 Task: Create a corporate modern business letterhead template.
Action: Mouse moved to (376, 81)
Screenshot: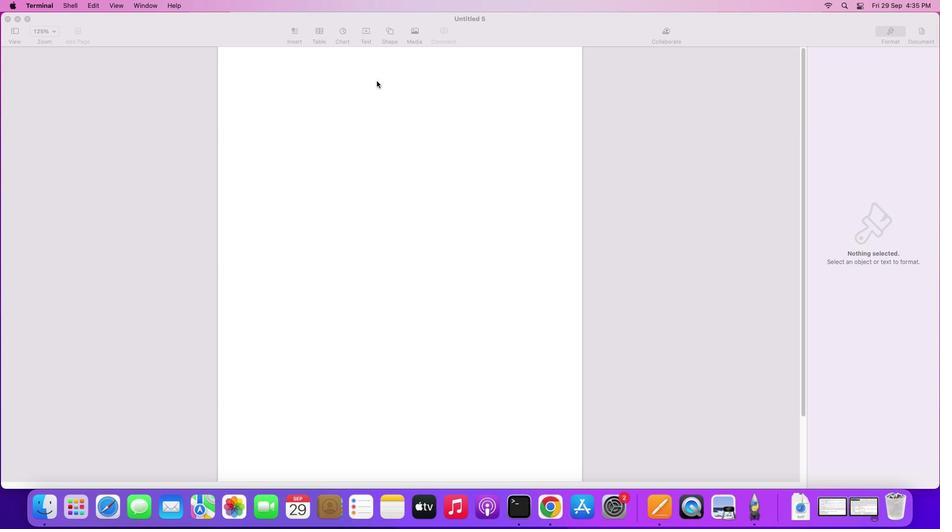 
Action: Mouse pressed left at (376, 81)
Screenshot: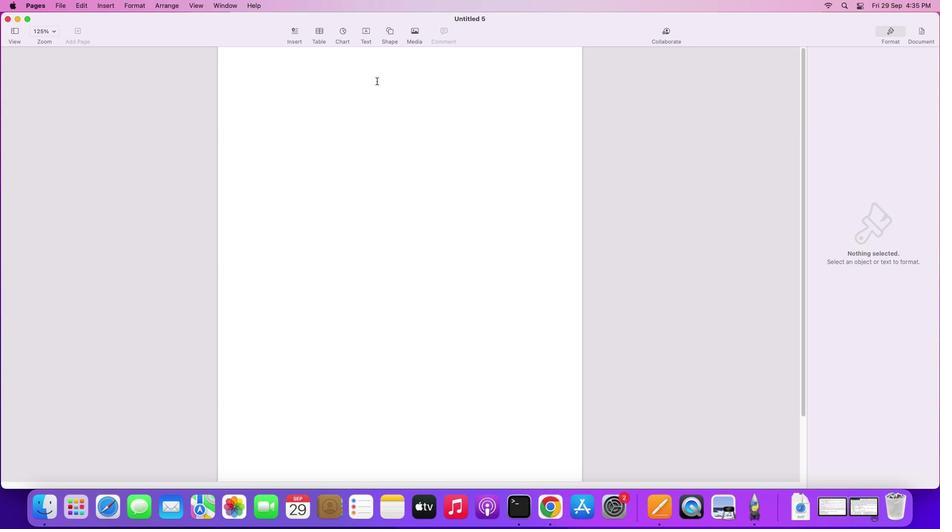
Action: Mouse moved to (388, 29)
Screenshot: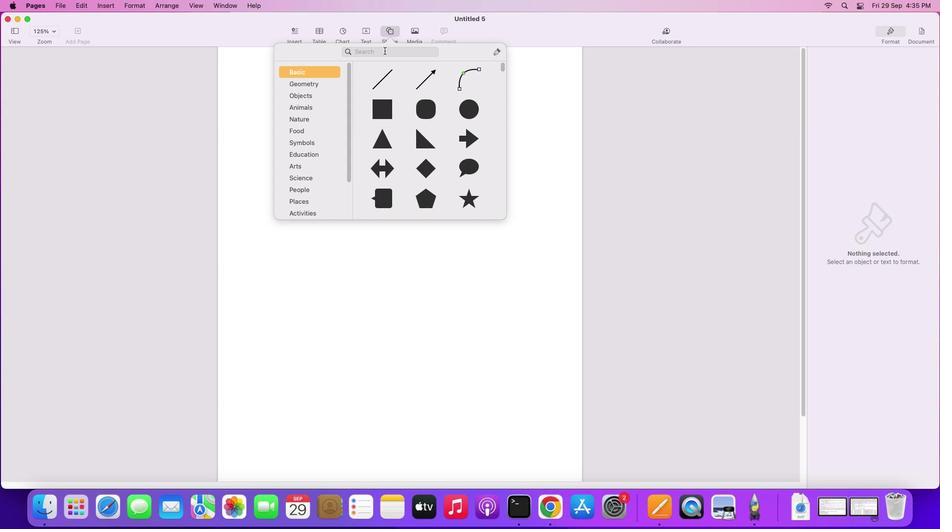 
Action: Mouse pressed left at (388, 29)
Screenshot: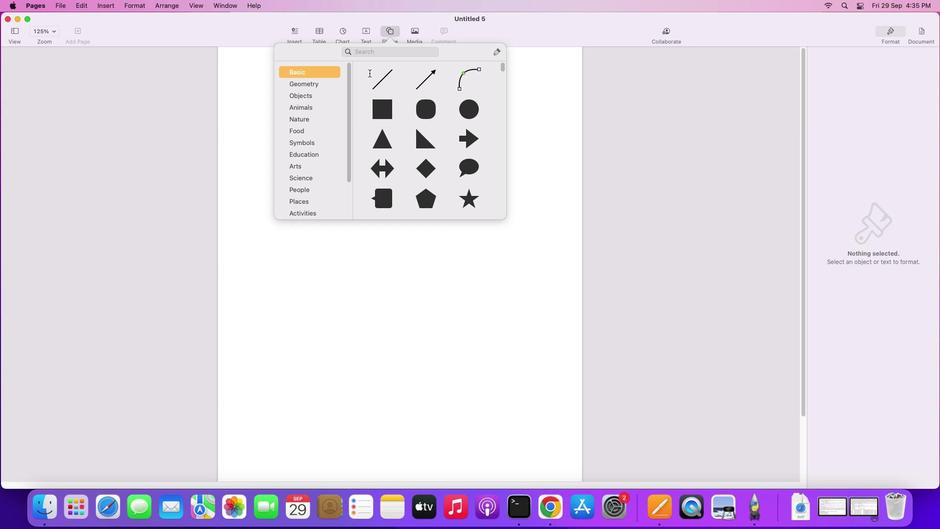
Action: Mouse moved to (377, 105)
Screenshot: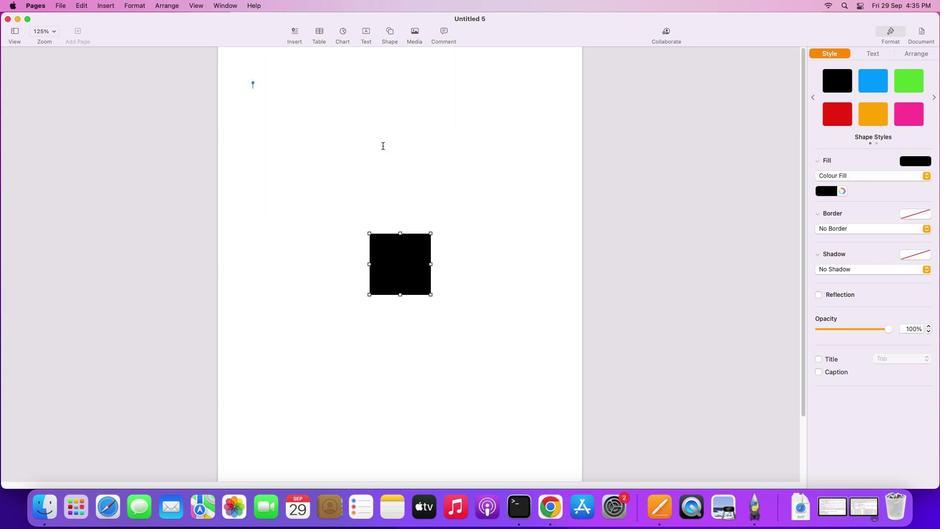 
Action: Mouse pressed left at (377, 105)
Screenshot: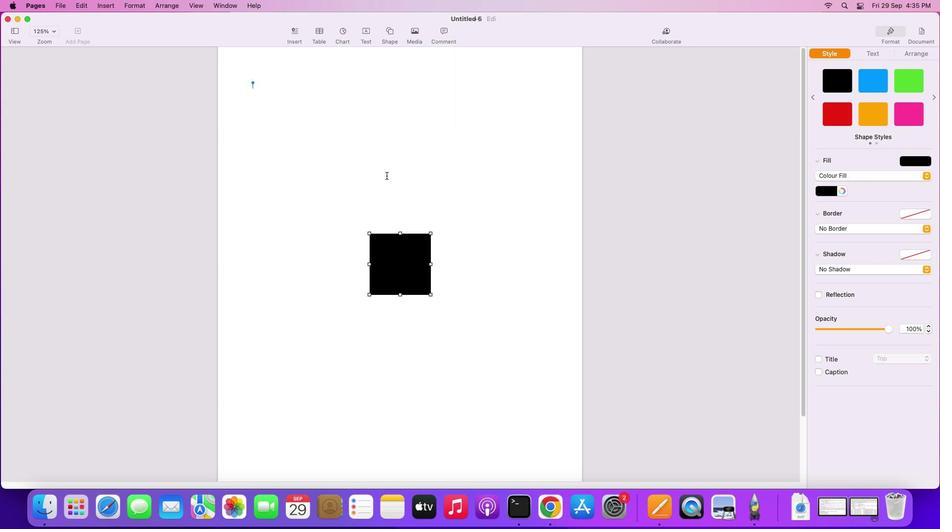 
Action: Mouse moved to (401, 223)
Screenshot: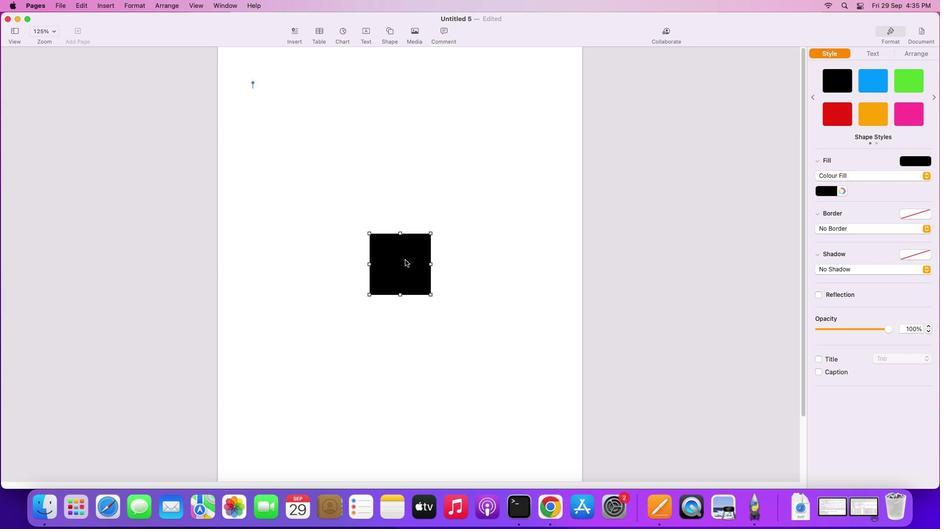 
Action: Mouse scrolled (401, 223) with delta (0, 0)
Screenshot: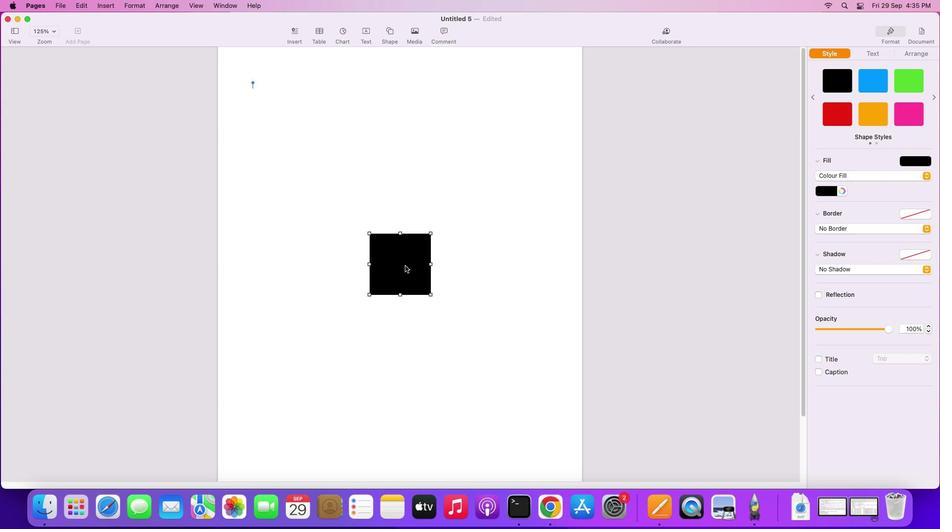 
Action: Mouse scrolled (401, 223) with delta (0, 0)
Screenshot: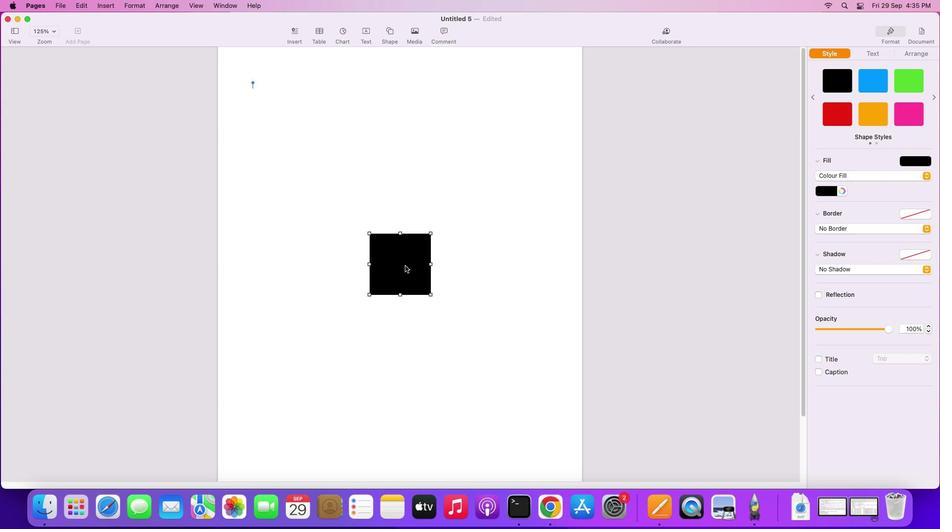 
Action: Mouse scrolled (401, 223) with delta (0, 1)
Screenshot: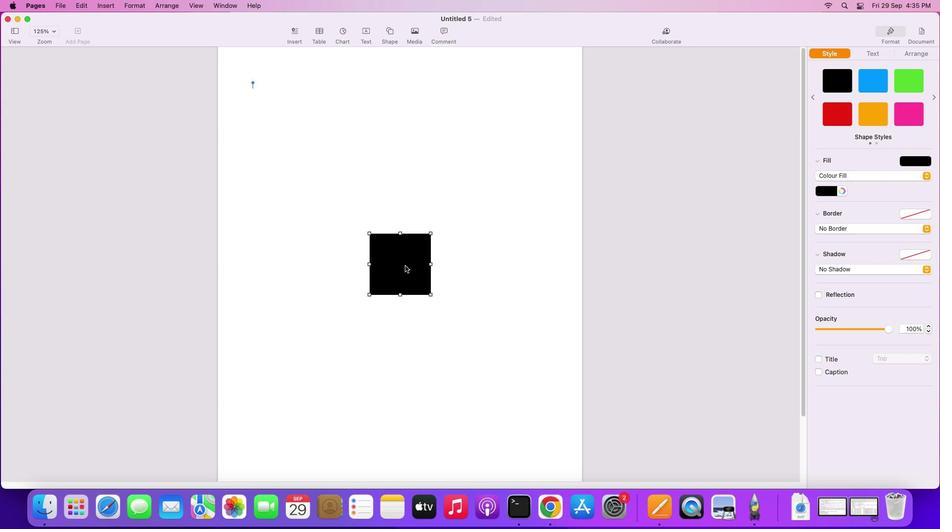 
Action: Mouse scrolled (401, 223) with delta (0, 2)
Screenshot: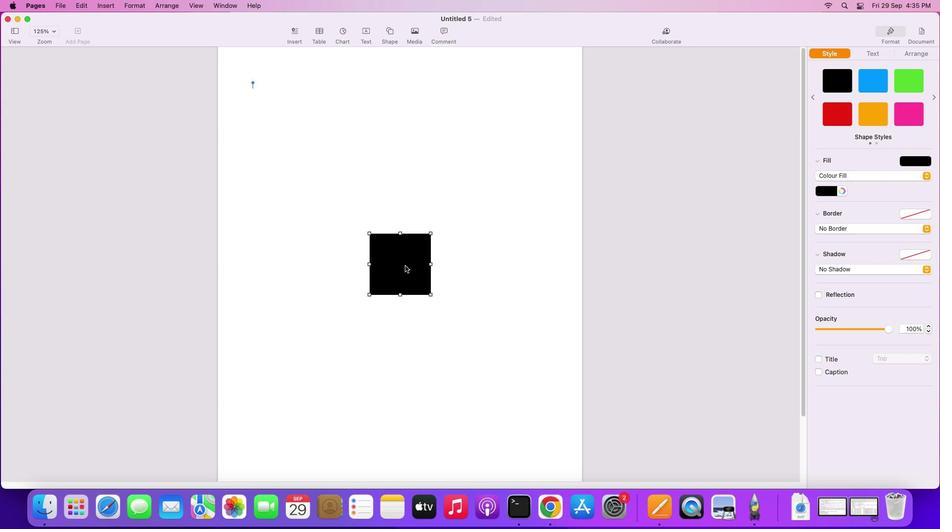 
Action: Mouse scrolled (401, 223) with delta (0, 2)
Screenshot: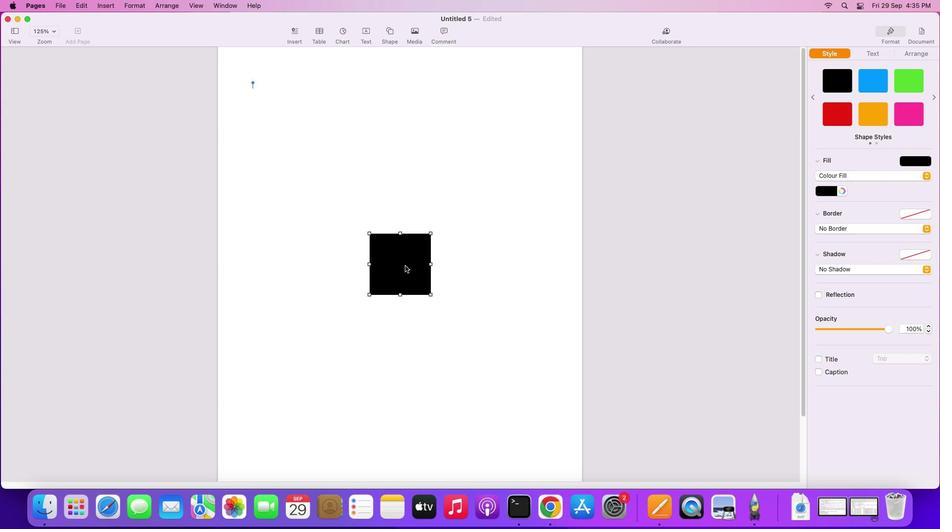 
Action: Mouse scrolled (401, 223) with delta (0, 3)
Screenshot: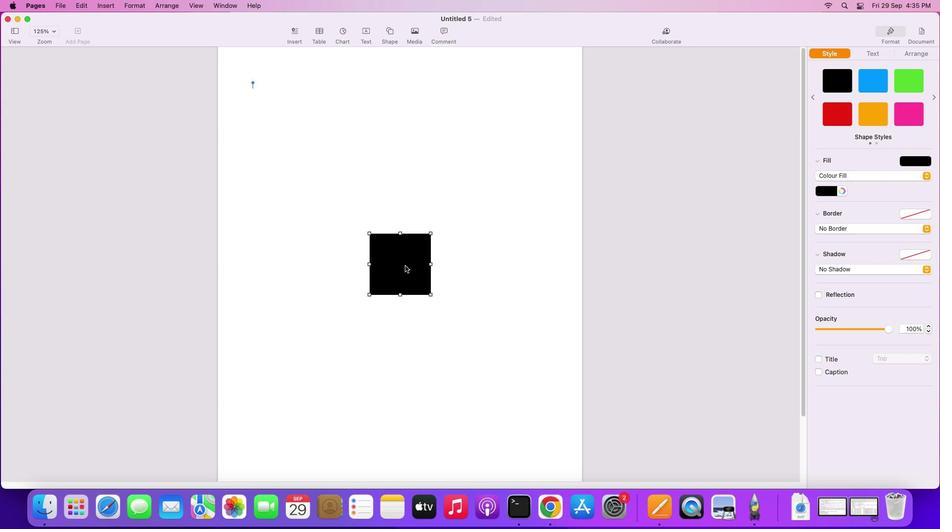 
Action: Mouse scrolled (401, 223) with delta (0, 3)
Screenshot: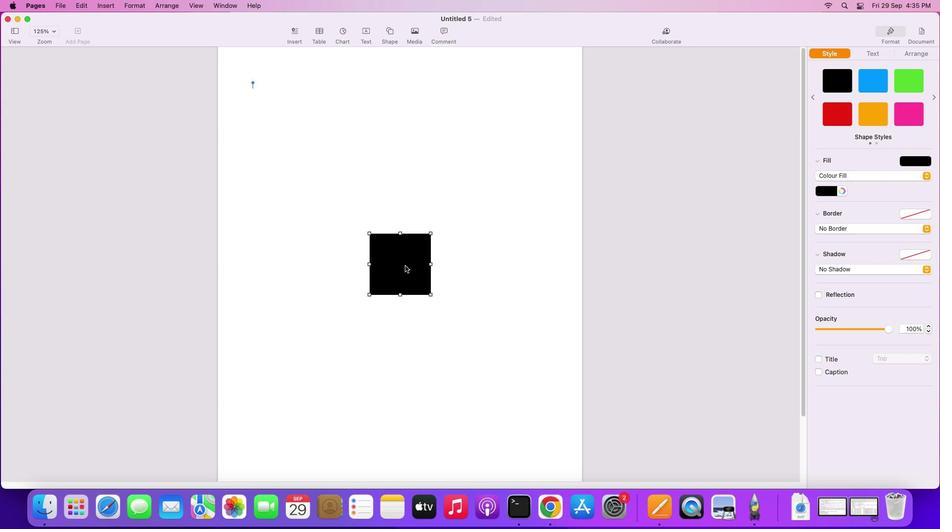 
Action: Mouse moved to (405, 266)
Screenshot: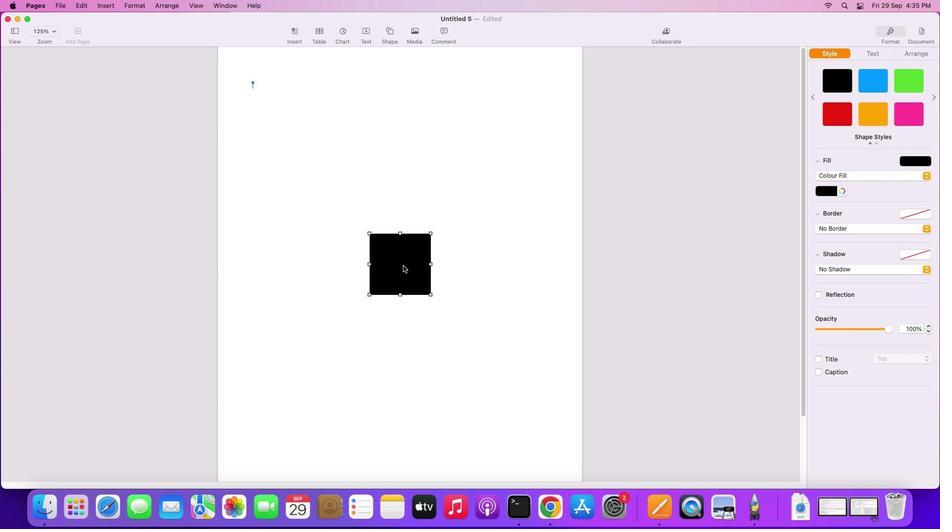 
Action: Mouse pressed left at (405, 266)
Screenshot: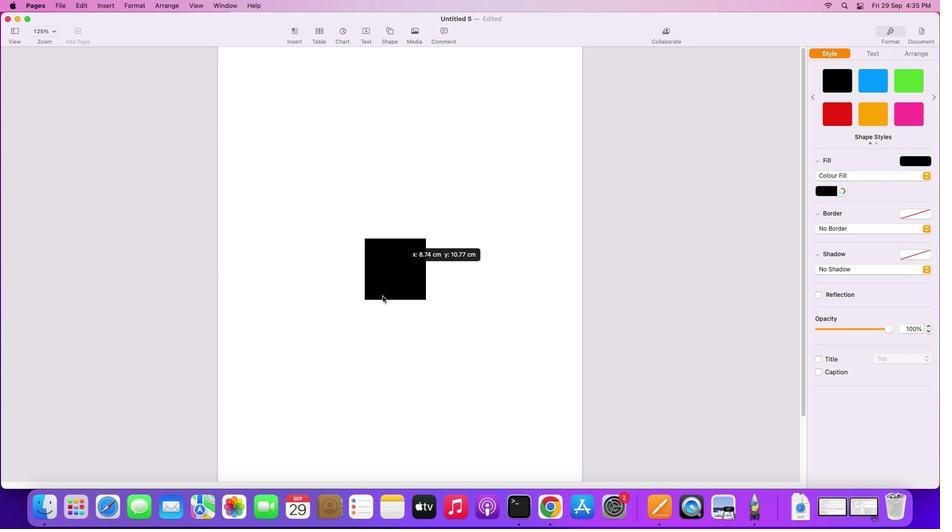 
Action: Mouse moved to (331, 382)
Screenshot: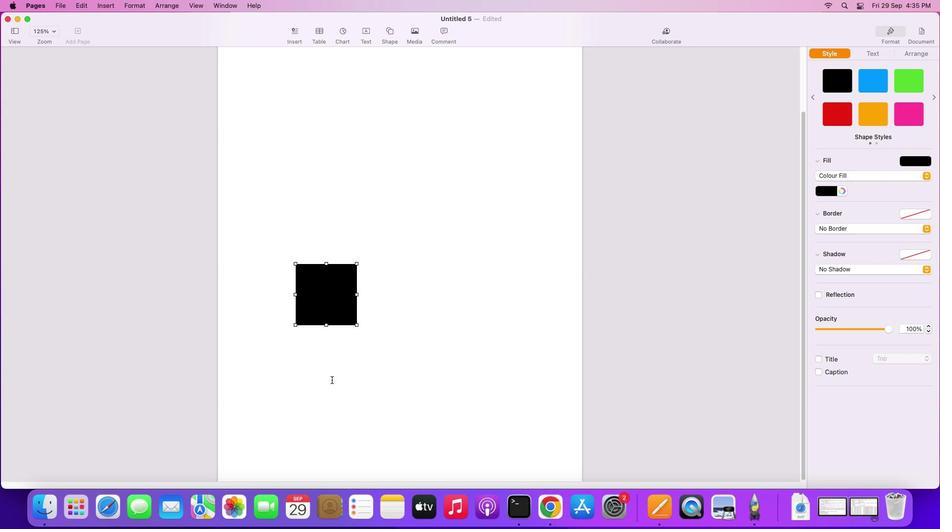 
Action: Mouse scrolled (331, 382) with delta (0, 0)
Screenshot: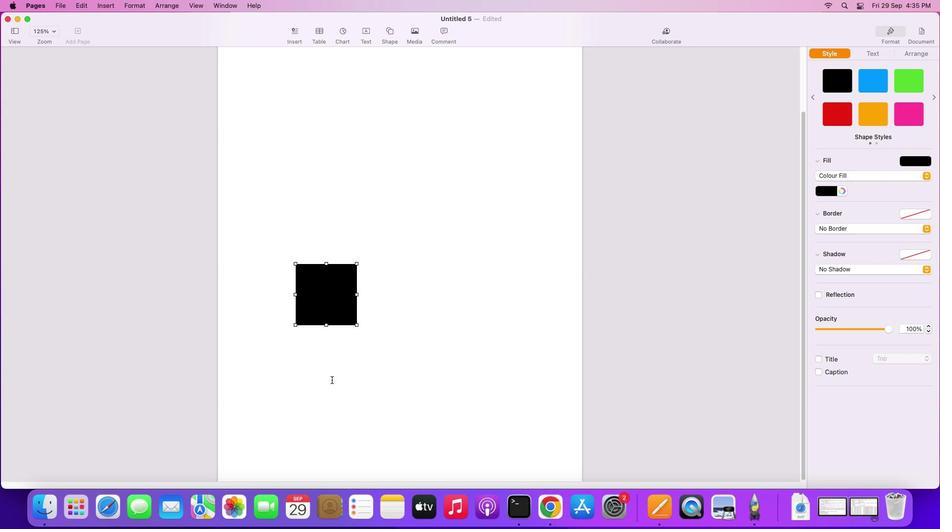 
Action: Mouse scrolled (331, 382) with delta (0, 0)
Screenshot: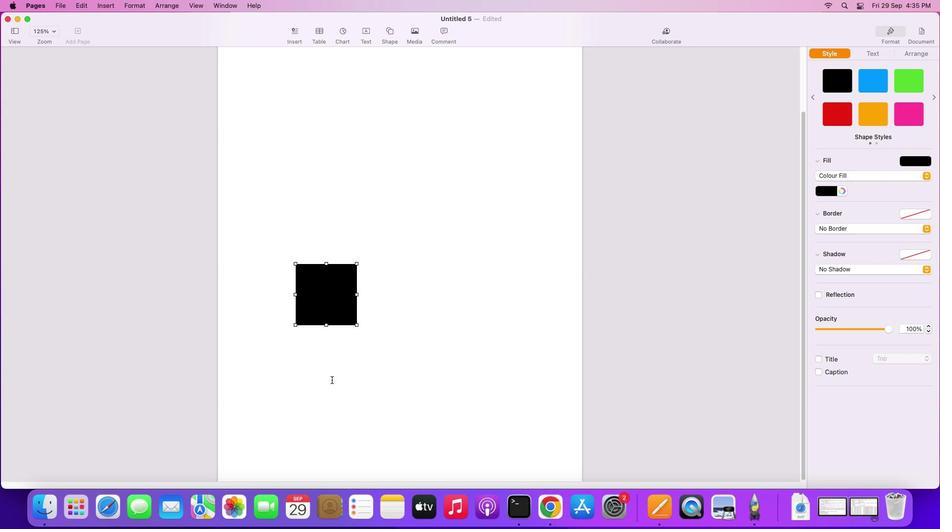 
Action: Mouse scrolled (331, 382) with delta (0, -1)
Screenshot: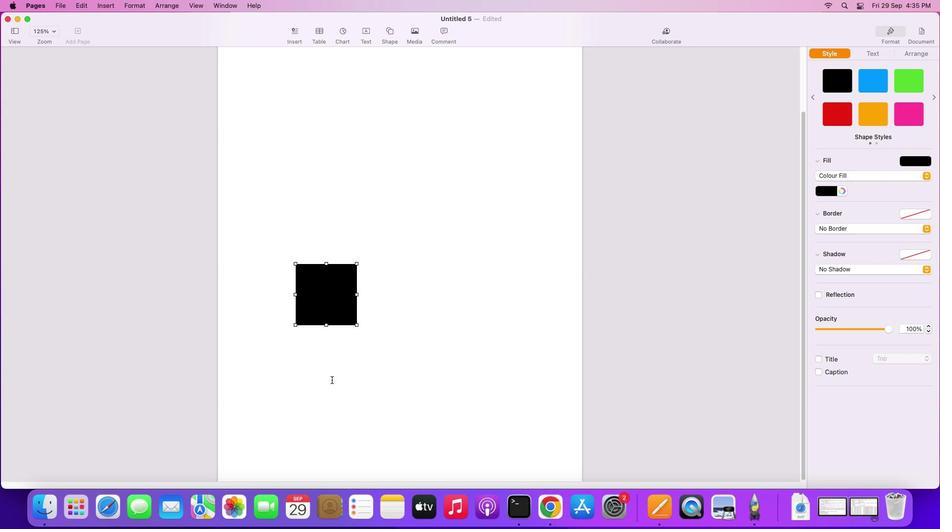 
Action: Mouse scrolled (331, 382) with delta (0, -2)
Screenshot: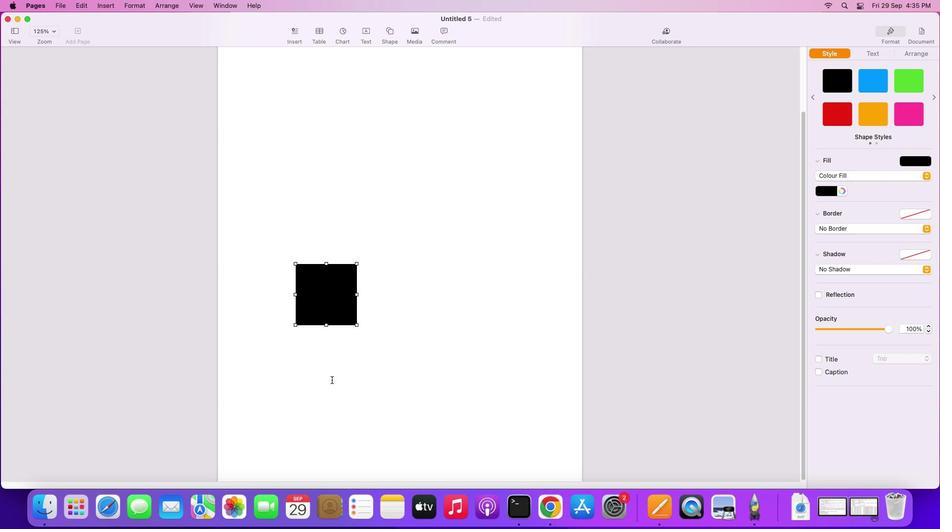 
Action: Mouse scrolled (331, 382) with delta (0, -2)
Screenshot: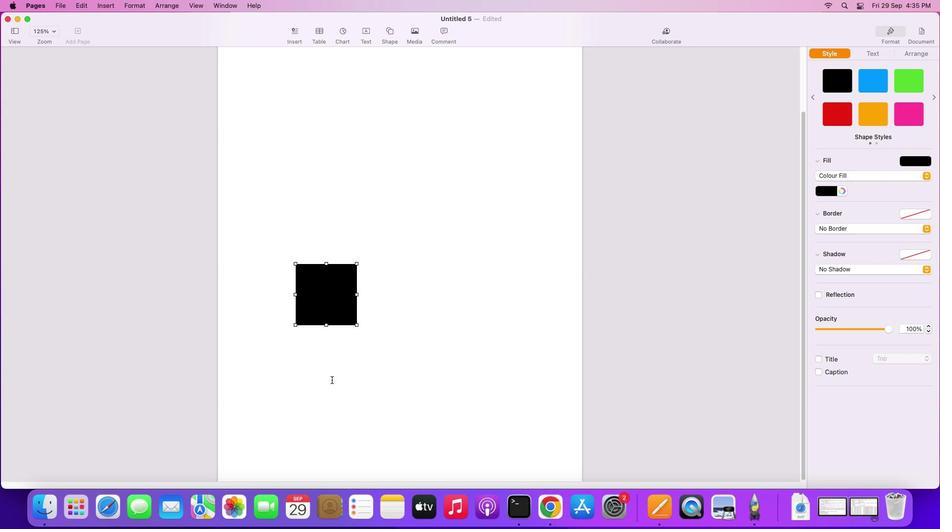 
Action: Mouse scrolled (331, 382) with delta (0, -3)
Screenshot: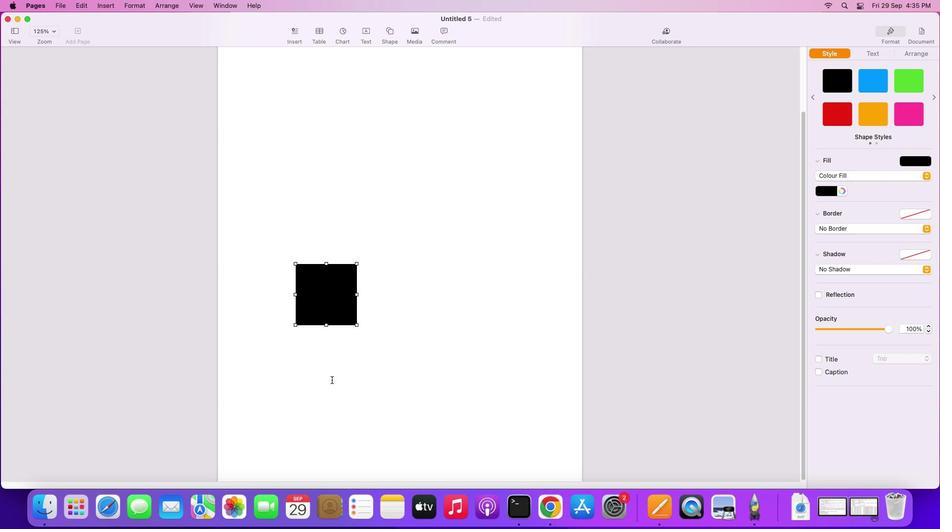 
Action: Mouse scrolled (331, 382) with delta (0, -3)
Screenshot: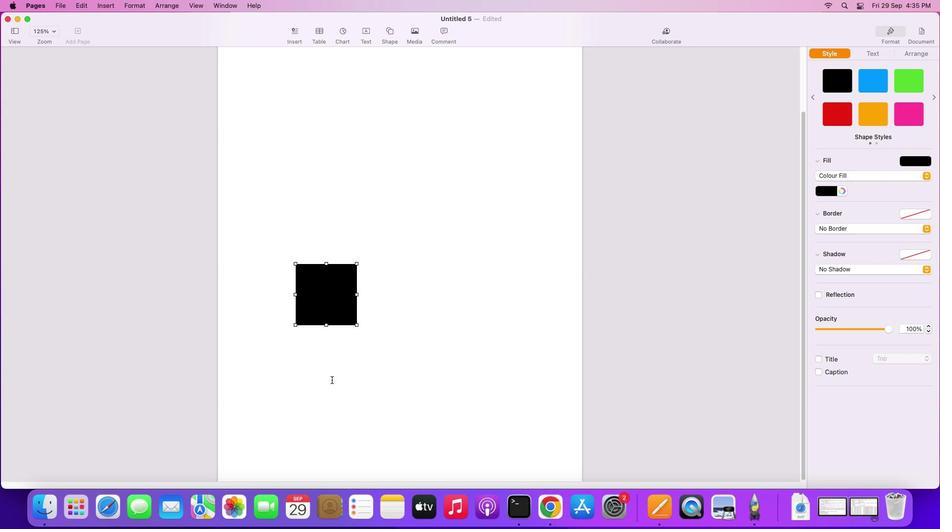 
Action: Mouse moved to (332, 380)
Screenshot: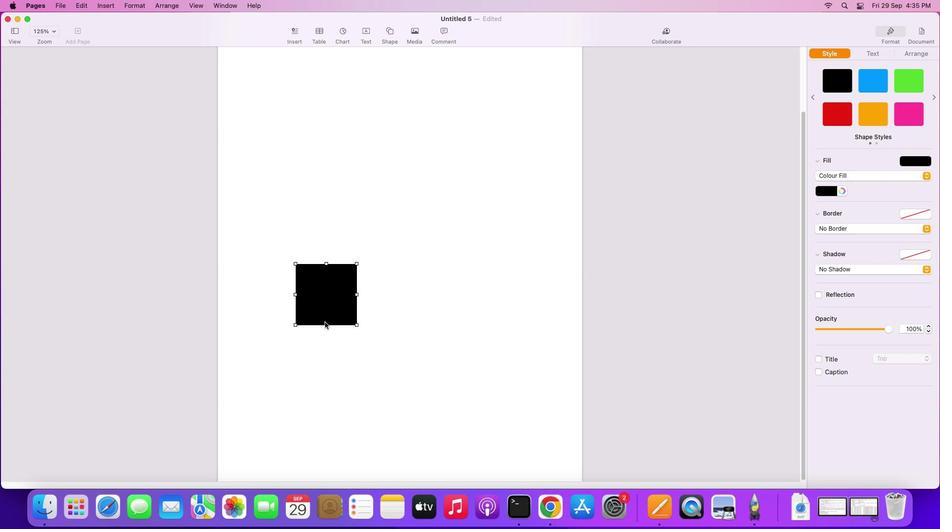 
Action: Mouse scrolled (332, 380) with delta (0, 0)
Screenshot: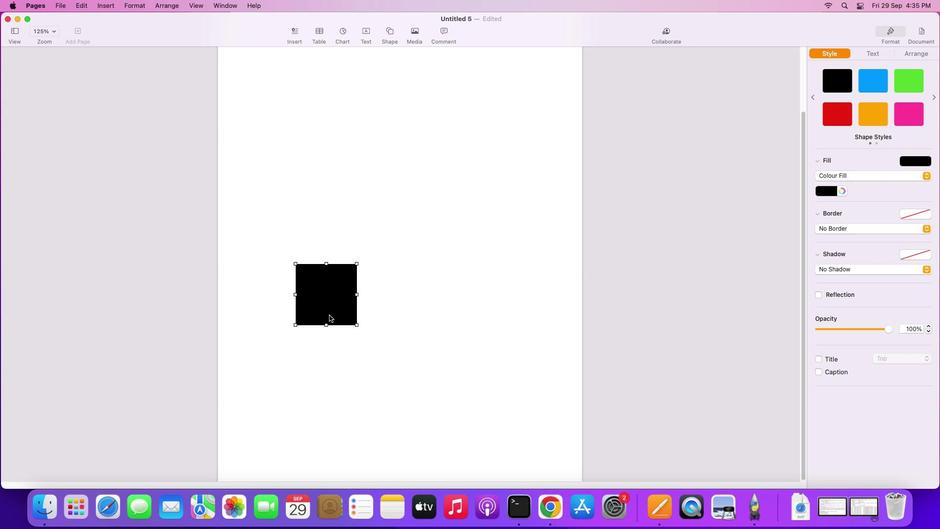 
Action: Mouse scrolled (332, 380) with delta (0, 0)
Screenshot: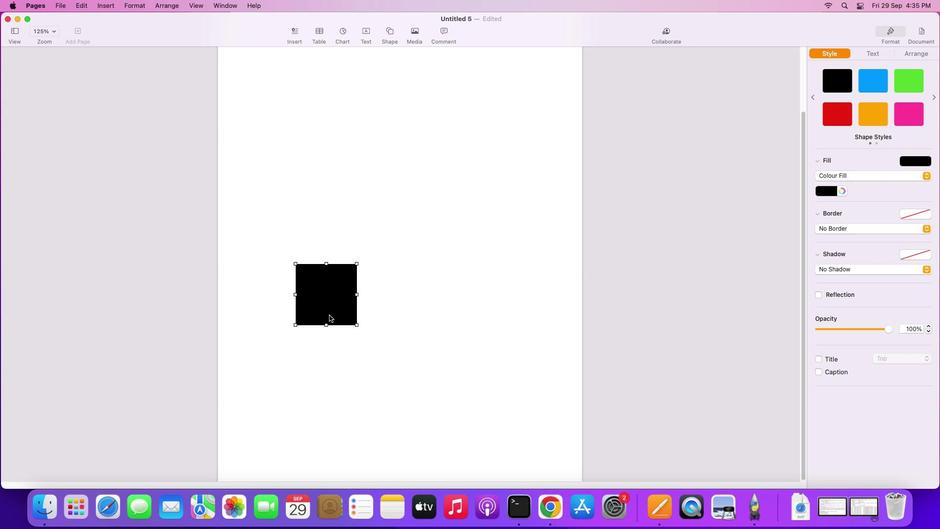 
Action: Mouse scrolled (332, 380) with delta (0, -1)
Screenshot: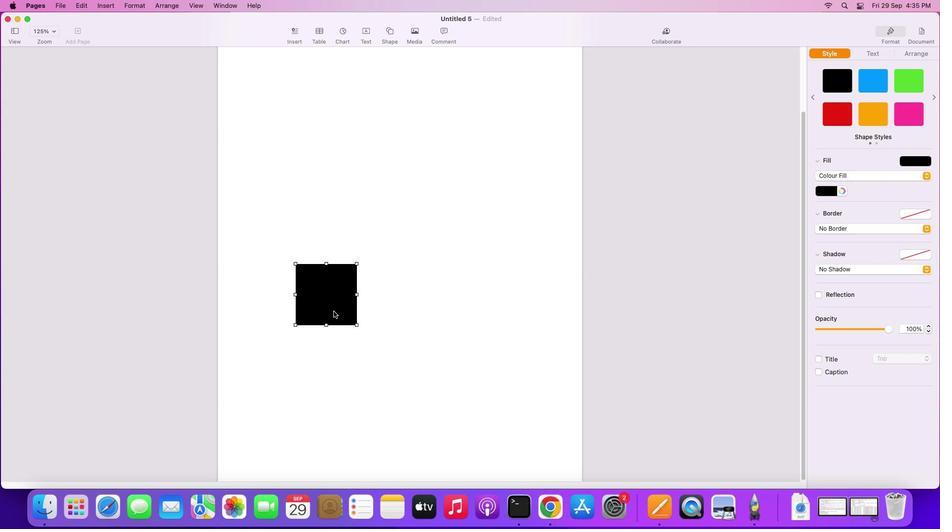 
Action: Mouse scrolled (332, 380) with delta (0, -2)
Screenshot: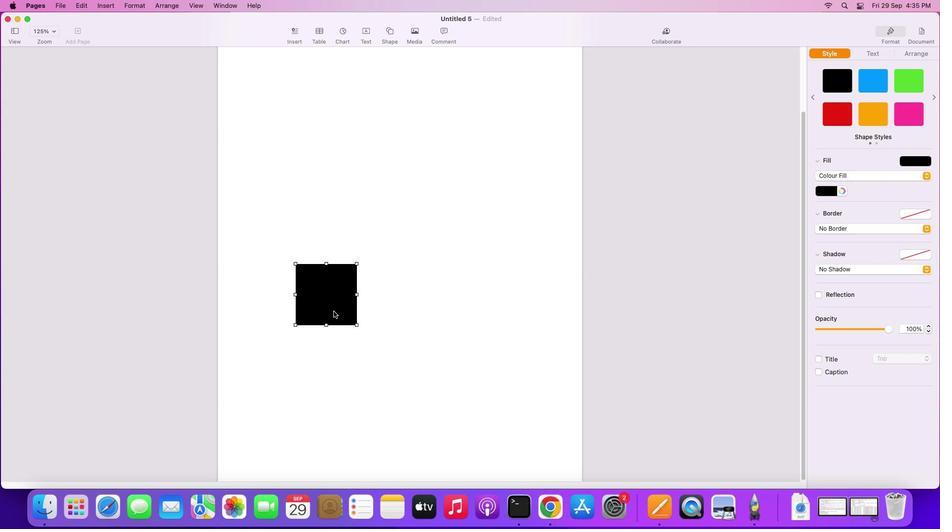 
Action: Mouse scrolled (332, 380) with delta (0, -2)
Screenshot: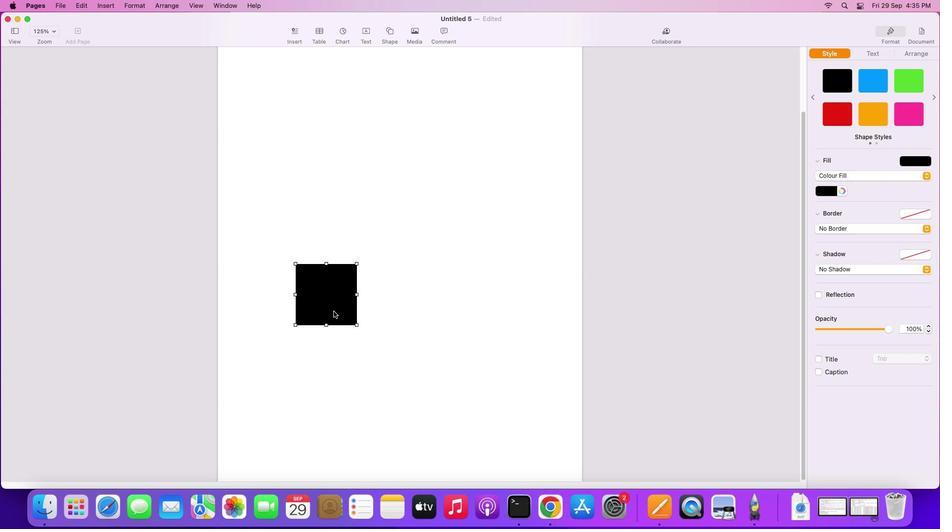 
Action: Mouse scrolled (332, 380) with delta (0, -3)
Screenshot: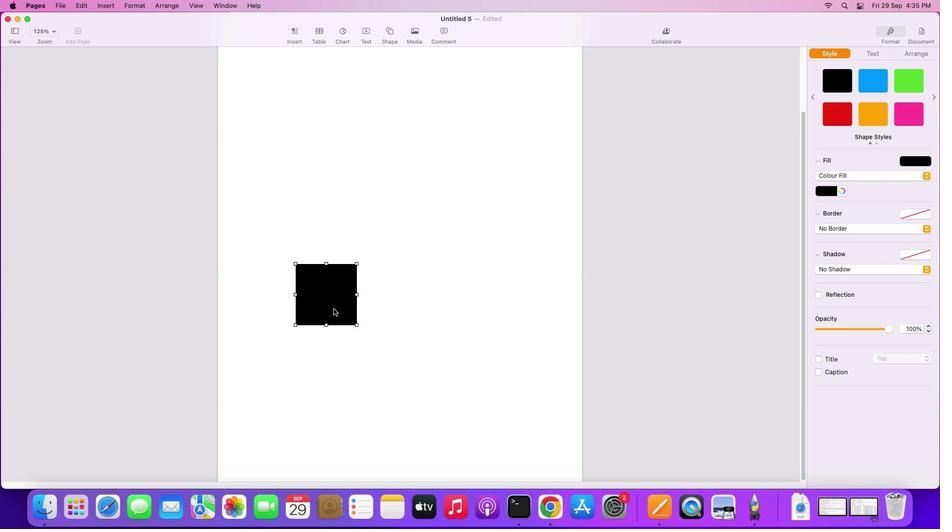 
Action: Mouse moved to (336, 295)
Screenshot: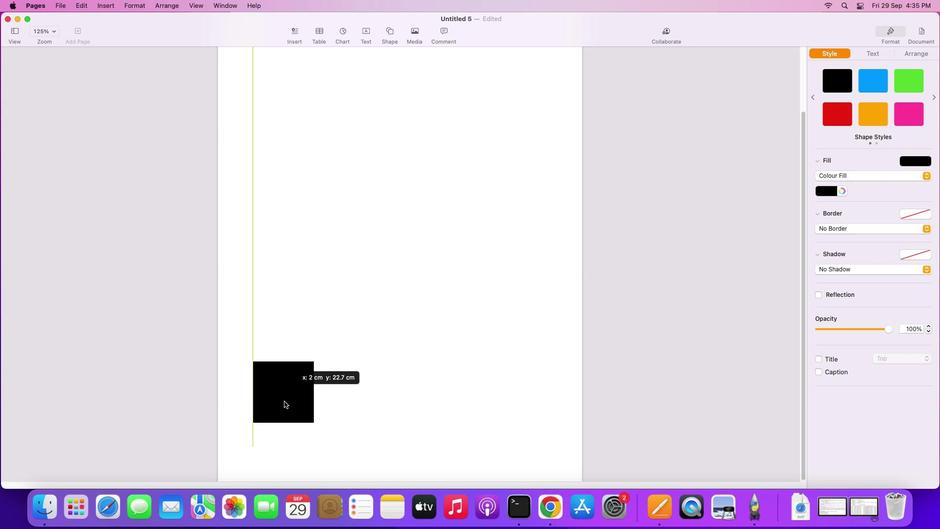 
Action: Mouse pressed left at (336, 295)
Screenshot: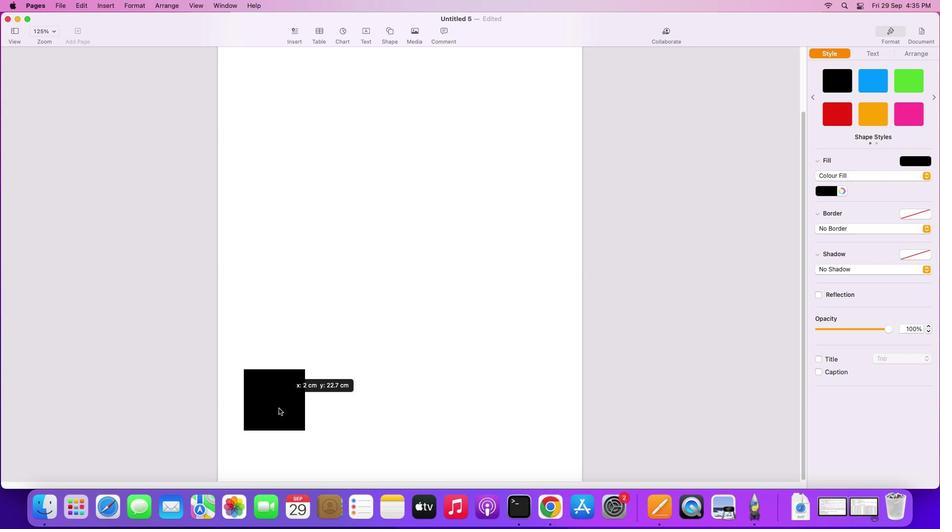 
Action: Mouse moved to (280, 450)
Screenshot: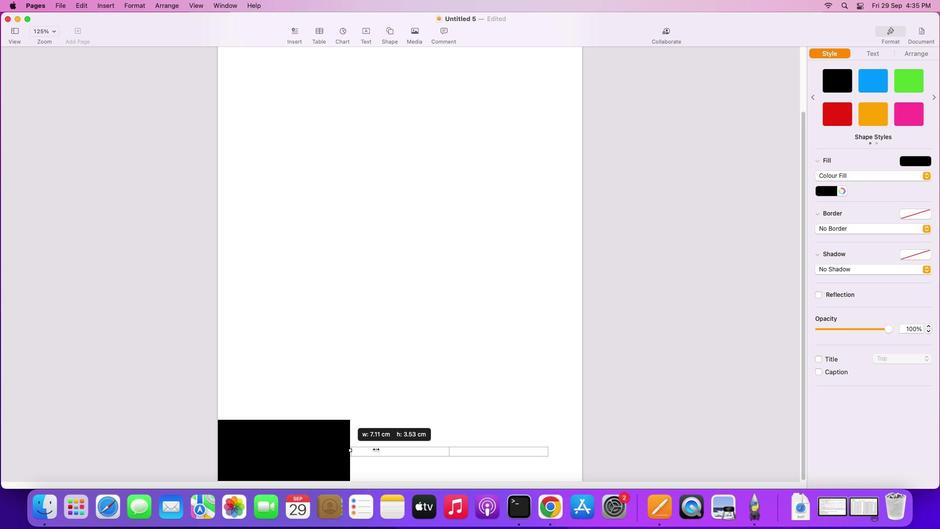 
Action: Mouse pressed left at (280, 450)
Screenshot: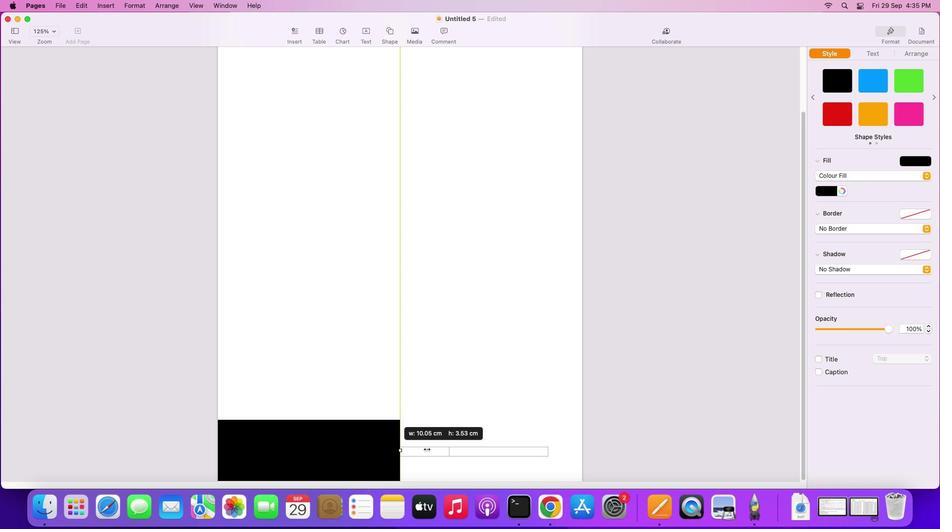 
Action: Mouse moved to (480, 359)
Screenshot: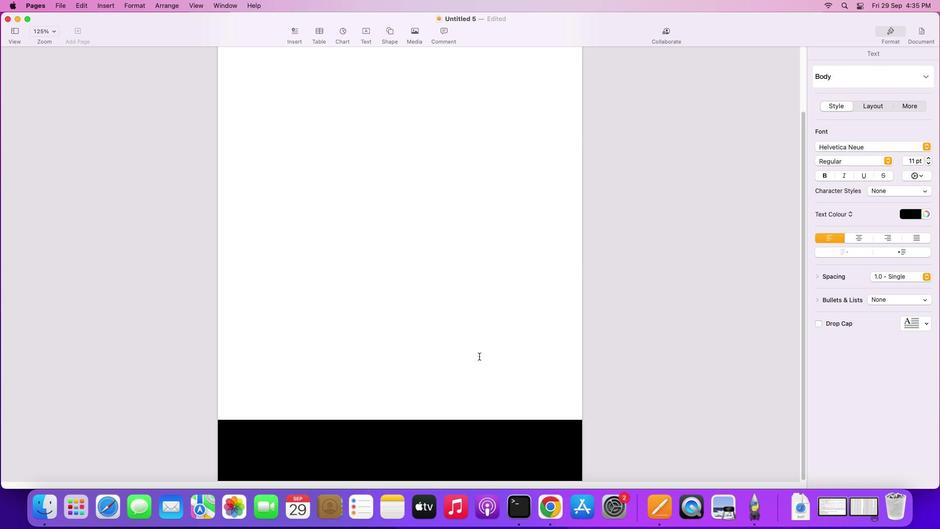
Action: Mouse pressed left at (480, 359)
Screenshot: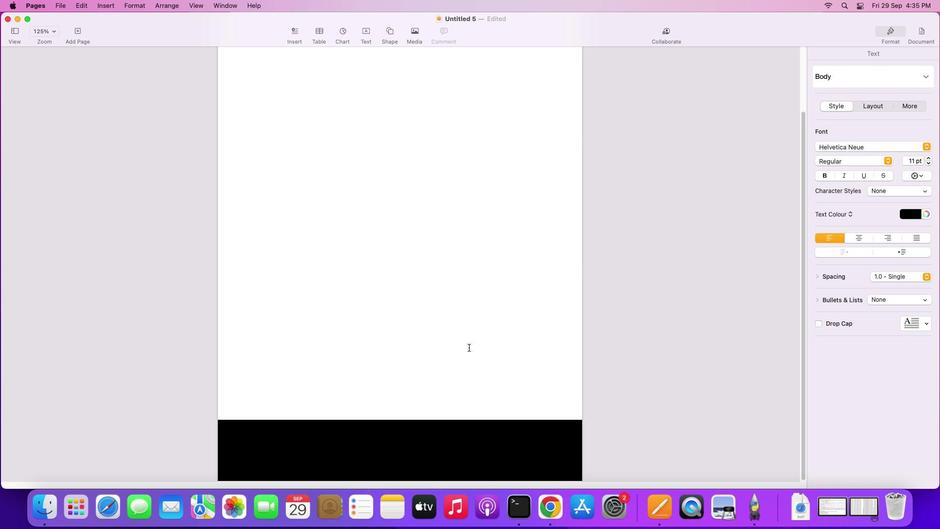 
Action: Mouse moved to (485, 452)
Screenshot: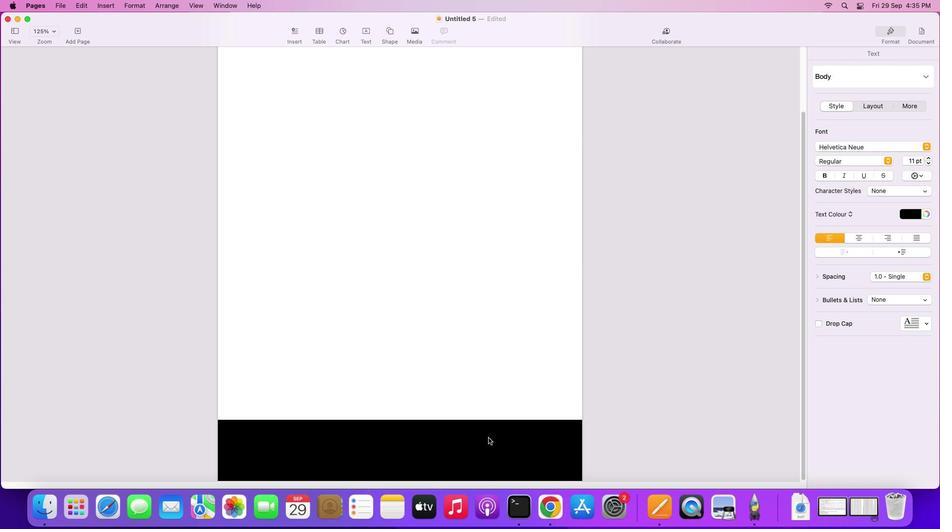 
Action: Mouse pressed left at (485, 452)
Screenshot: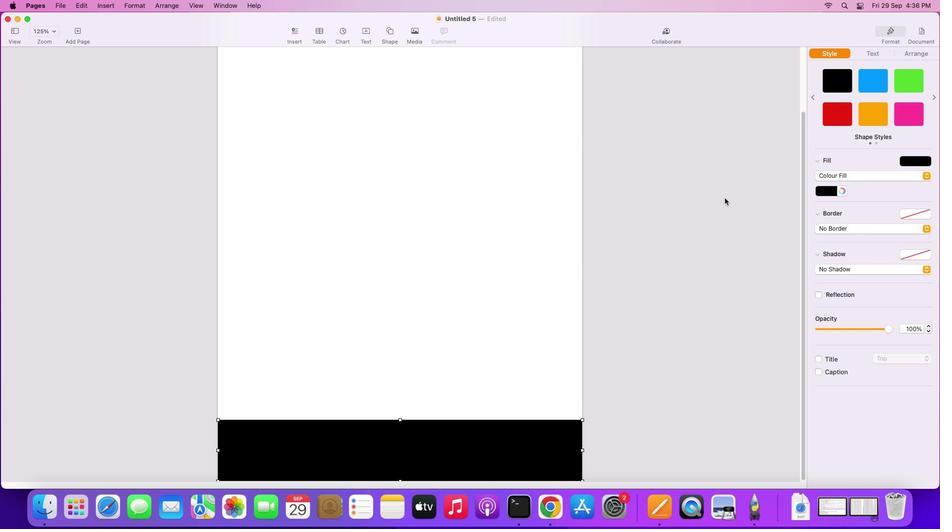 
Action: Mouse moved to (874, 54)
Screenshot: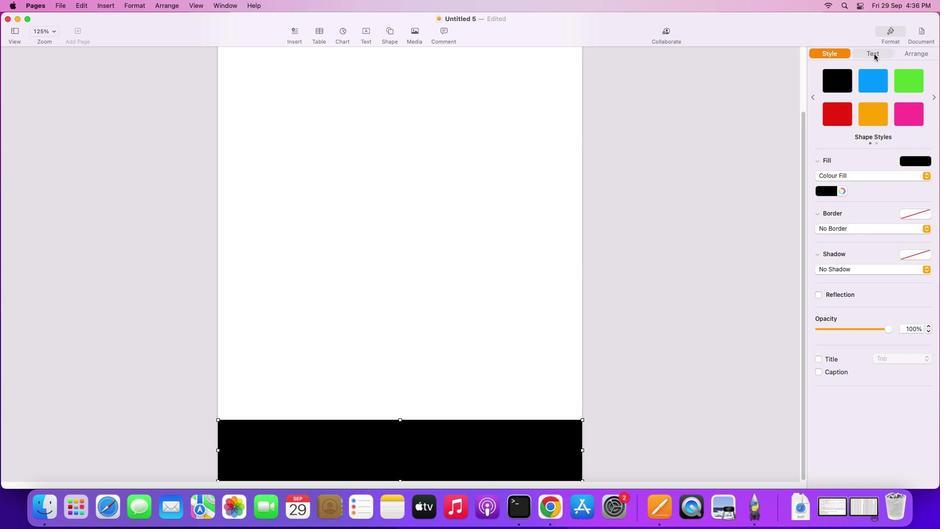 
Action: Mouse pressed left at (874, 54)
Screenshot: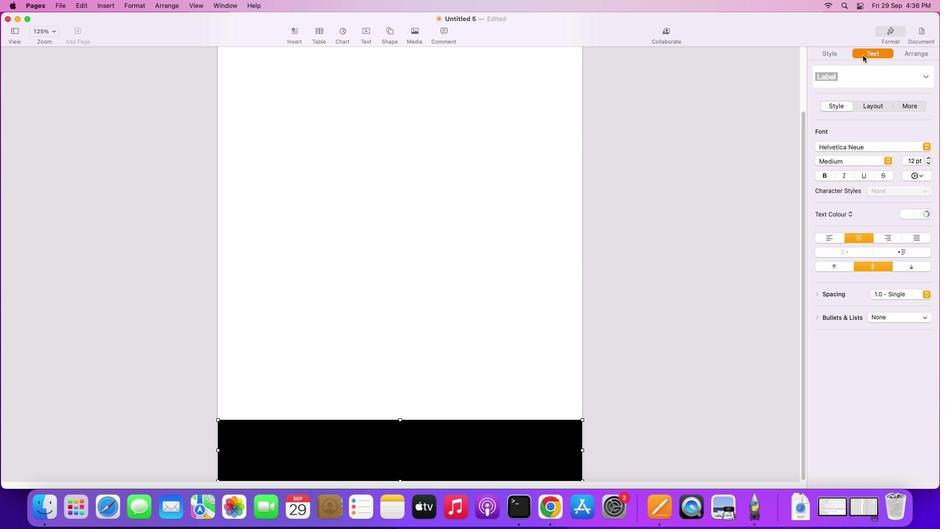 
Action: Mouse moved to (841, 57)
Screenshot: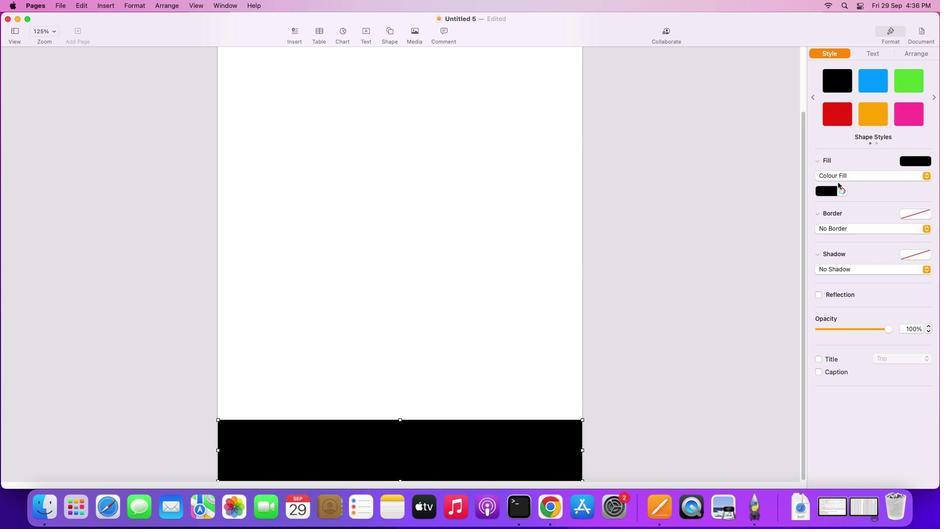 
Action: Mouse pressed left at (841, 57)
Screenshot: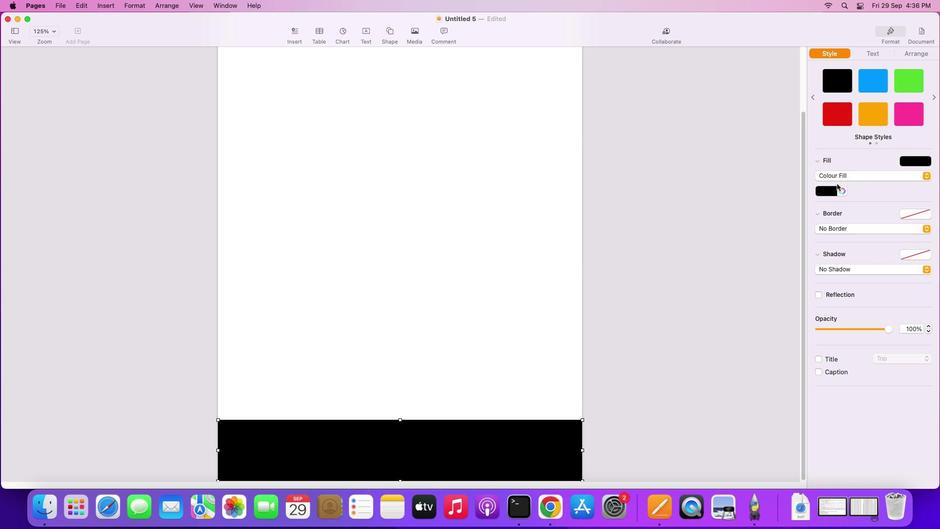 
Action: Mouse moved to (833, 189)
Screenshot: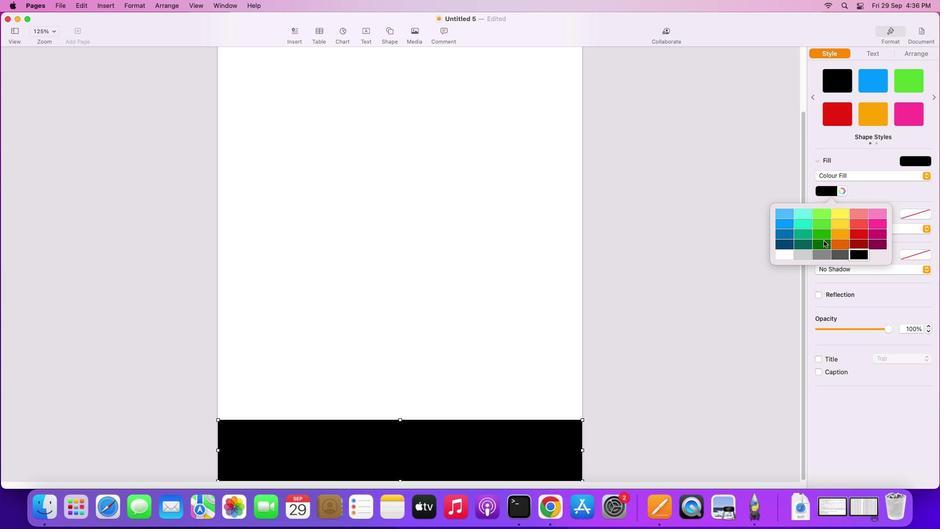 
Action: Mouse pressed left at (833, 189)
Screenshot: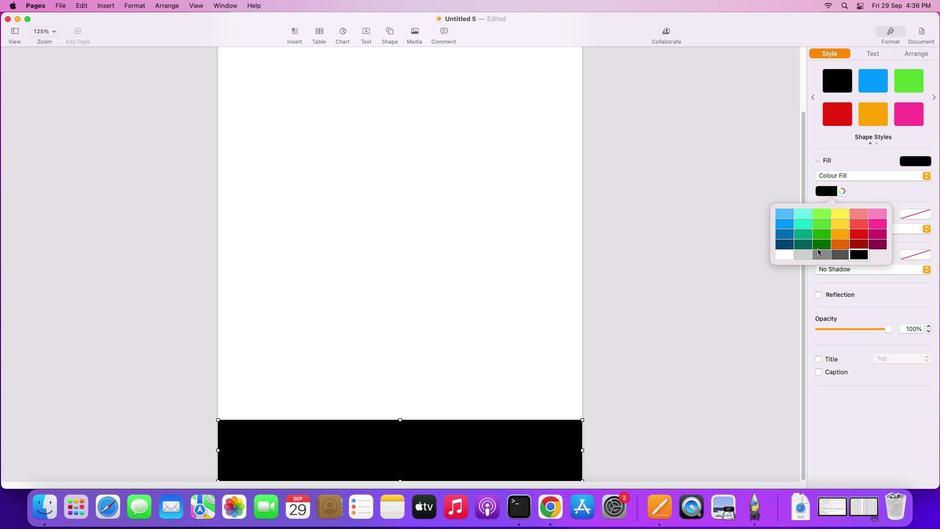 
Action: Mouse moved to (801, 257)
Screenshot: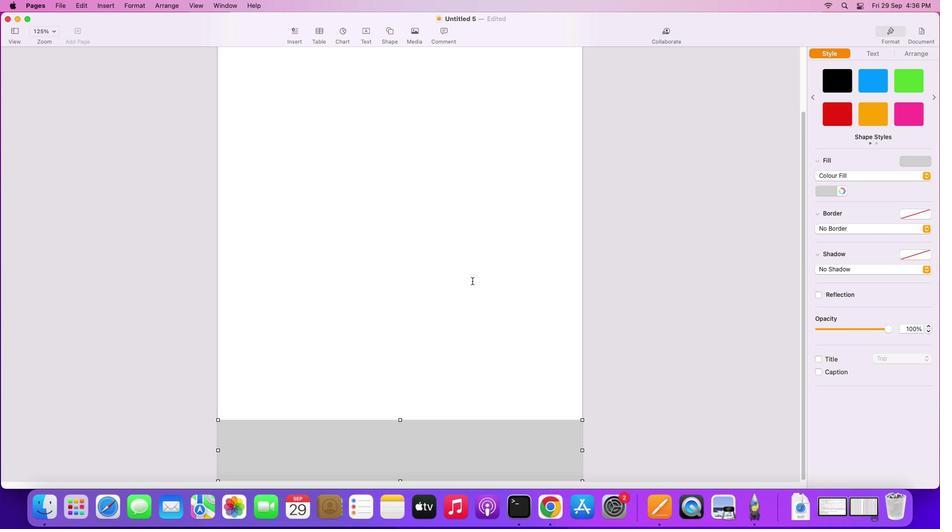 
Action: Mouse pressed left at (801, 257)
Screenshot: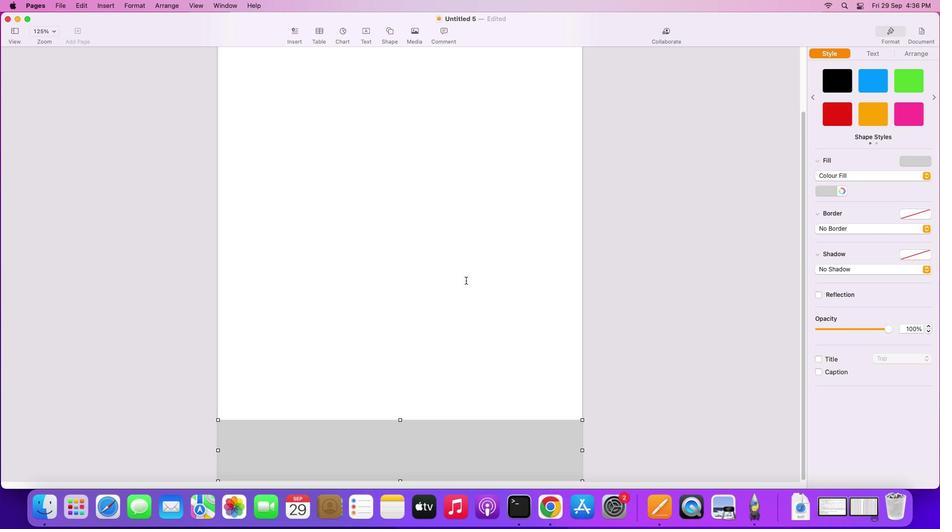 
Action: Mouse moved to (466, 280)
Screenshot: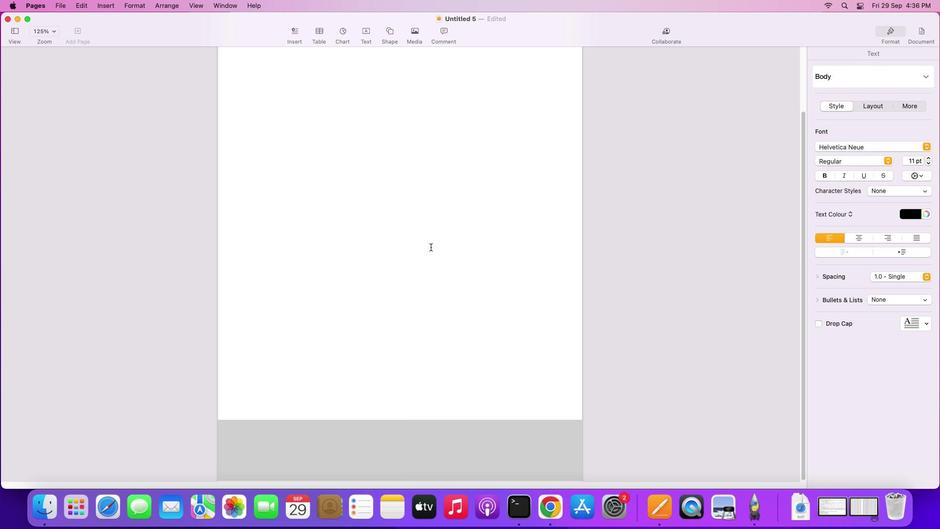 
Action: Mouse pressed left at (466, 280)
Screenshot: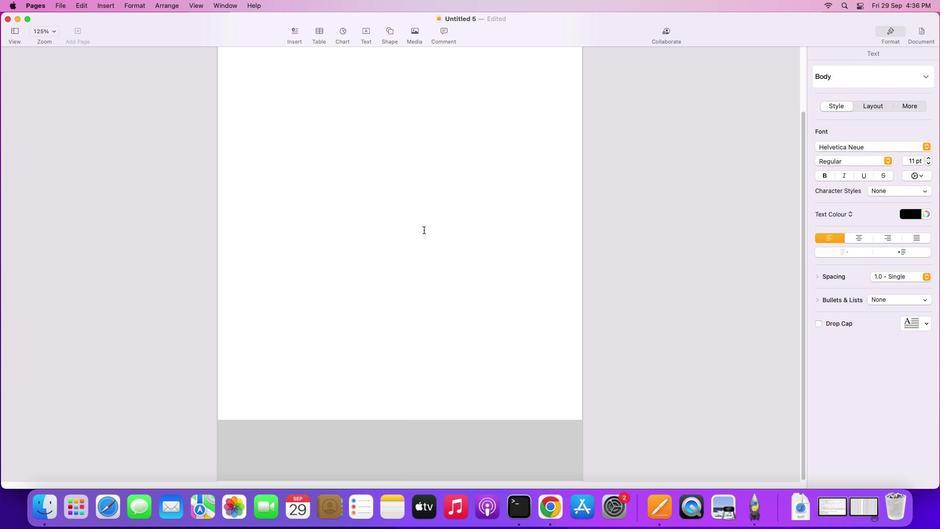 
Action: Mouse moved to (387, 30)
Screenshot: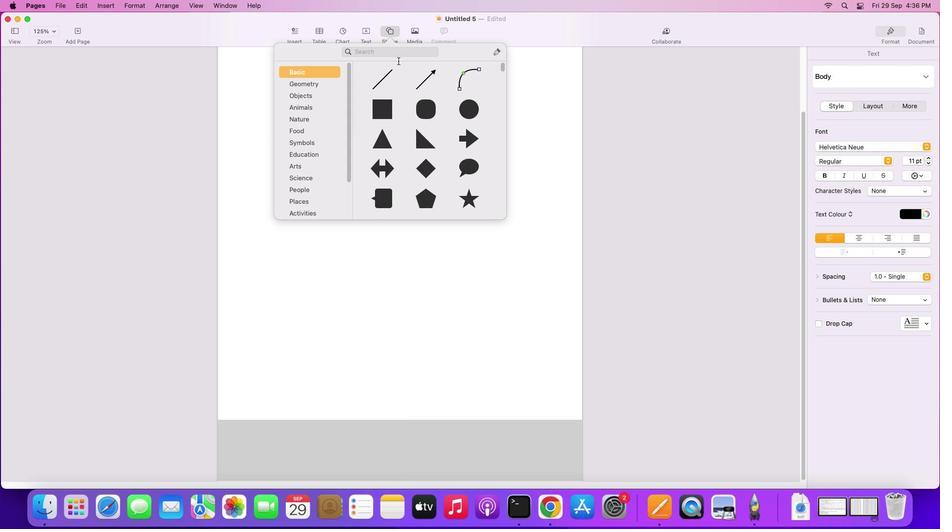 
Action: Mouse pressed left at (387, 30)
Screenshot: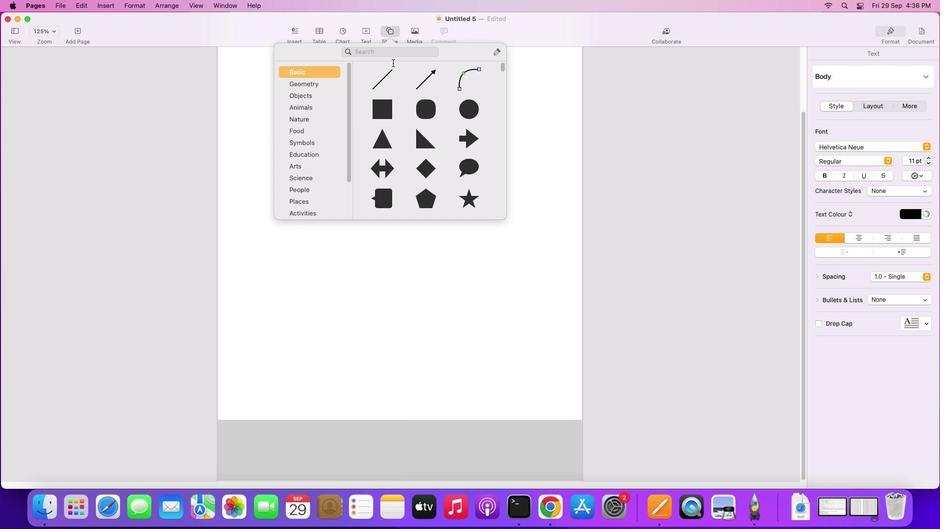
Action: Mouse moved to (396, 53)
Screenshot: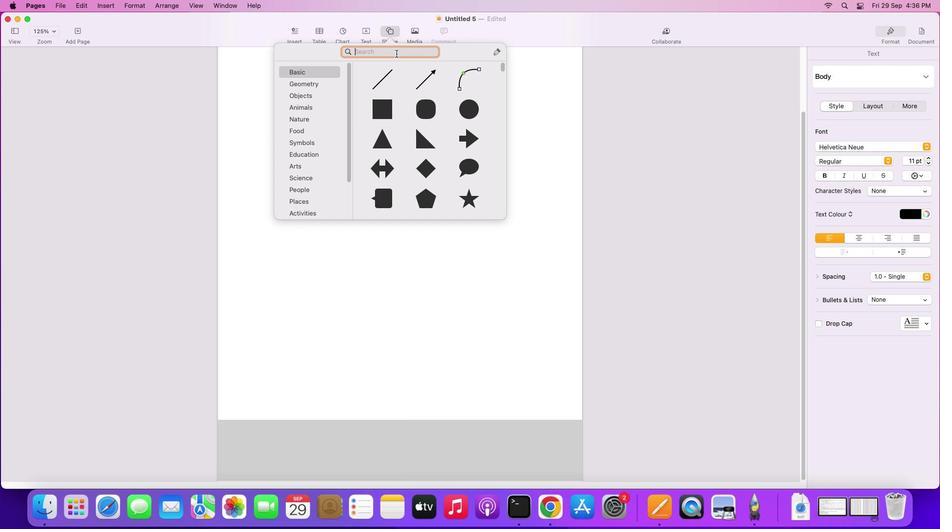 
Action: Mouse pressed left at (396, 53)
Screenshot: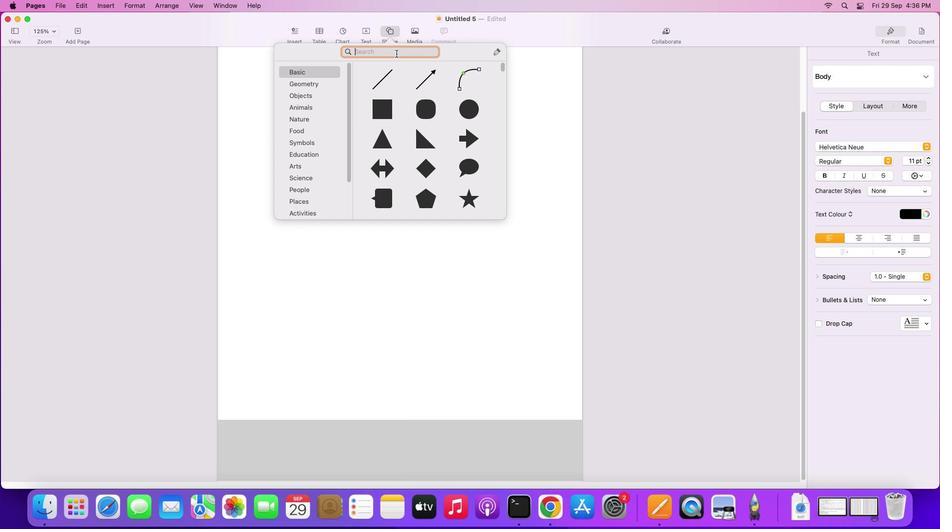 
Action: Mouse moved to (396, 53)
Screenshot: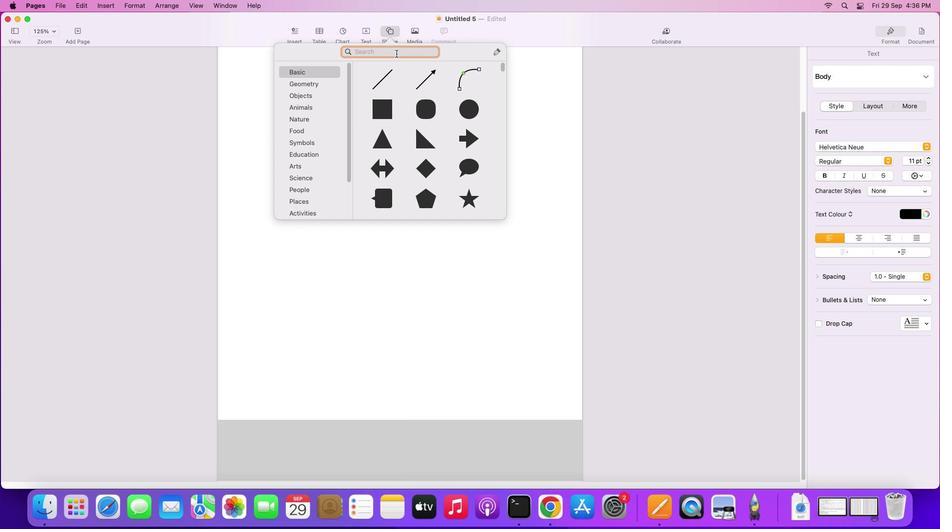
Action: Key pressed 'b''o''o''k'
Screenshot: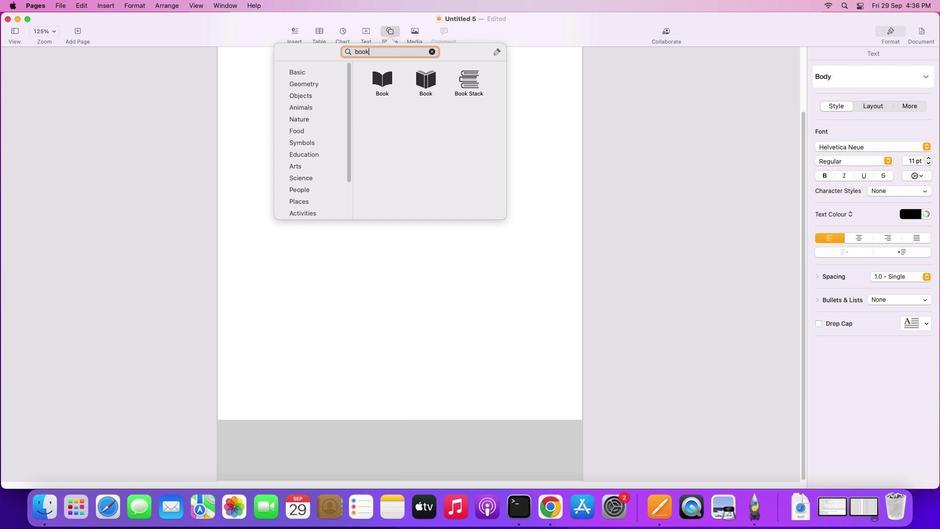 
Action: Mouse moved to (473, 79)
Screenshot: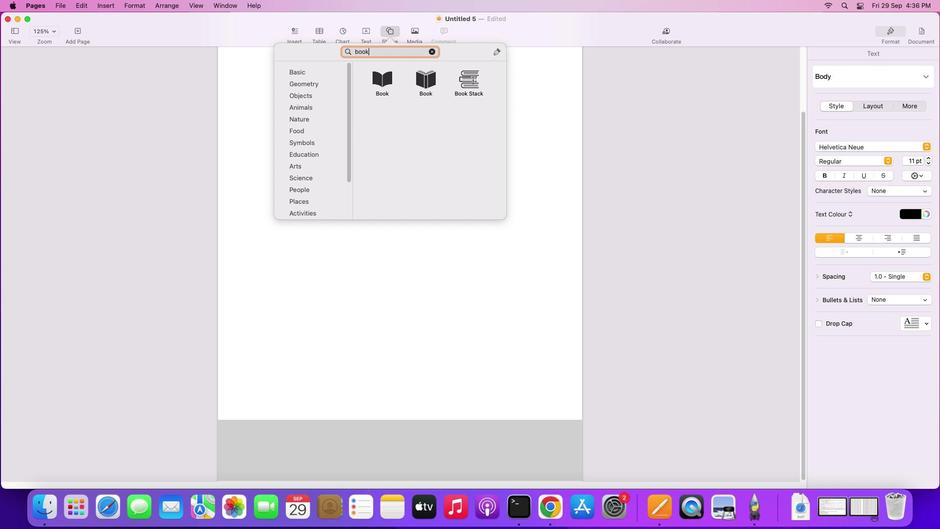 
Action: Mouse pressed left at (473, 79)
Screenshot: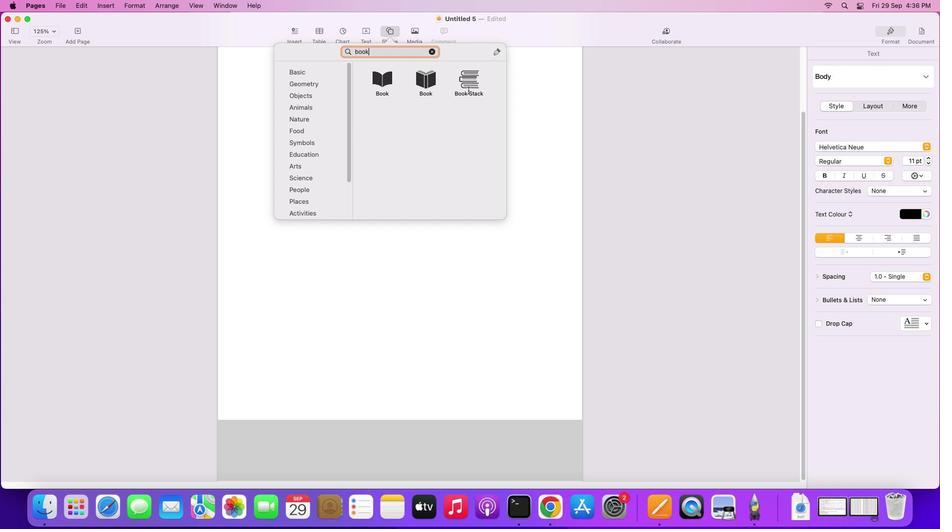 
Action: Mouse moved to (399, 263)
Screenshot: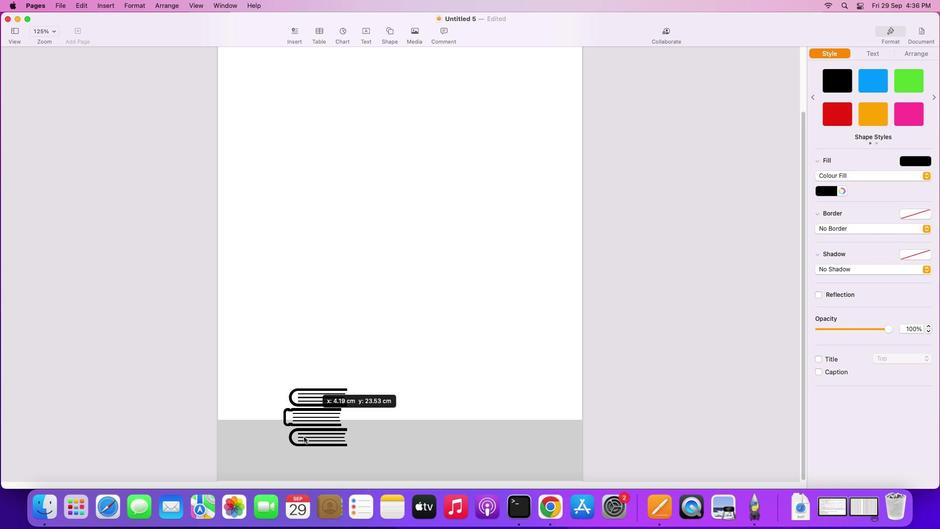 
Action: Mouse pressed left at (399, 263)
Screenshot: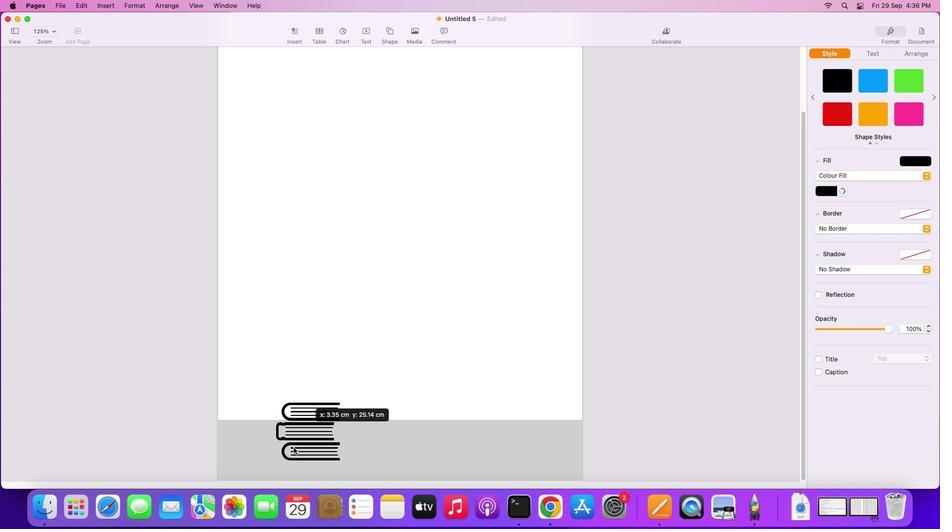 
Action: Mouse moved to (388, 20)
Screenshot: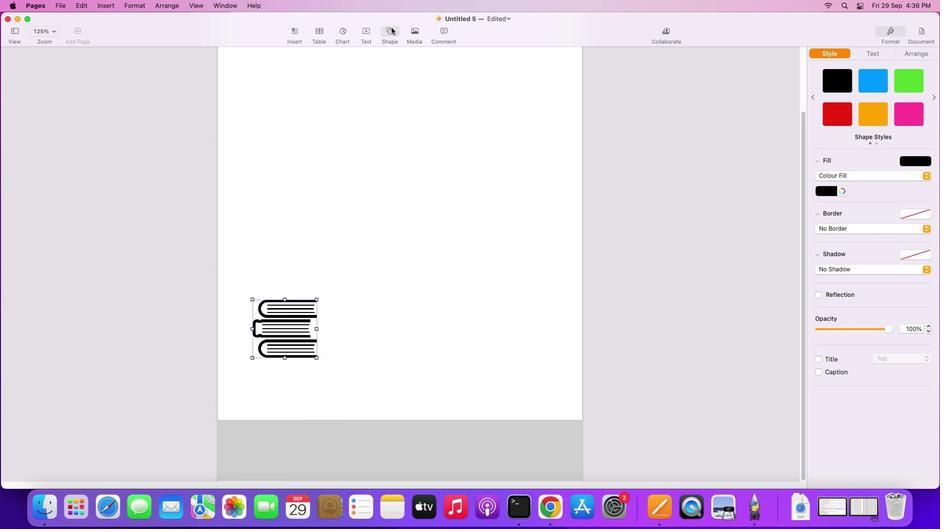 
Action: Mouse pressed left at (388, 20)
Screenshot: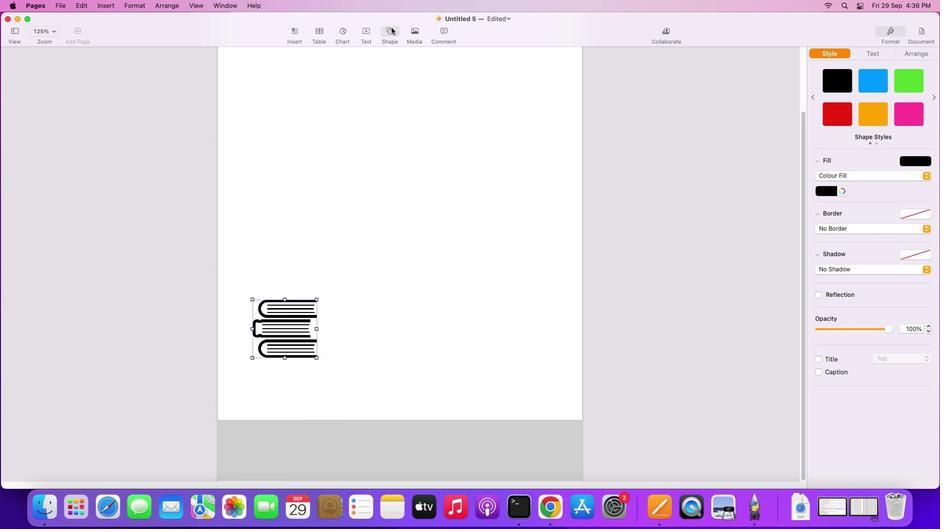 
Action: Mouse moved to (391, 27)
Screenshot: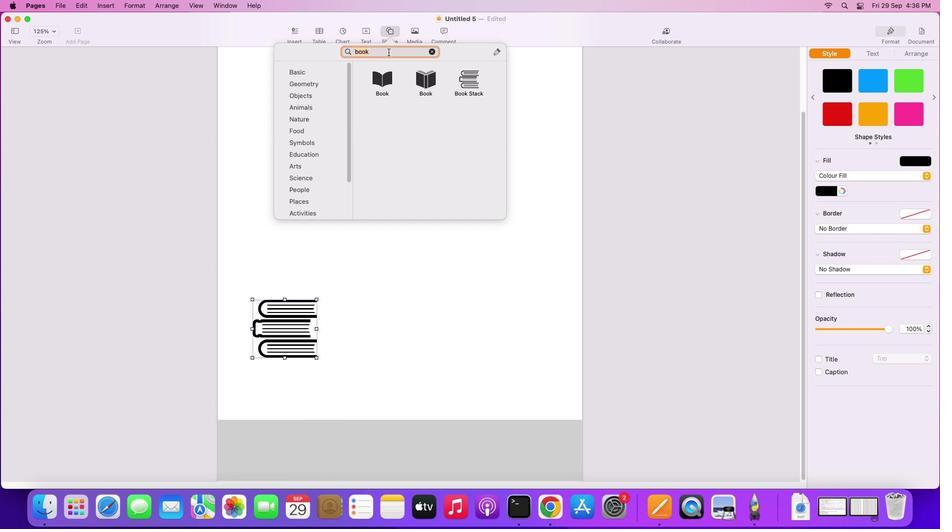 
Action: Mouse pressed left at (391, 27)
Screenshot: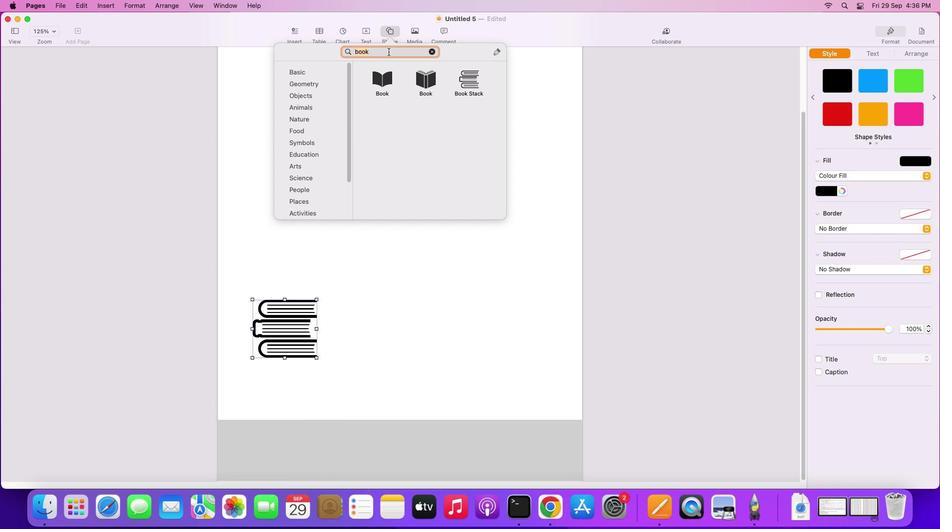 
Action: Mouse moved to (387, 50)
Screenshot: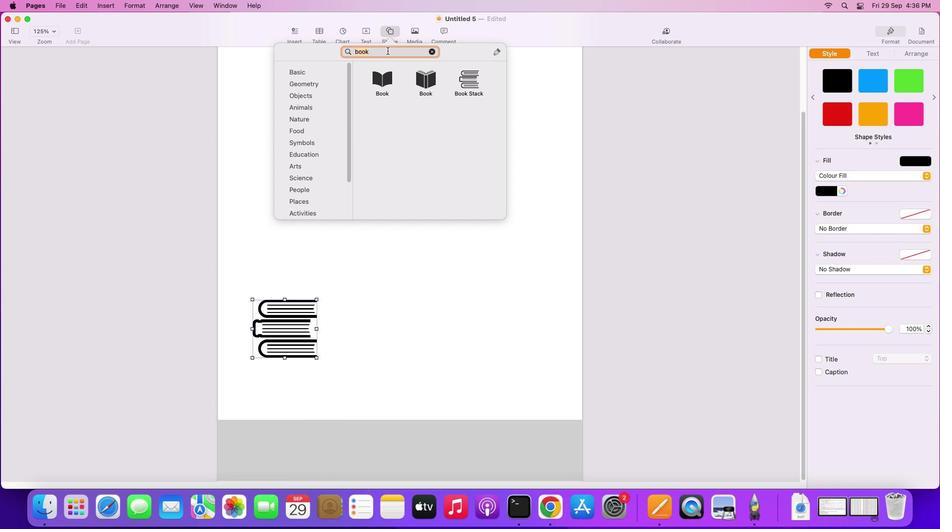 
Action: Key pressed Key.backspace'p''e''n'
Screenshot: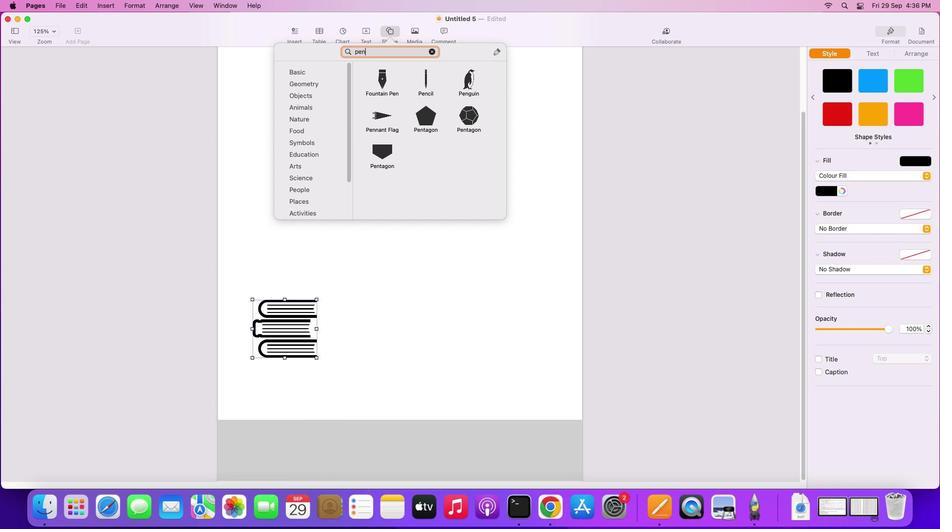
Action: Mouse moved to (427, 85)
Screenshot: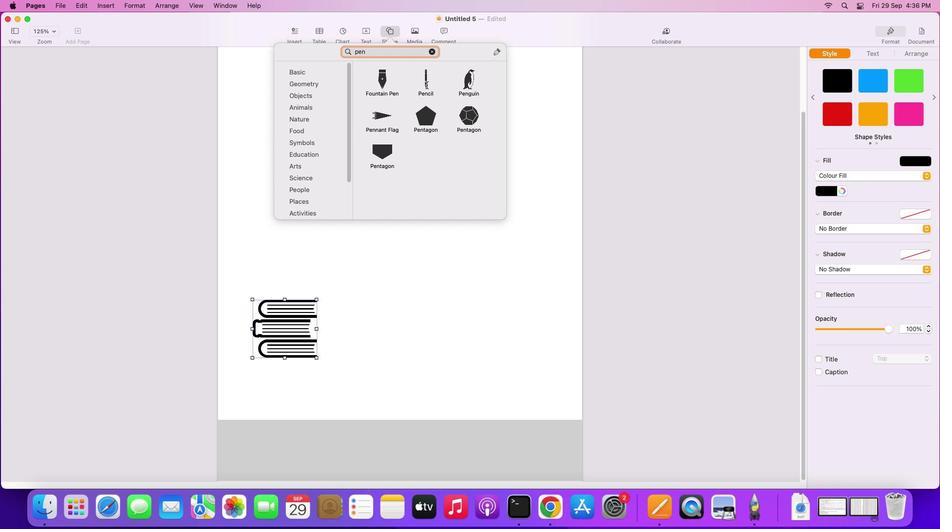 
Action: Mouse pressed left at (427, 85)
Screenshot: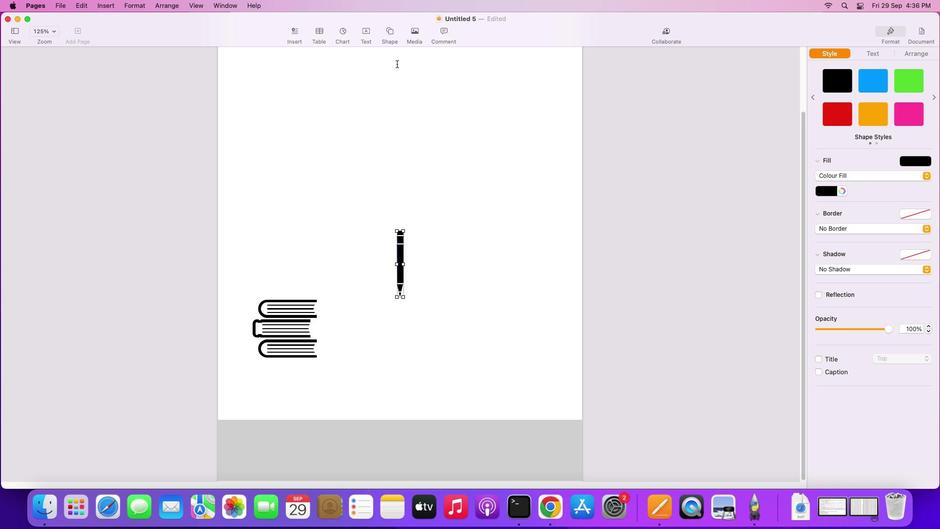 
Action: Mouse moved to (391, 29)
Screenshot: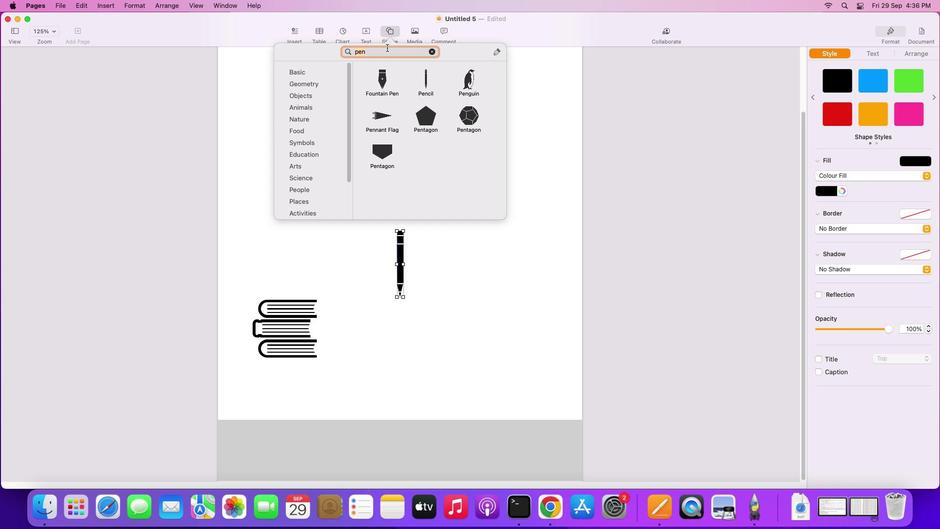
Action: Mouse pressed left at (391, 29)
Screenshot: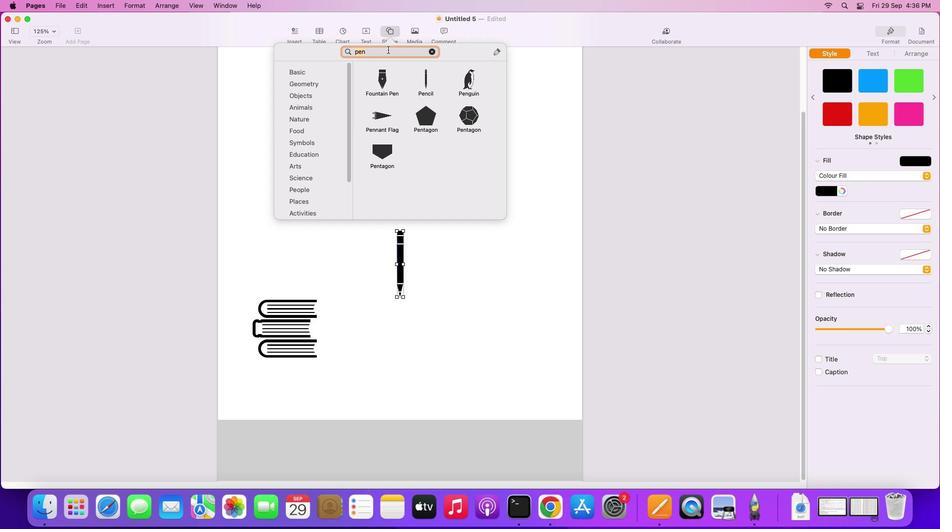 
Action: Mouse moved to (385, 79)
Screenshot: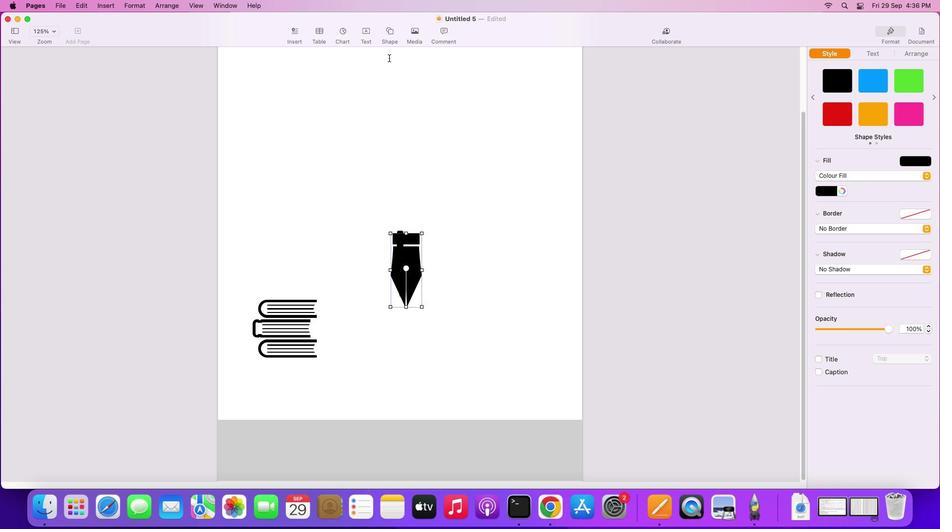 
Action: Mouse pressed left at (385, 79)
Screenshot: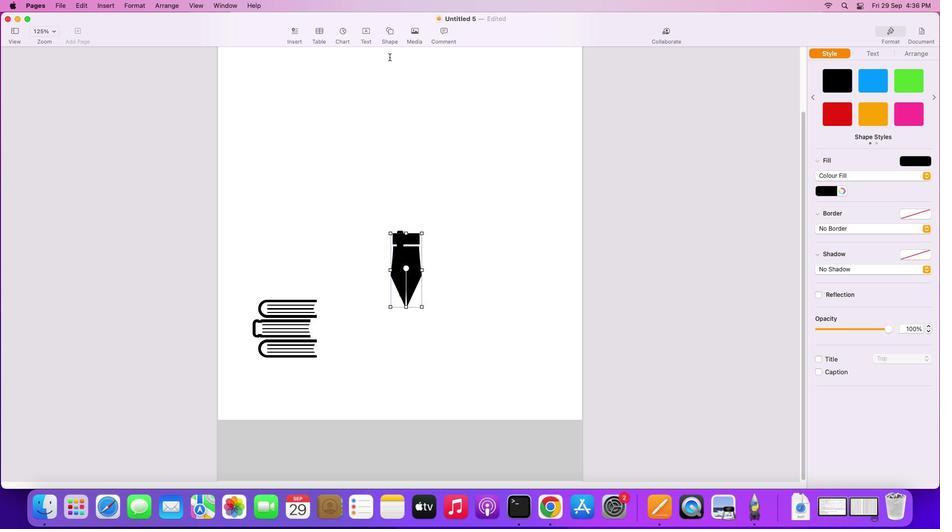 
Action: Mouse moved to (390, 31)
Screenshot: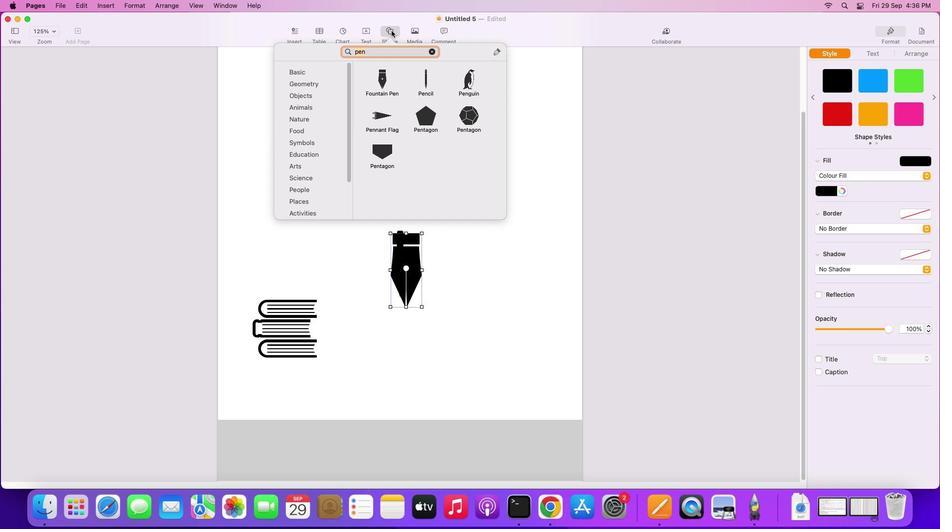 
Action: Mouse pressed left at (390, 31)
Screenshot: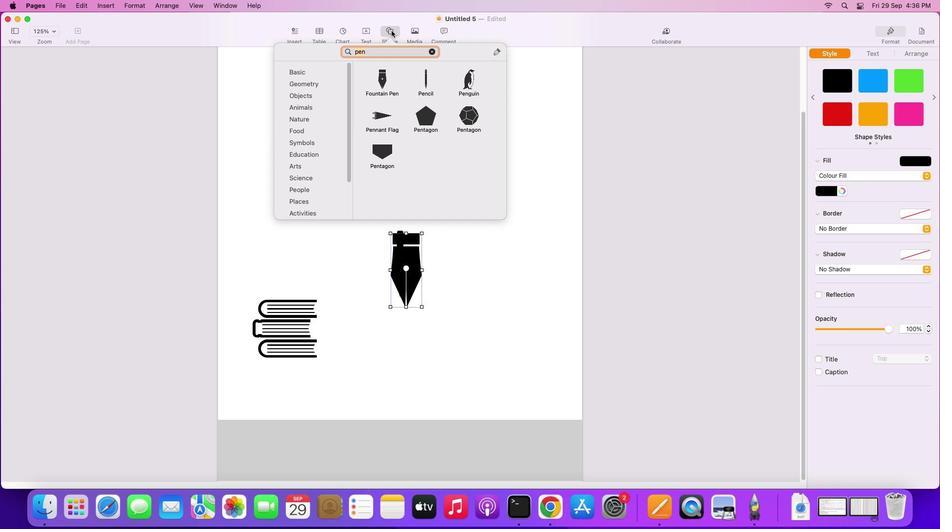 
Action: Mouse moved to (391, 30)
Screenshot: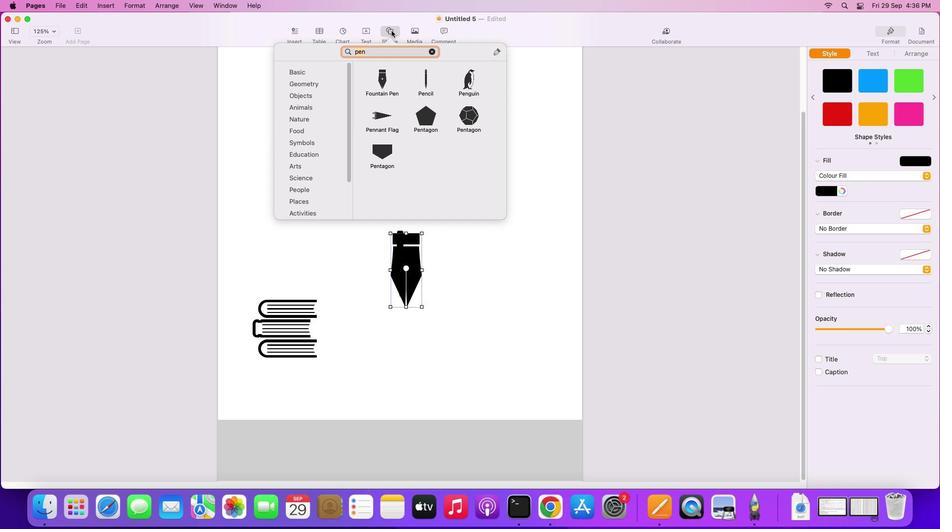 
Action: Key pressed 'c''a''l'
Screenshot: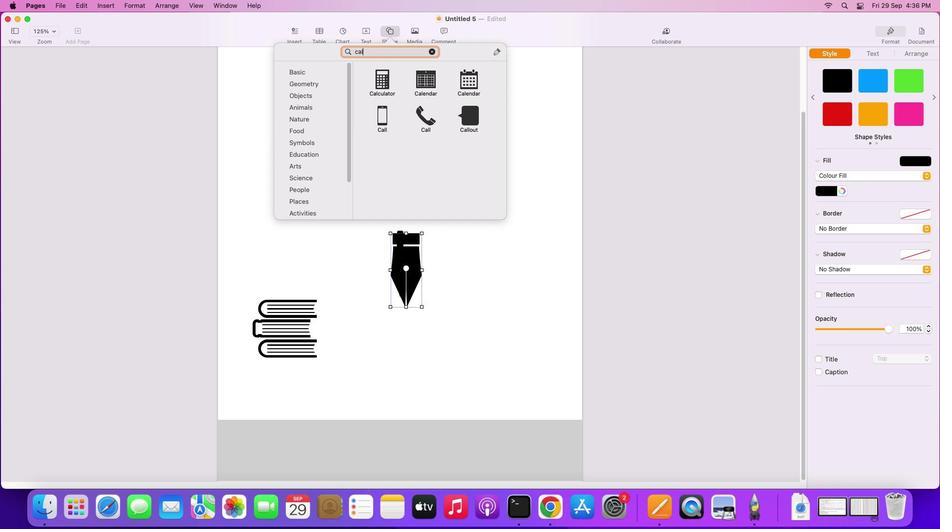 
Action: Mouse moved to (387, 79)
Screenshot: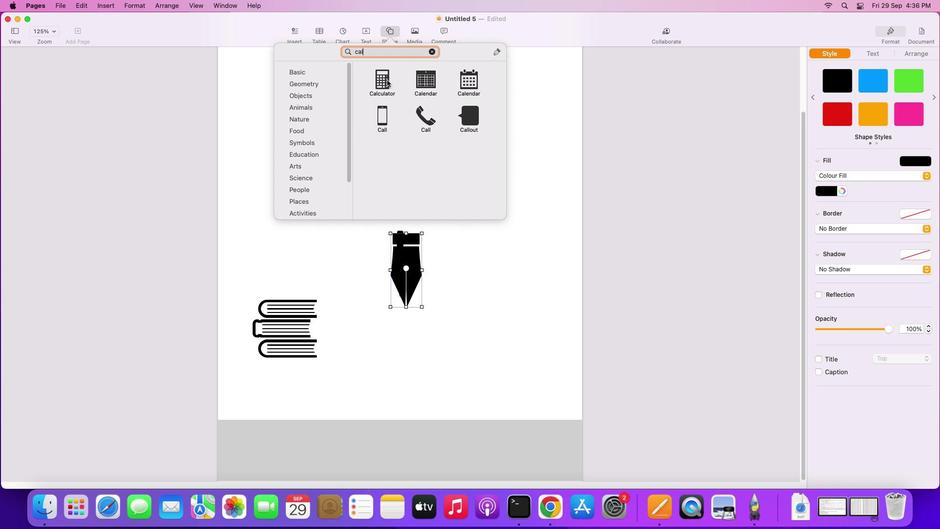 
Action: Mouse pressed left at (387, 79)
Screenshot: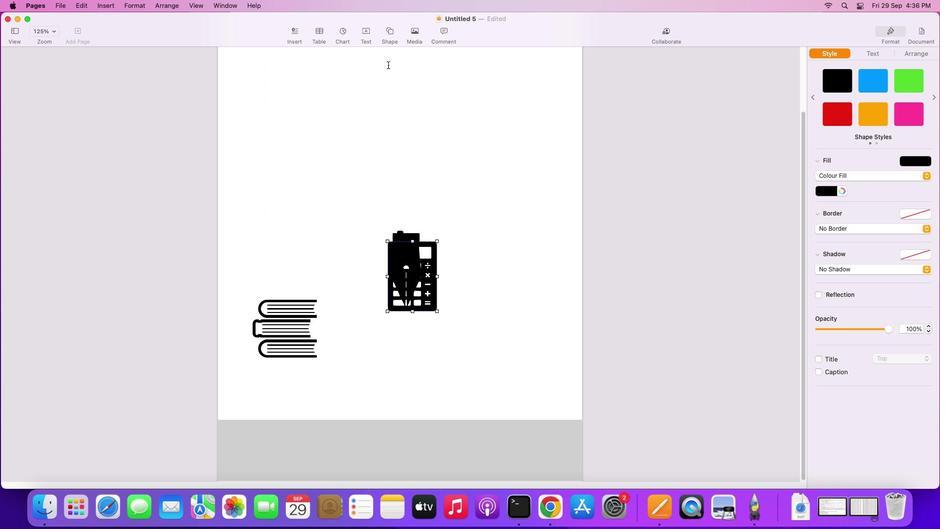 
Action: Mouse moved to (388, 32)
Screenshot: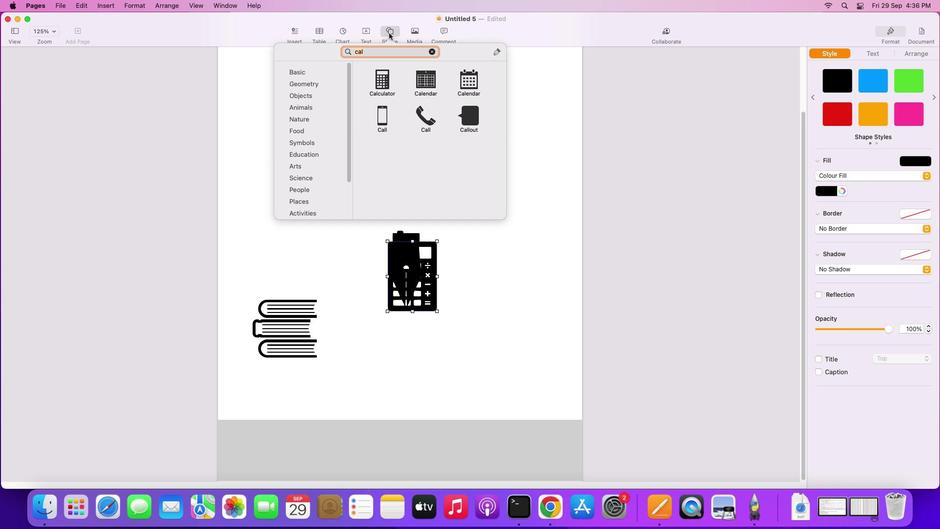 
Action: Mouse pressed left at (388, 32)
Screenshot: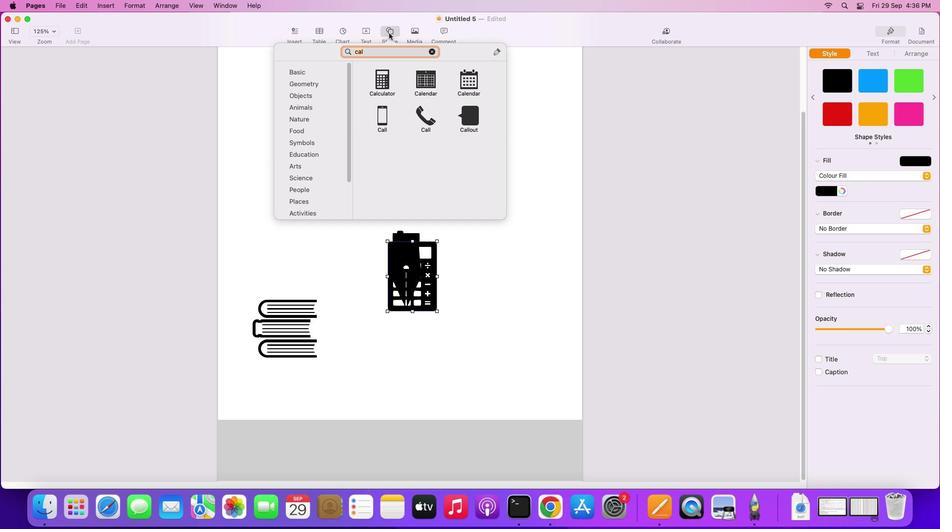 
Action: Mouse moved to (395, 55)
Screenshot: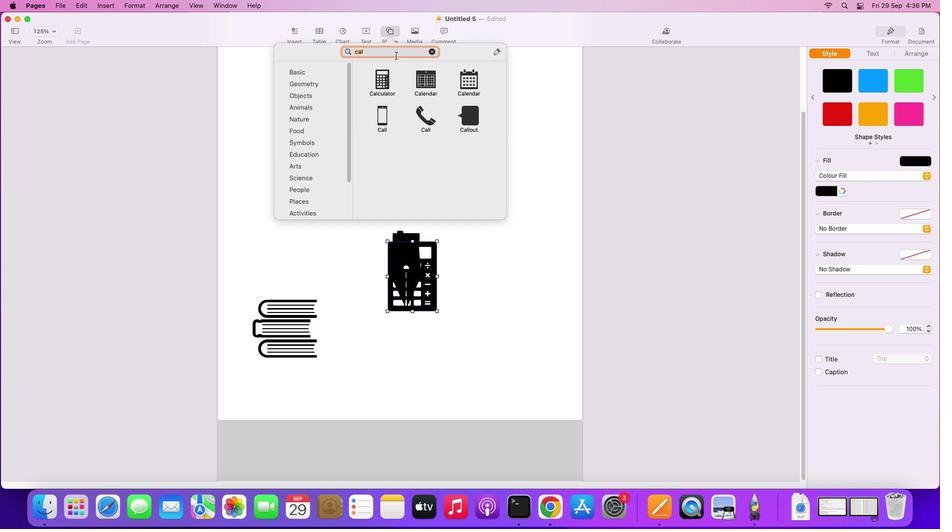 
Action: Key pressed Key.backspaceKey.backspace'm''o''n''e''y'
Screenshot: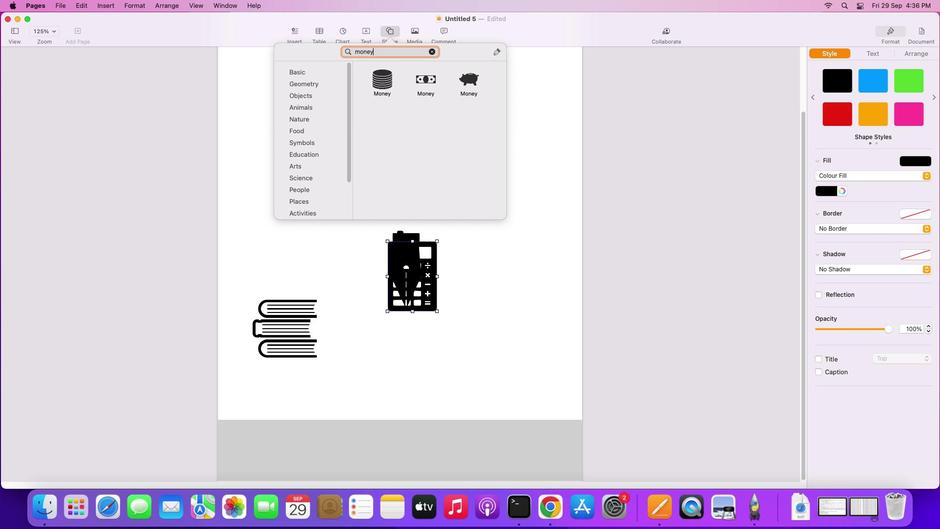 
Action: Mouse moved to (430, 79)
Screenshot: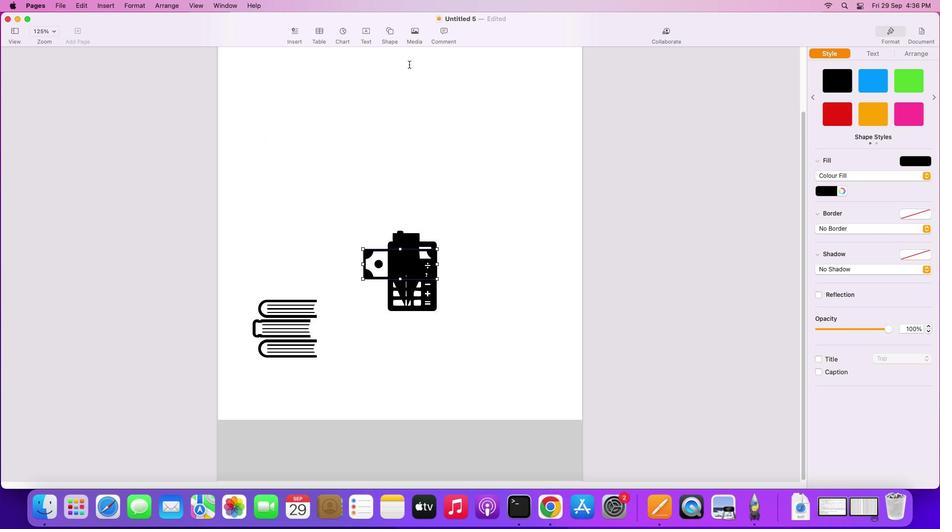 
Action: Mouse pressed left at (430, 79)
Screenshot: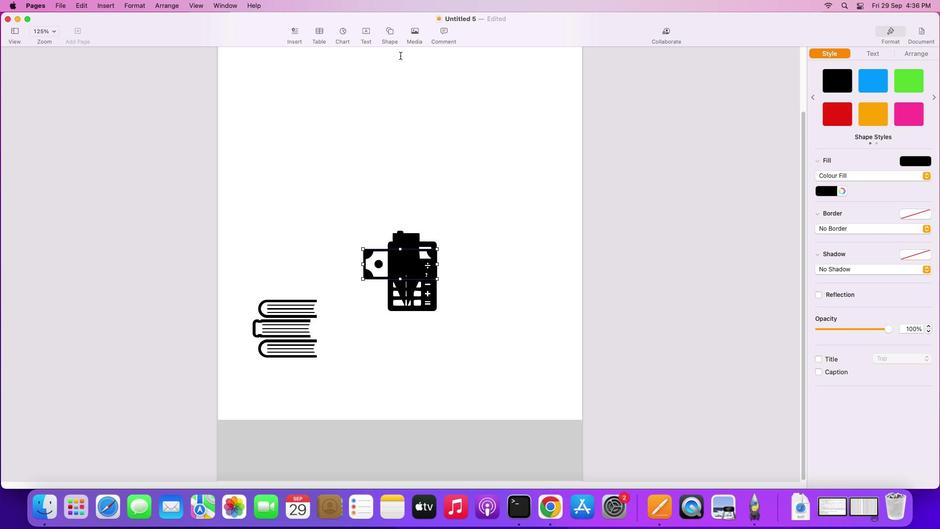 
Action: Mouse moved to (392, 32)
Screenshot: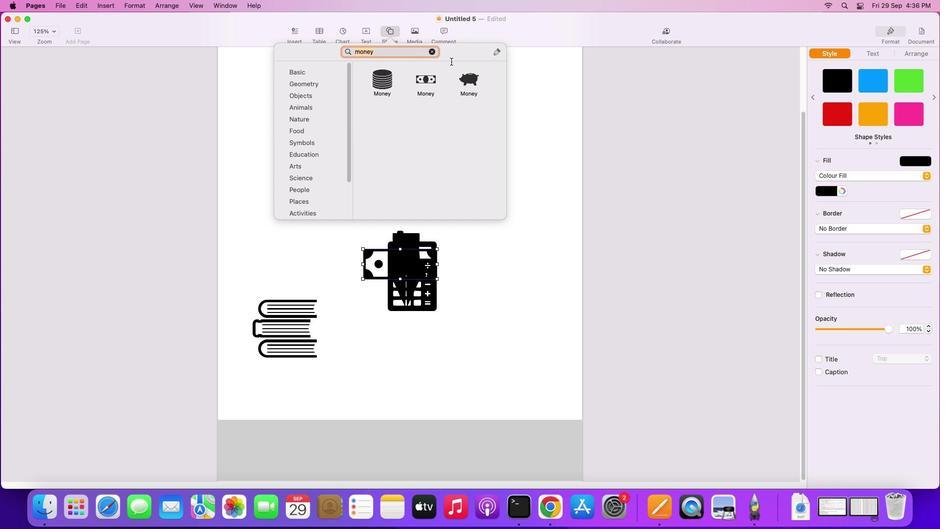 
Action: Mouse pressed left at (392, 32)
Screenshot: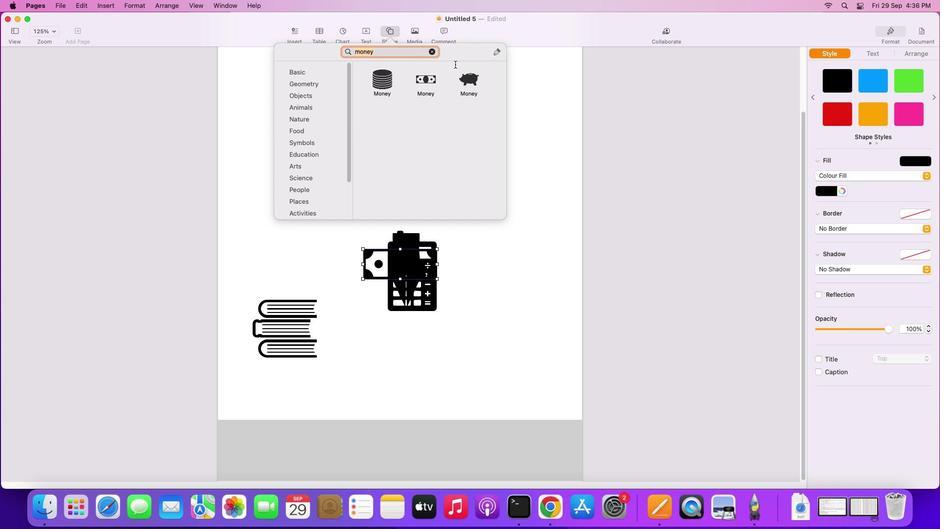 
Action: Mouse moved to (470, 75)
Screenshot: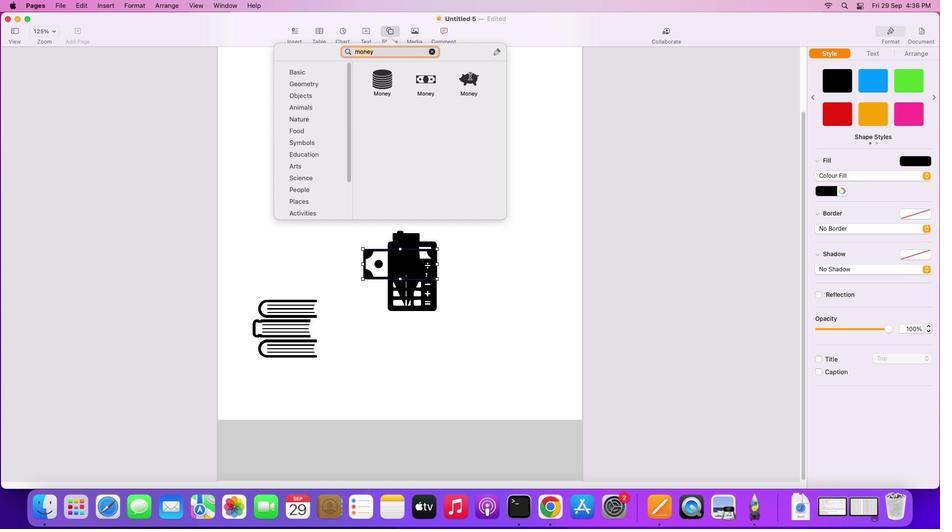 
Action: Mouse pressed left at (470, 75)
Screenshot: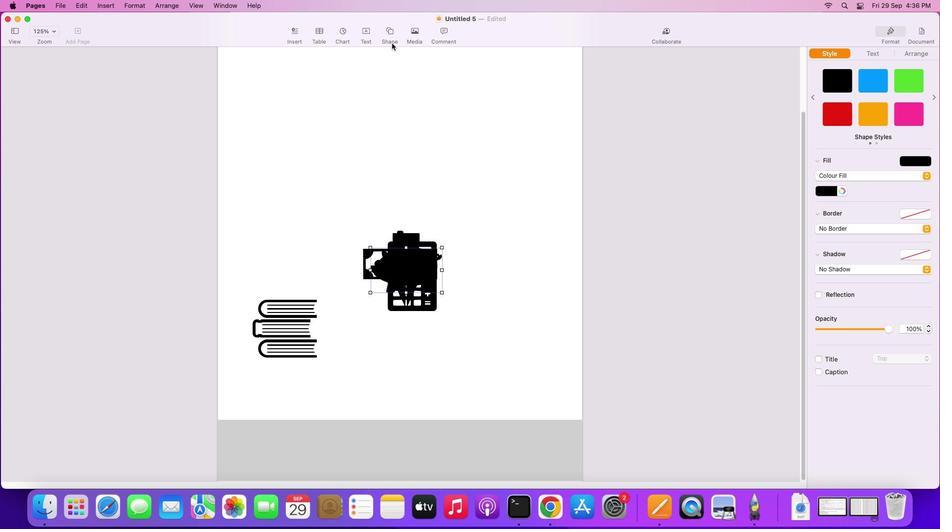 
Action: Mouse moved to (389, 27)
Screenshot: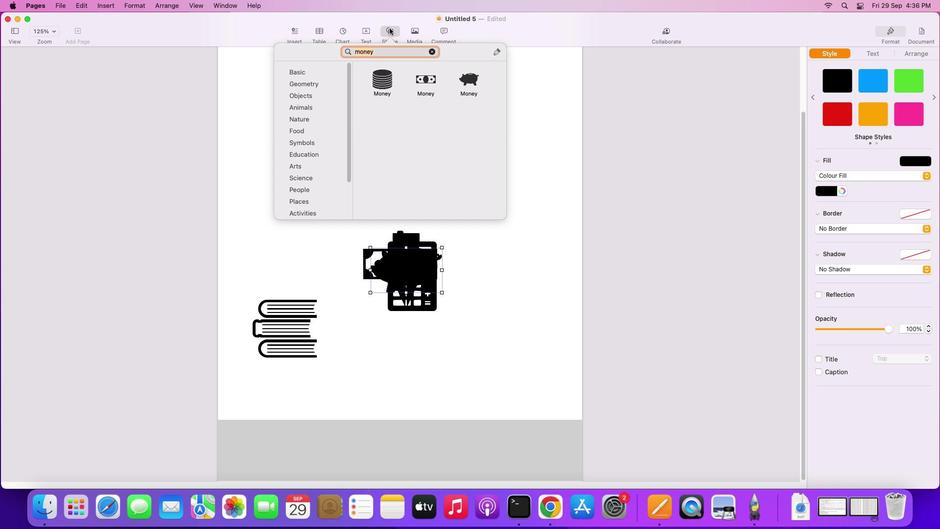 
Action: Mouse pressed left at (389, 27)
Screenshot: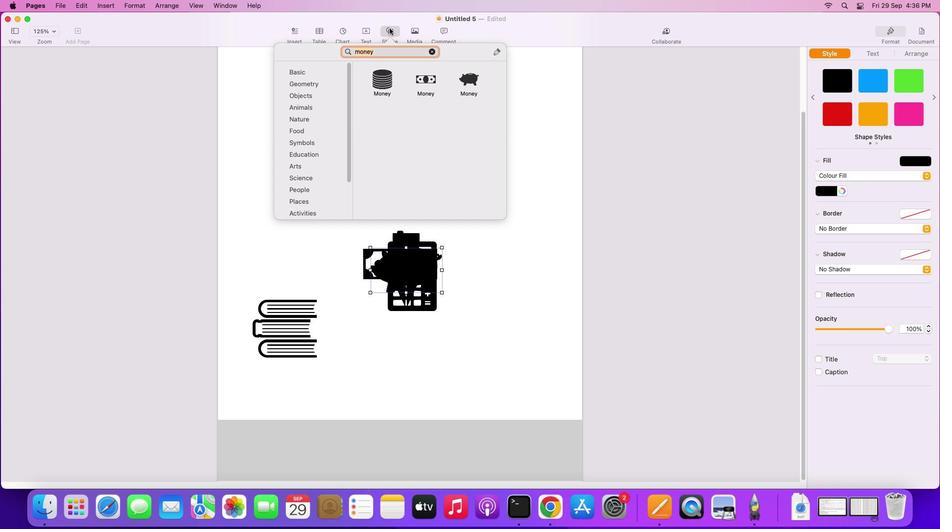 
Action: Mouse moved to (315, 68)
Screenshot: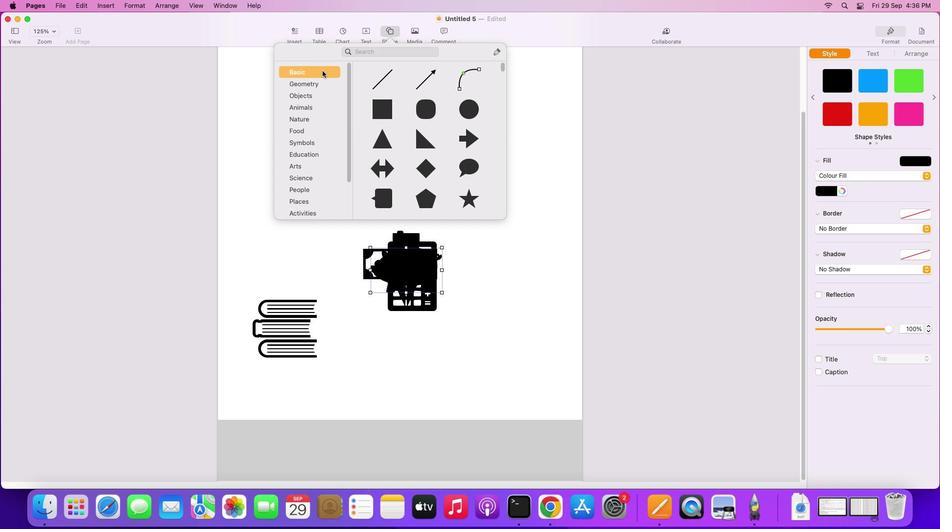 
Action: Mouse pressed left at (315, 68)
Screenshot: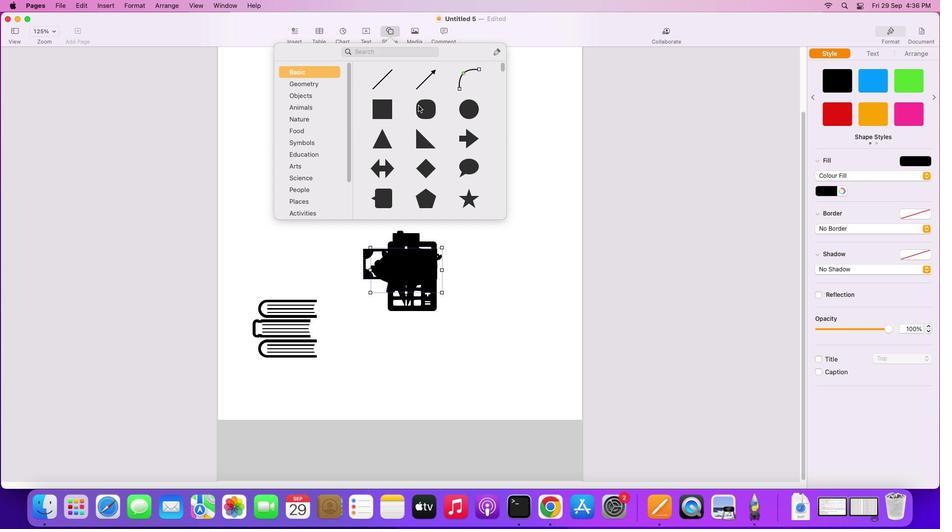 
Action: Mouse moved to (440, 142)
Screenshot: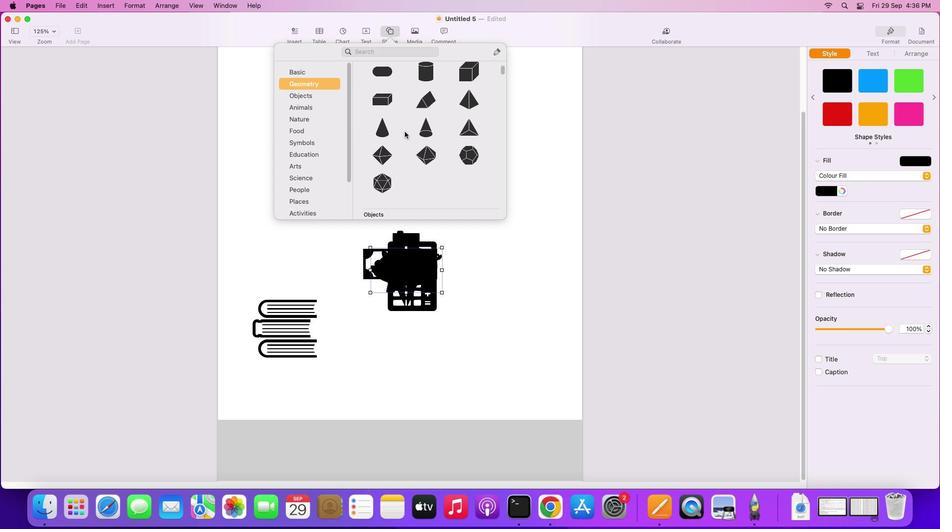 
Action: Mouse scrolled (440, 142) with delta (0, 0)
Screenshot: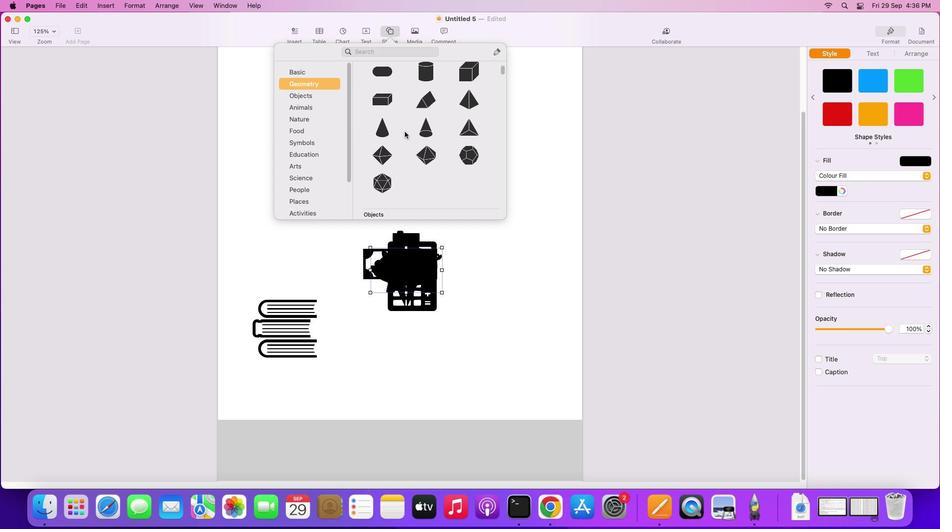 
Action: Mouse moved to (438, 142)
Screenshot: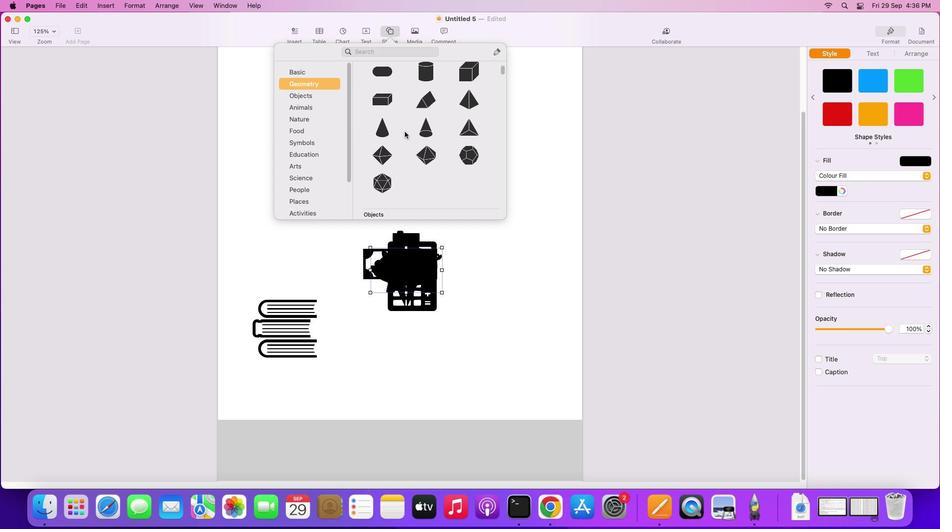 
Action: Mouse scrolled (438, 142) with delta (0, 0)
Screenshot: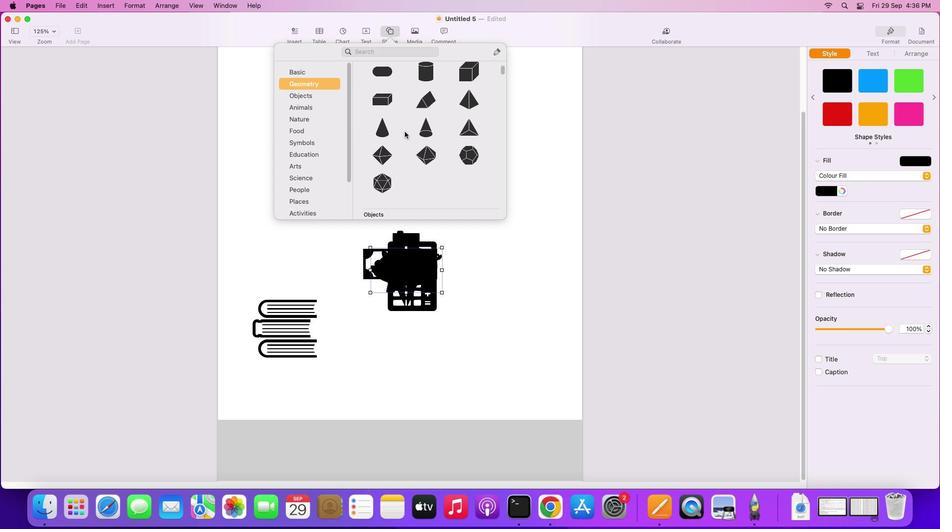 
Action: Mouse moved to (437, 142)
Screenshot: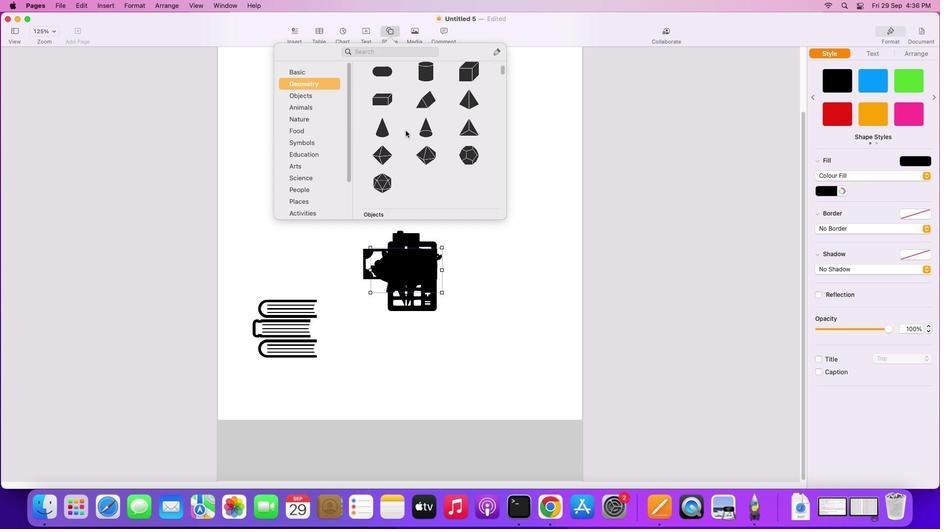 
Action: Mouse scrolled (437, 142) with delta (0, -1)
Screenshot: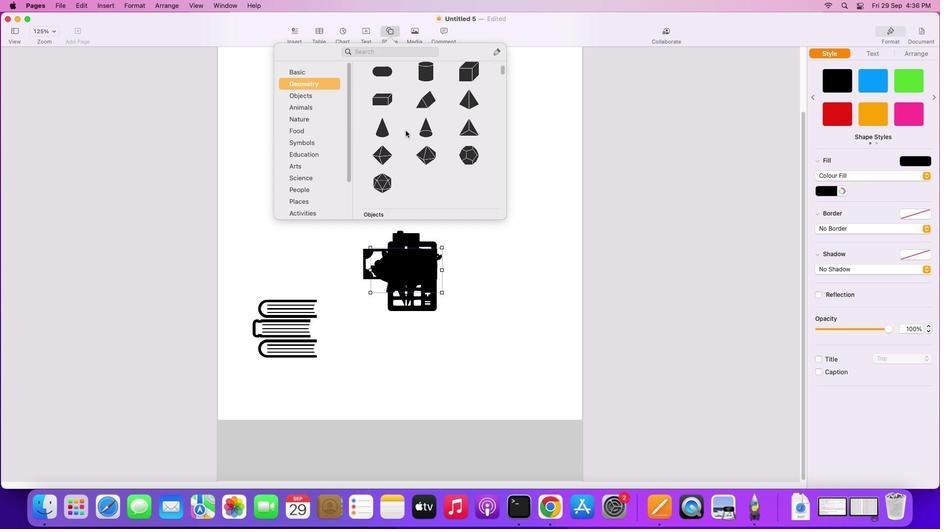 
Action: Mouse moved to (433, 140)
Screenshot: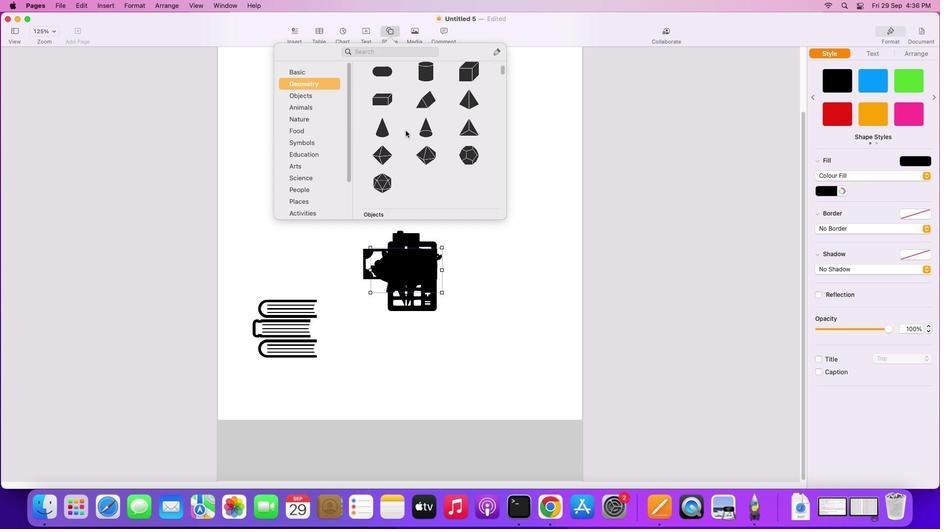 
Action: Mouse scrolled (433, 140) with delta (0, -2)
Screenshot: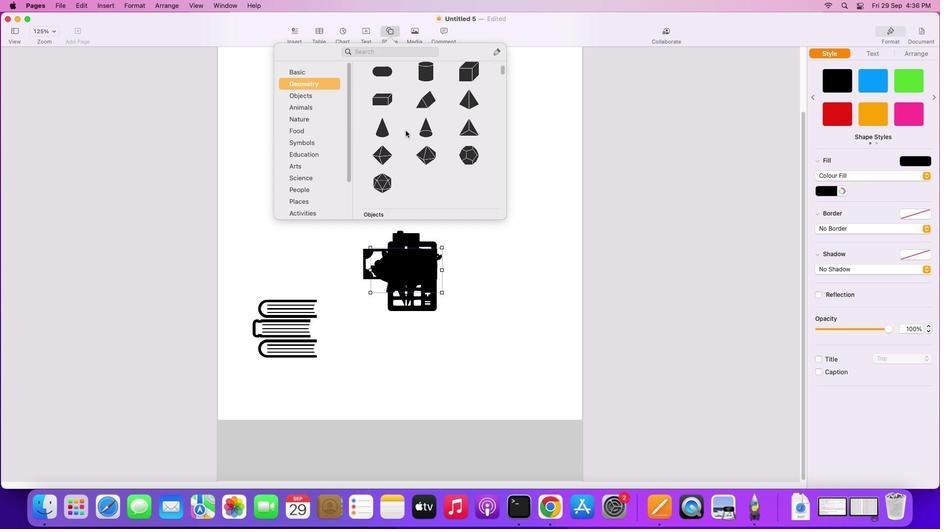 
Action: Mouse moved to (428, 138)
Screenshot: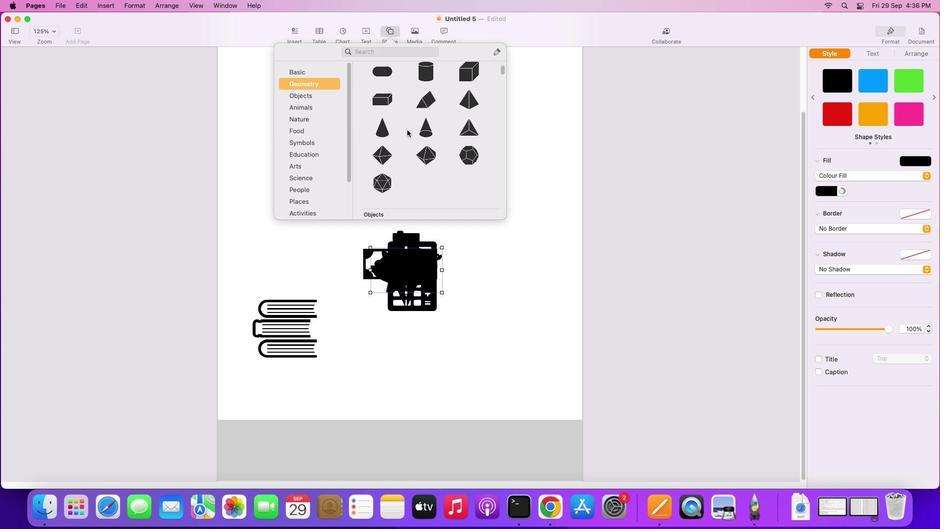 
Action: Mouse scrolled (428, 138) with delta (0, -2)
Screenshot: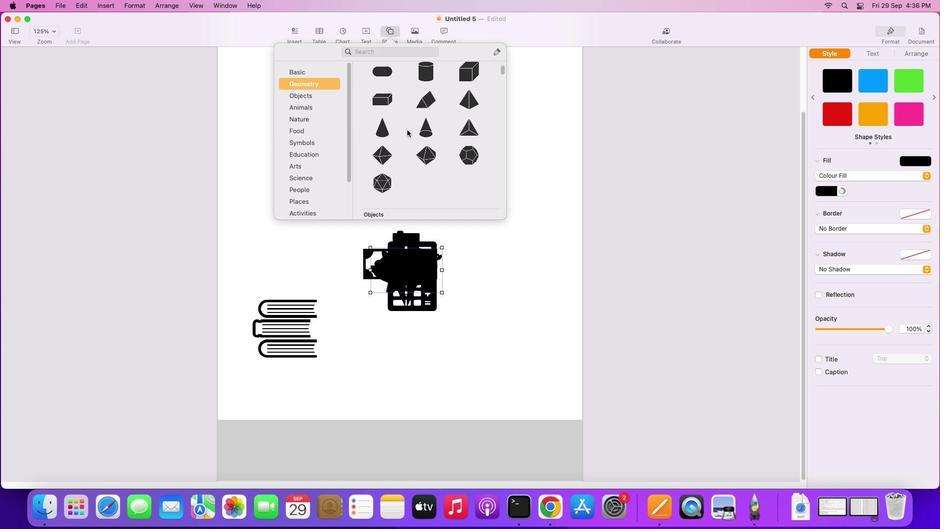
Action: Mouse moved to (405, 131)
Screenshot: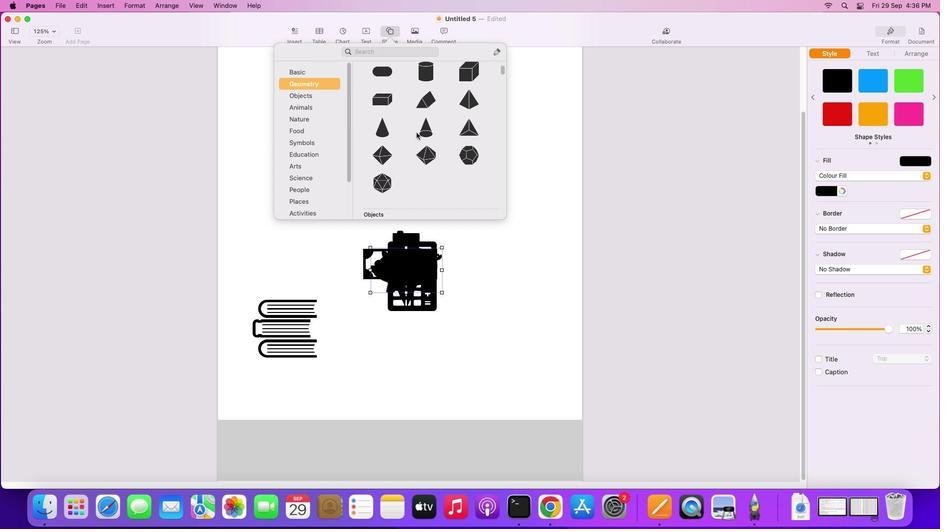 
Action: Mouse scrolled (405, 131) with delta (0, 0)
Screenshot: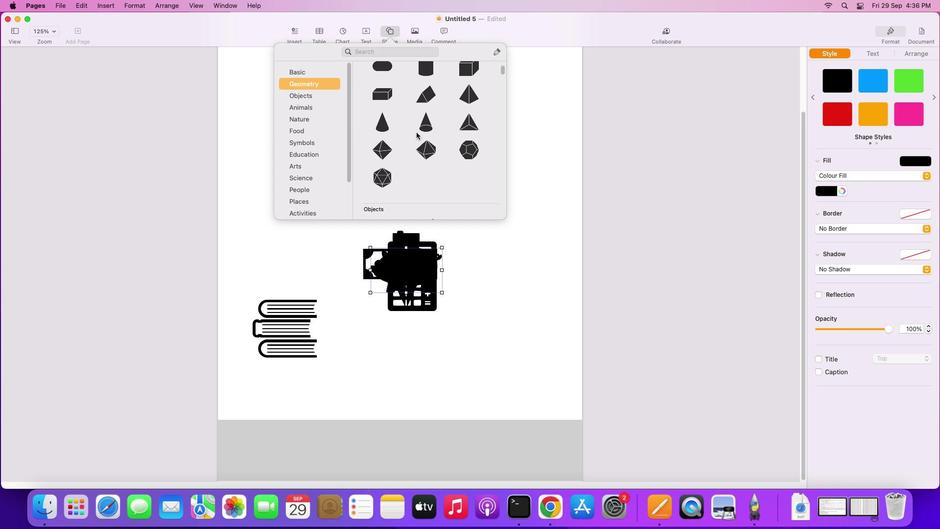 
Action: Mouse scrolled (405, 131) with delta (0, 0)
Screenshot: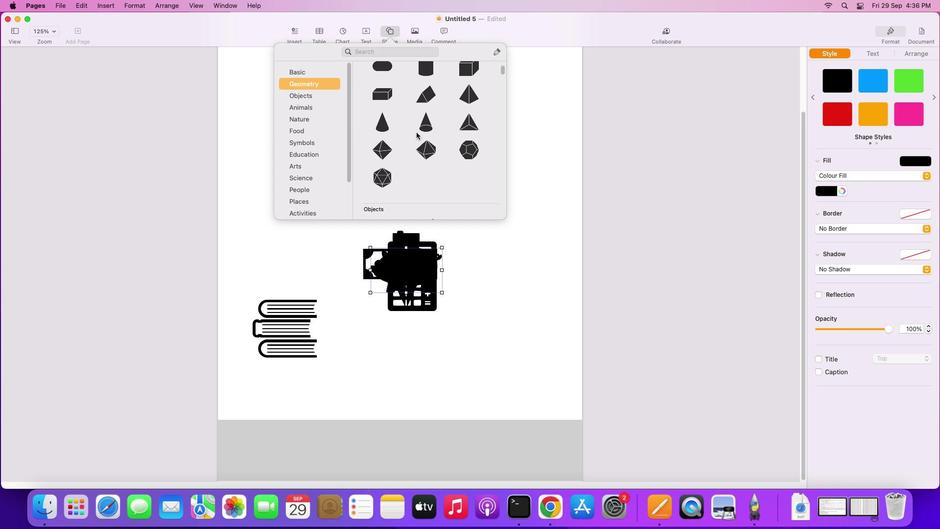 
Action: Mouse scrolled (405, 131) with delta (0, -1)
Screenshot: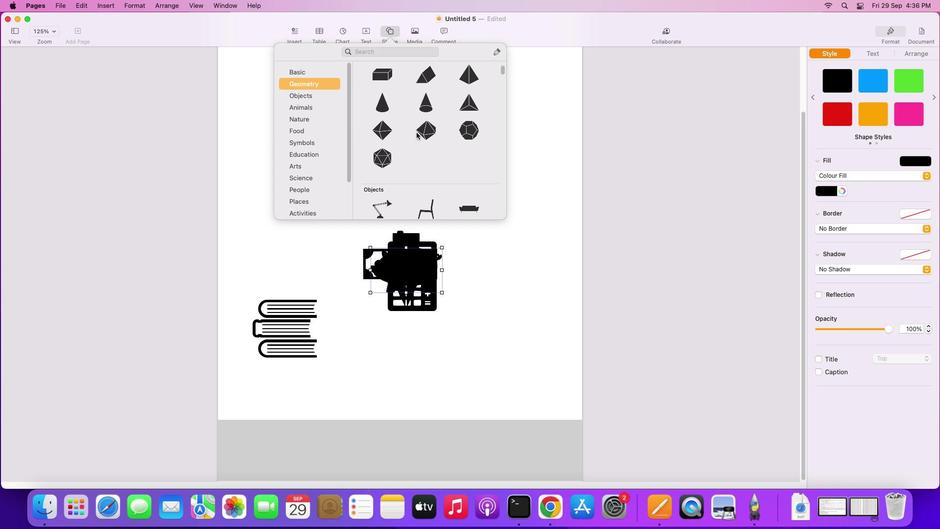
Action: Mouse scrolled (405, 131) with delta (0, -2)
Screenshot: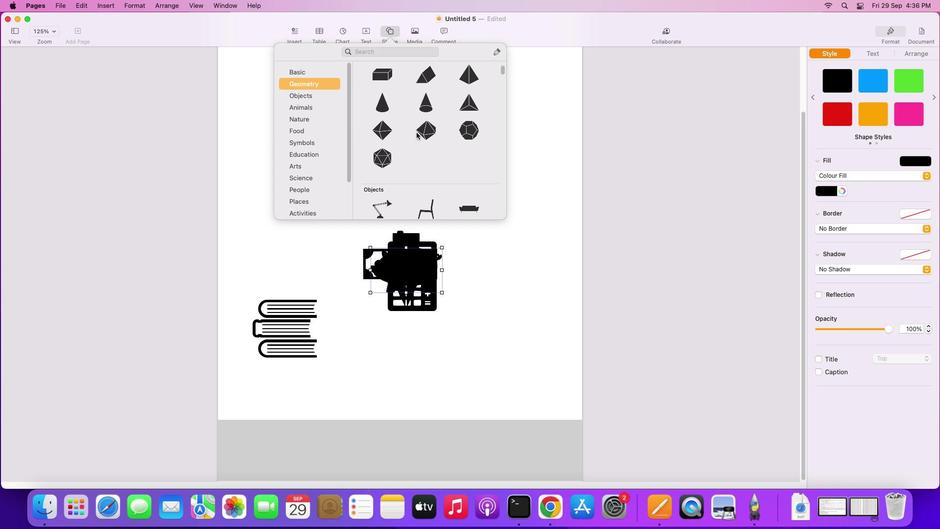 
Action: Mouse scrolled (405, 131) with delta (0, -2)
Screenshot: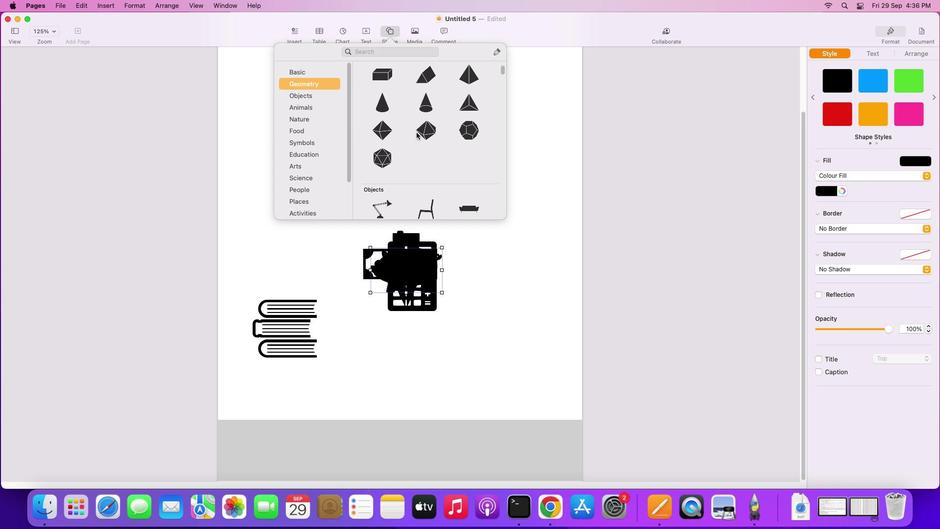 
Action: Mouse scrolled (405, 131) with delta (0, -3)
Screenshot: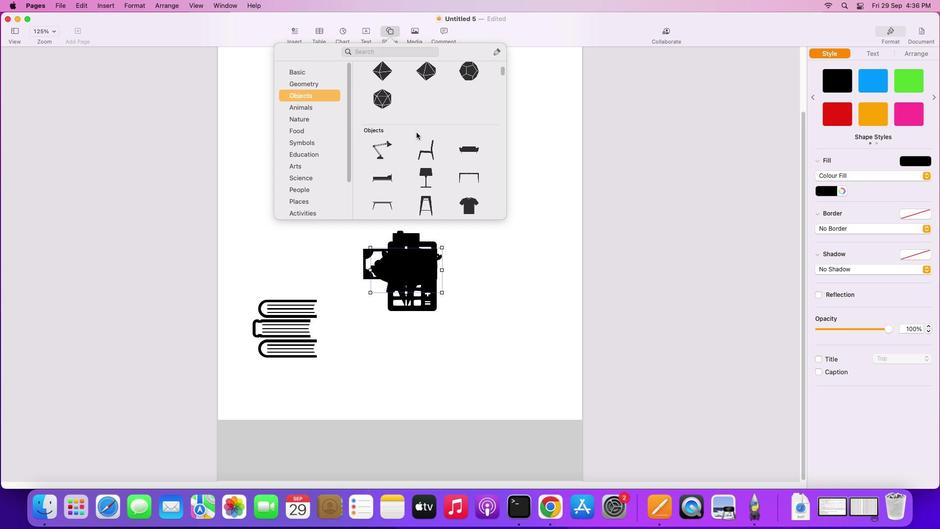 
Action: Mouse moved to (416, 132)
Screenshot: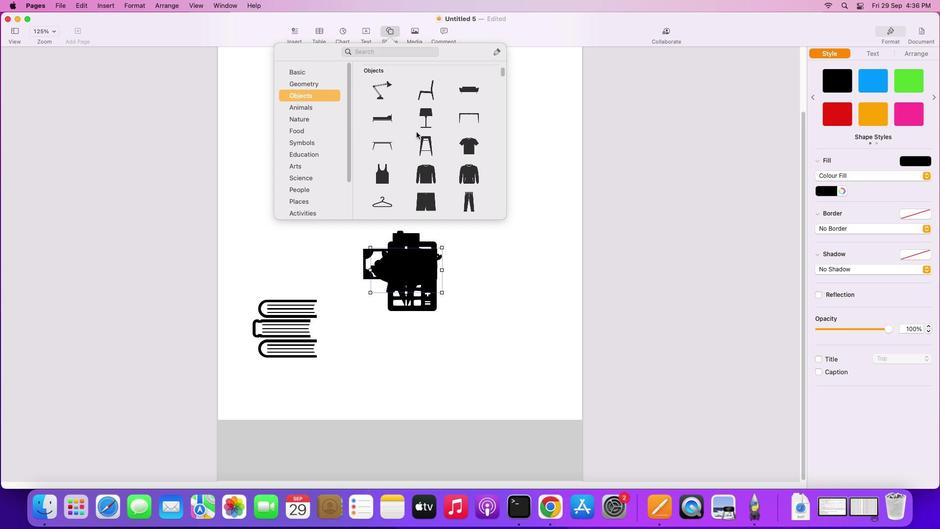 
Action: Mouse scrolled (416, 132) with delta (0, 0)
Screenshot: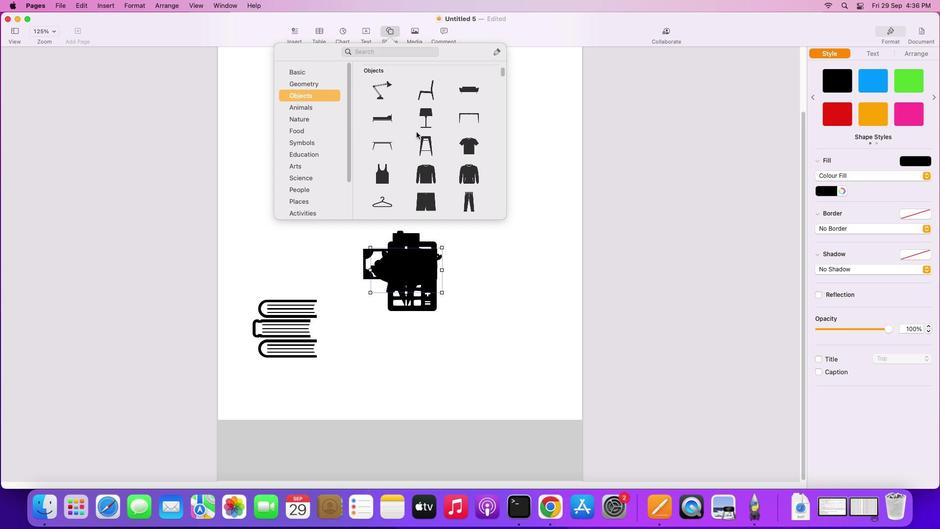 
Action: Mouse scrolled (416, 132) with delta (0, 0)
Screenshot: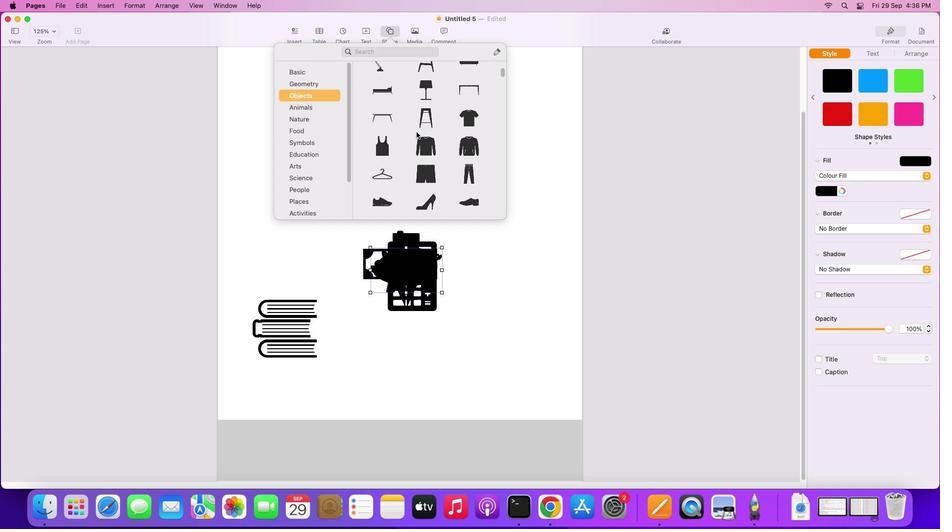 
Action: Mouse scrolled (416, 132) with delta (0, -1)
Screenshot: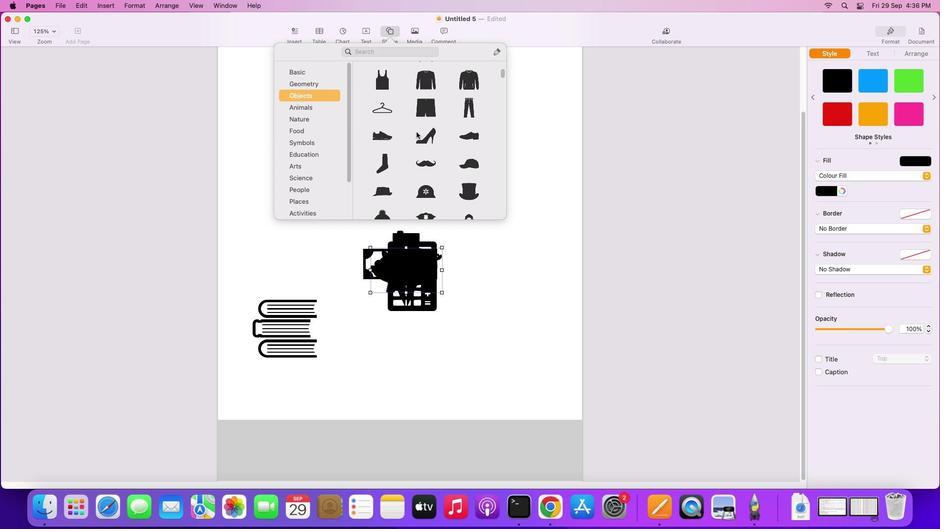 
Action: Mouse scrolled (416, 132) with delta (0, -2)
Screenshot: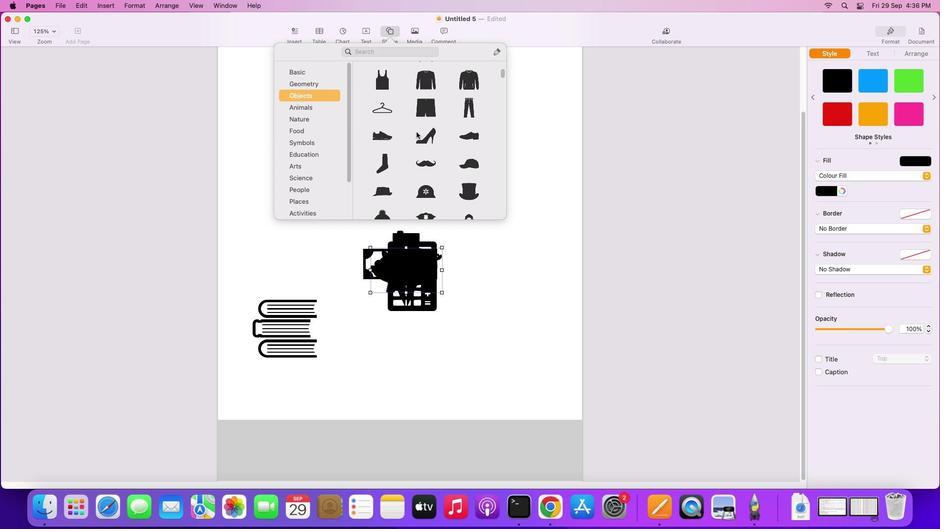 
Action: Mouse scrolled (416, 132) with delta (0, -2)
Screenshot: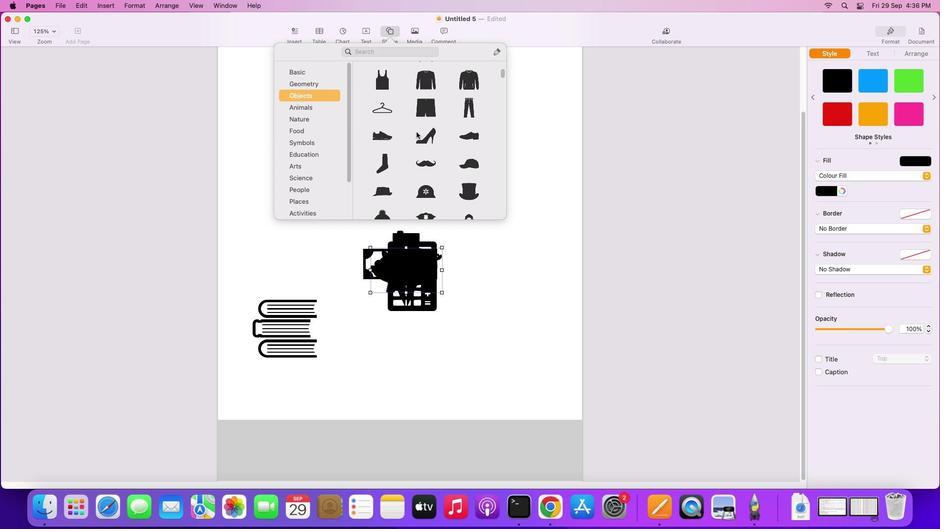 
Action: Mouse scrolled (416, 132) with delta (0, -3)
Screenshot: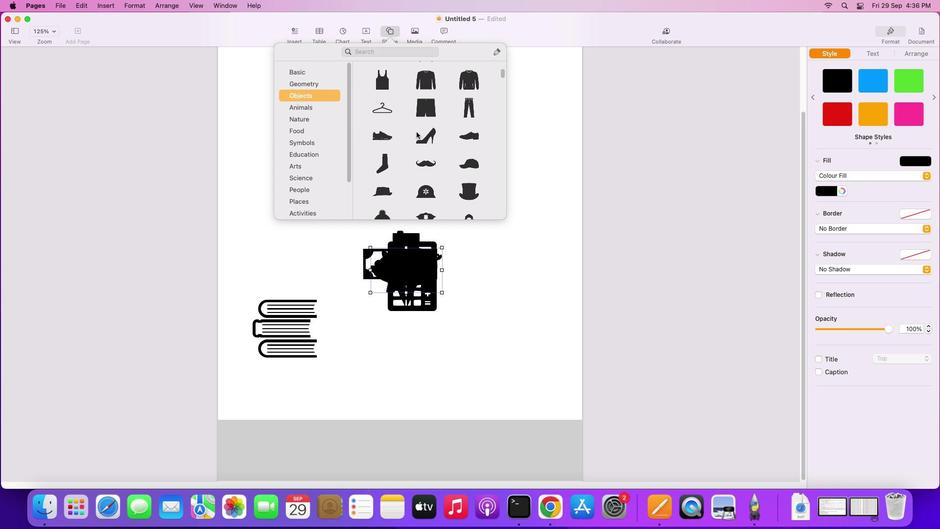 
Action: Mouse moved to (416, 132)
Screenshot: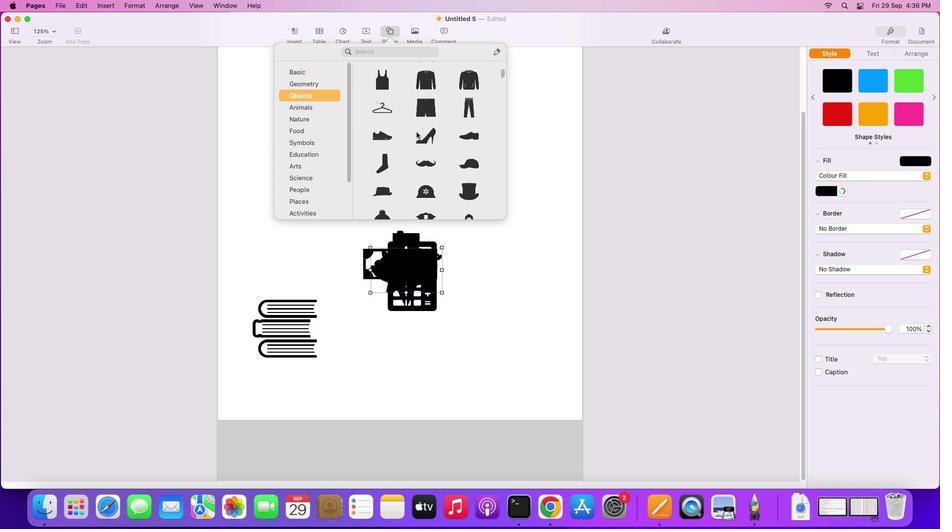 
Action: Mouse scrolled (416, 132) with delta (0, 0)
Screenshot: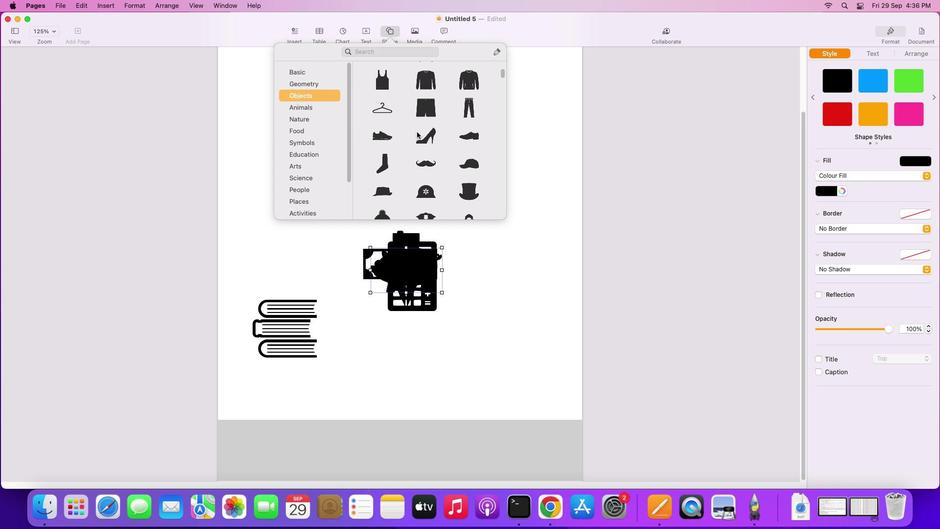 
Action: Mouse scrolled (416, 132) with delta (0, 0)
Screenshot: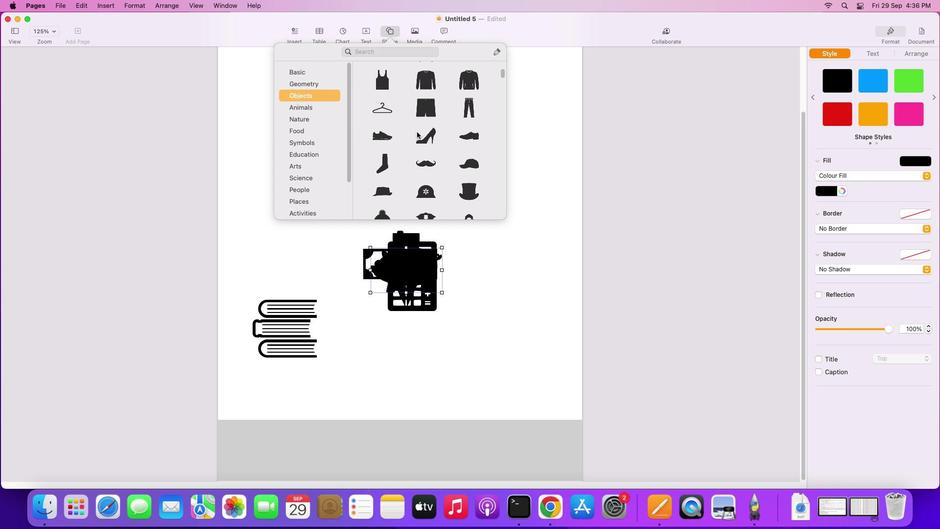 
Action: Mouse scrolled (416, 132) with delta (0, -1)
Screenshot: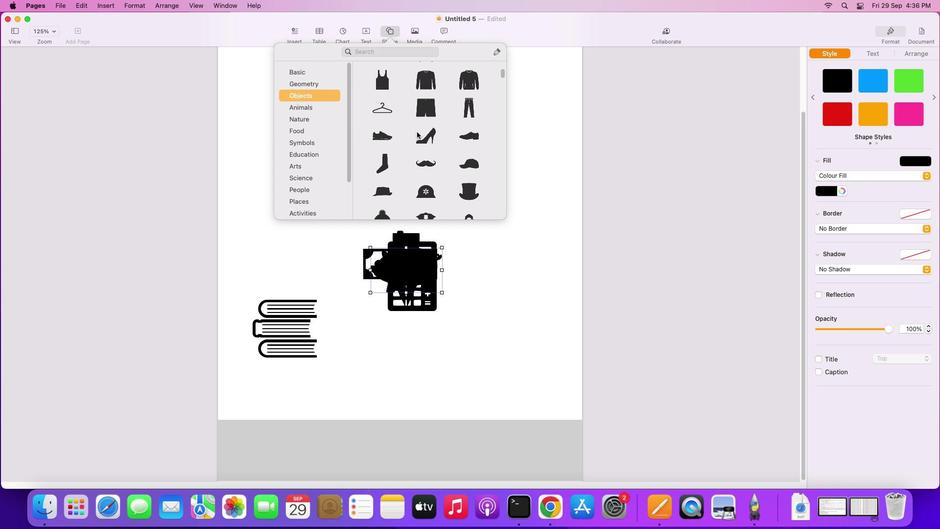 
Action: Mouse scrolled (416, 132) with delta (0, -2)
Screenshot: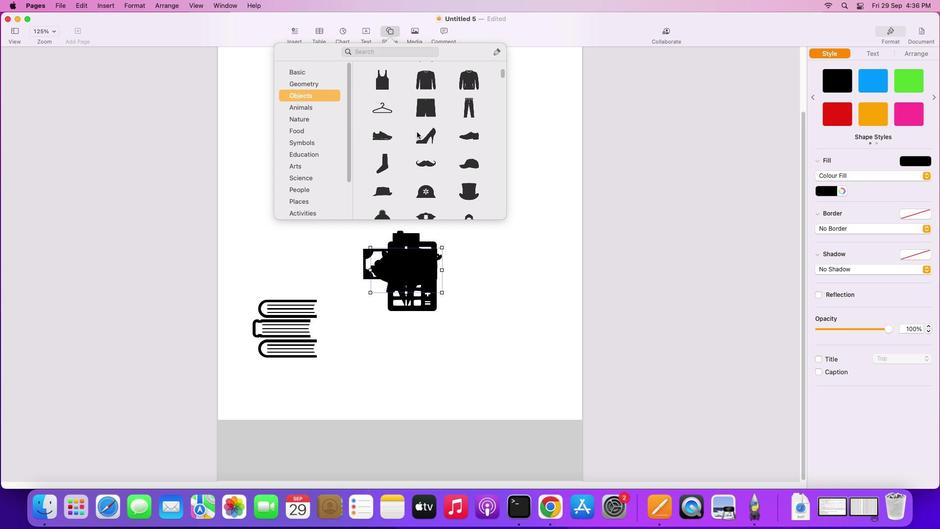 
Action: Mouse scrolled (416, 132) with delta (0, -2)
Screenshot: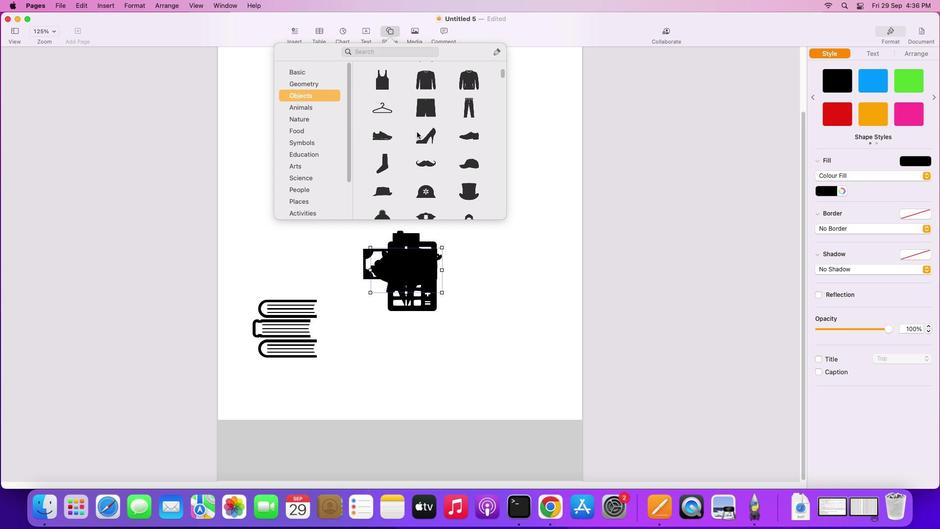 
Action: Mouse scrolled (416, 132) with delta (0, -3)
Screenshot: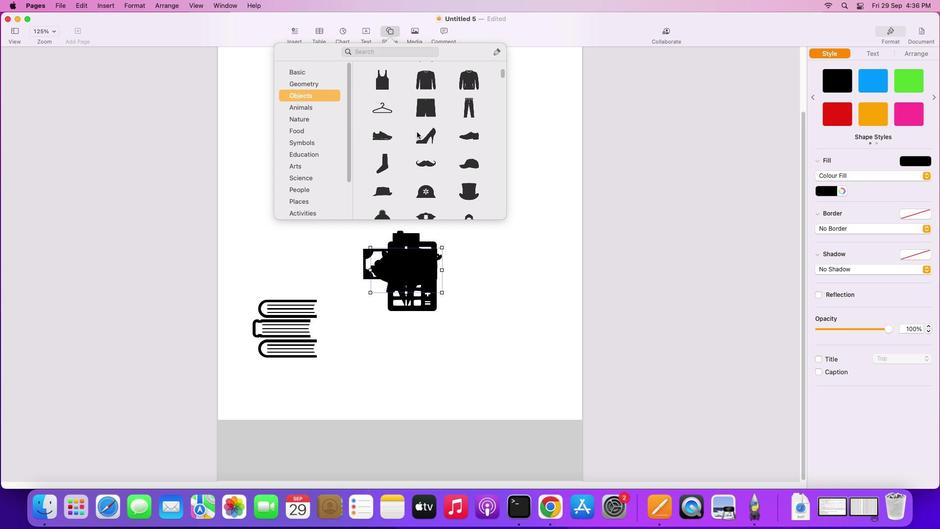 
Action: Mouse moved to (416, 131)
Screenshot: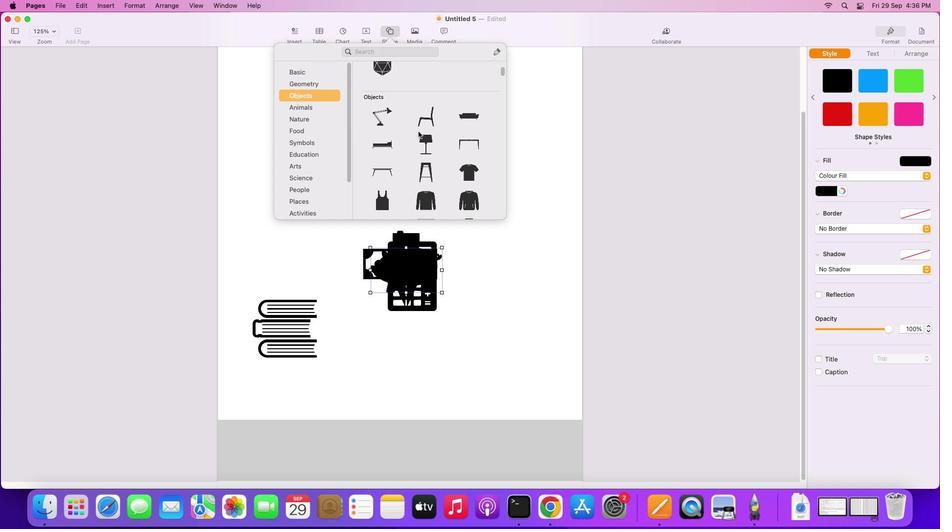 
Action: Mouse scrolled (416, 131) with delta (0, 0)
Screenshot: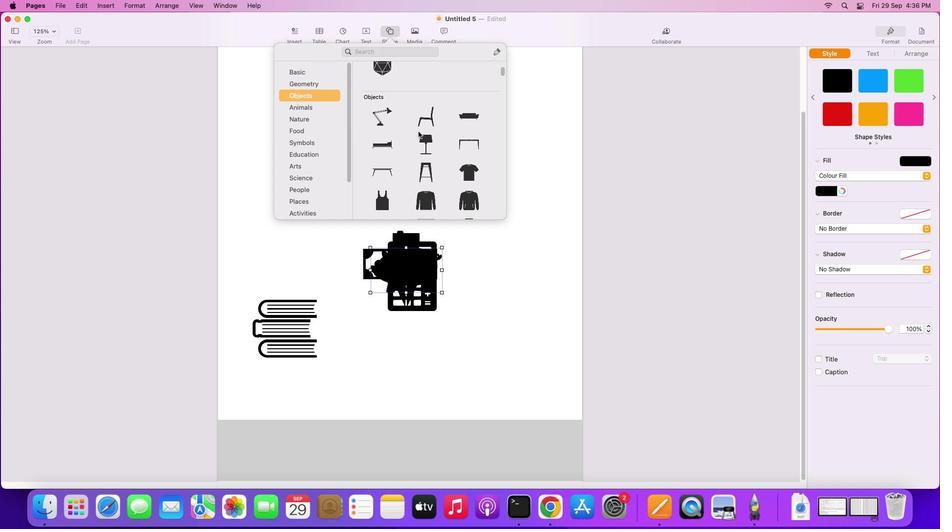 
Action: Mouse scrolled (416, 131) with delta (0, 0)
Screenshot: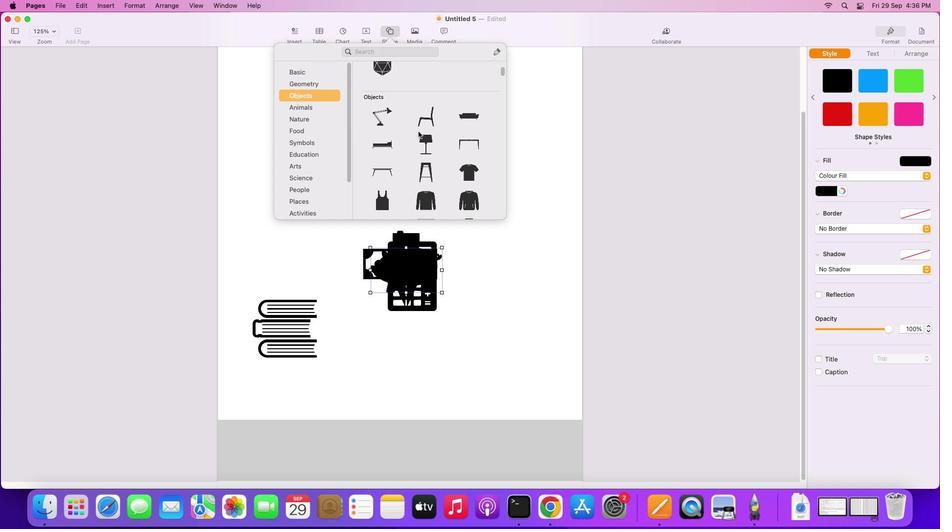 
Action: Mouse scrolled (416, 131) with delta (0, 1)
Screenshot: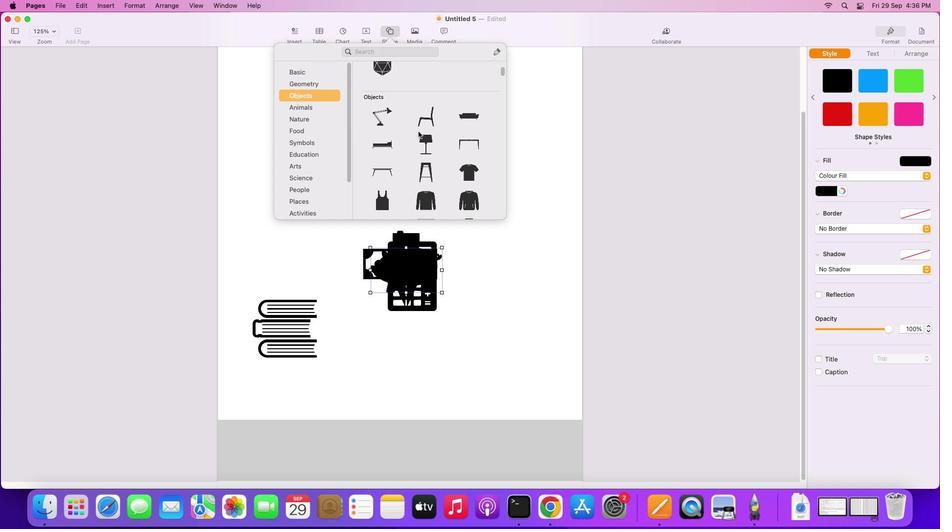 
Action: Mouse scrolled (416, 131) with delta (0, 2)
Screenshot: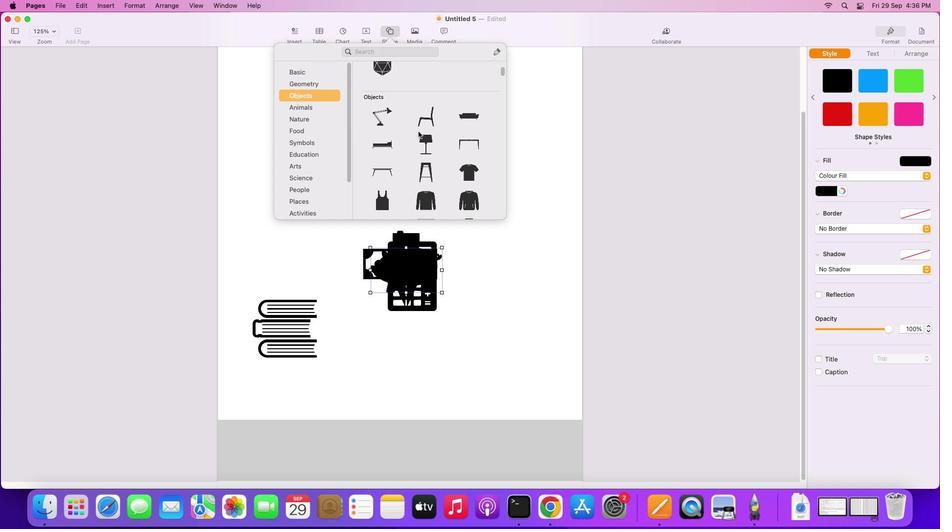 
Action: Mouse scrolled (416, 131) with delta (0, 2)
Screenshot: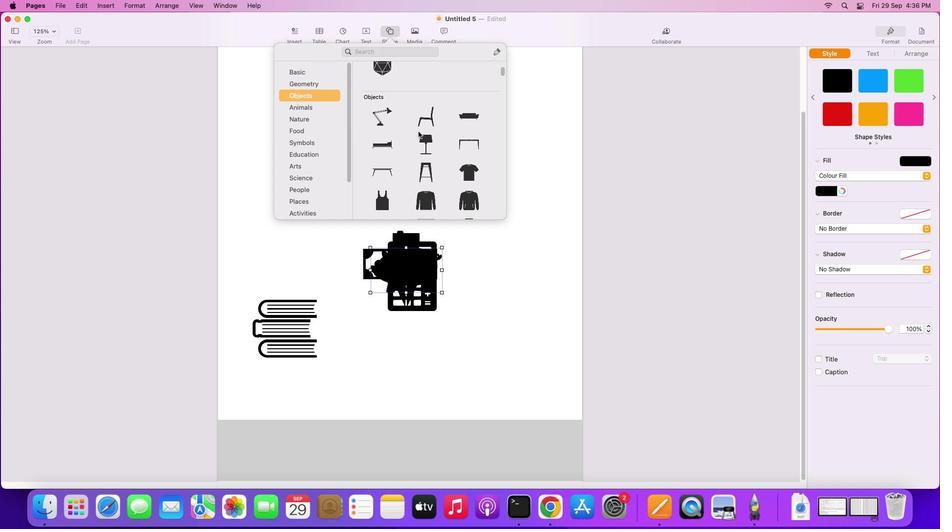 
Action: Mouse scrolled (416, 131) with delta (0, 2)
Screenshot: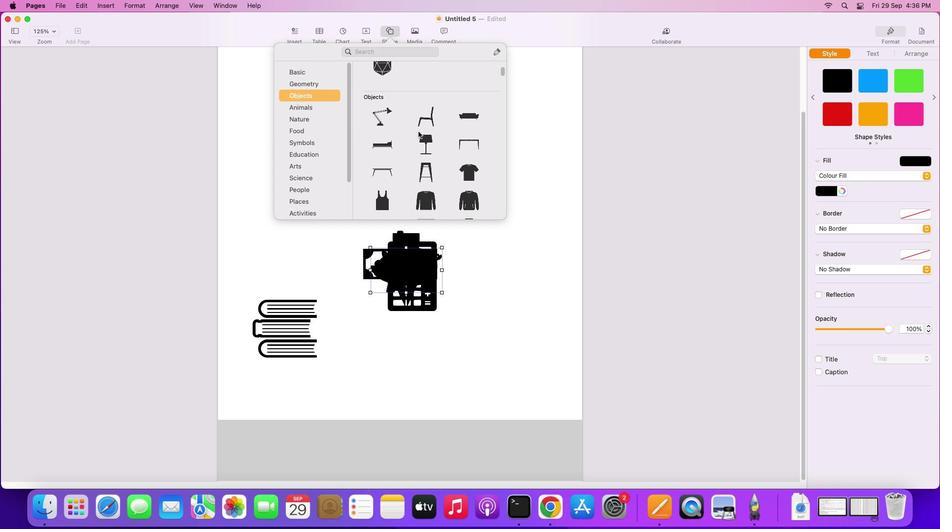 
Action: Mouse moved to (395, 51)
Screenshot: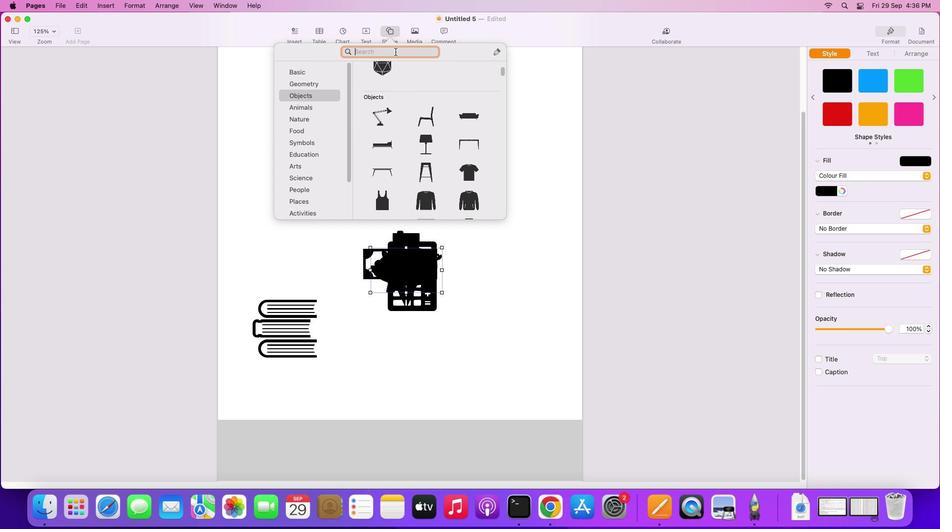 
Action: Mouse pressed left at (395, 51)
Screenshot: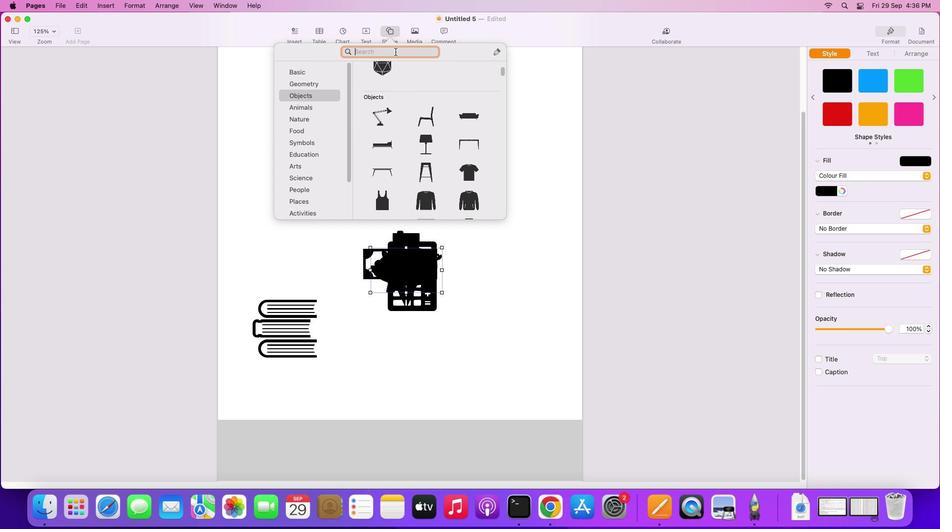 
Action: Key pressed 't''a''b''l''e'
Screenshot: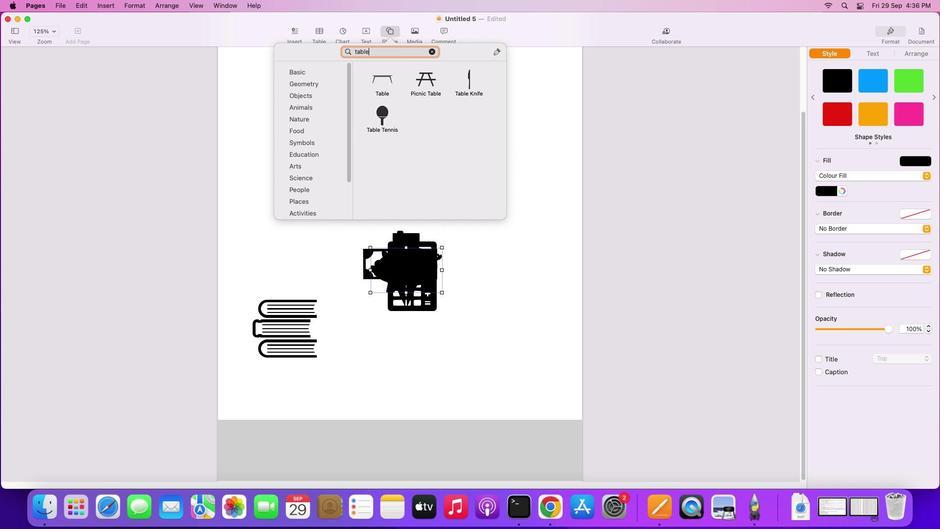 
Action: Mouse moved to (389, 80)
Screenshot: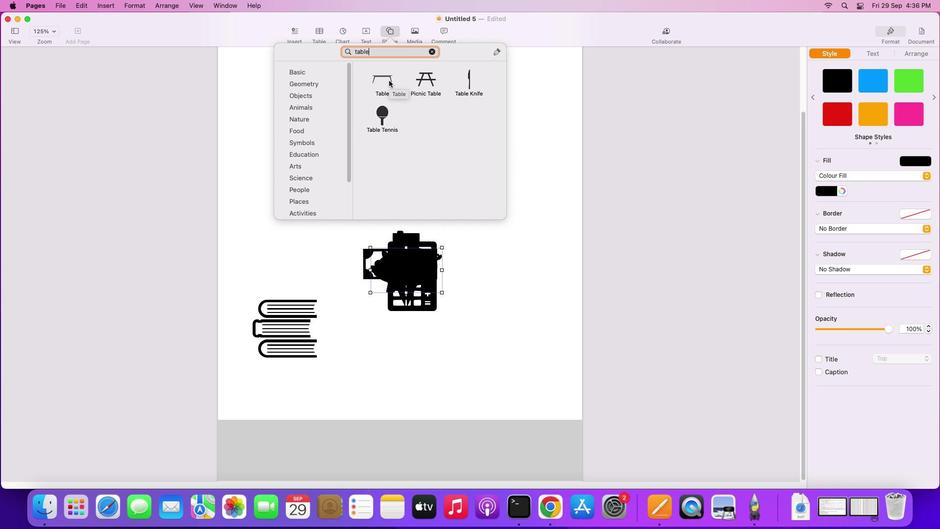
Action: Mouse pressed left at (389, 80)
Screenshot: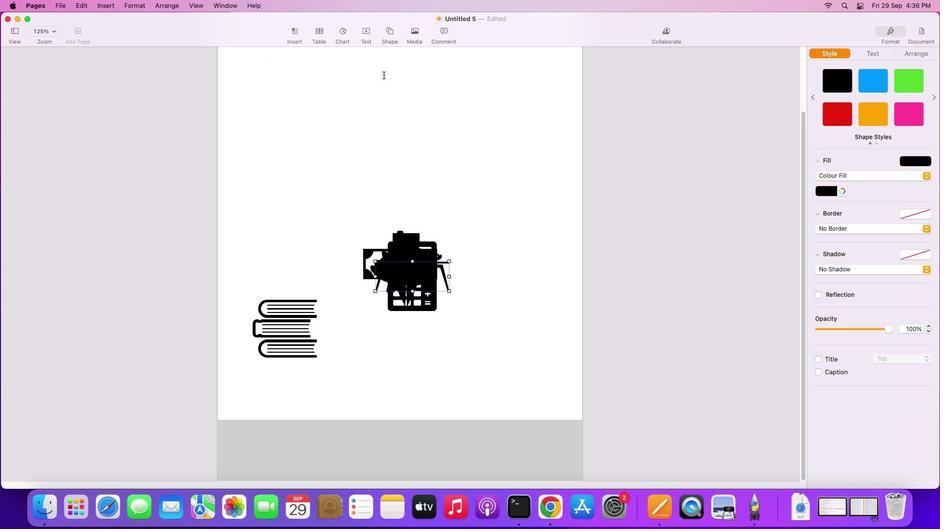 
Action: Mouse moved to (392, 34)
Screenshot: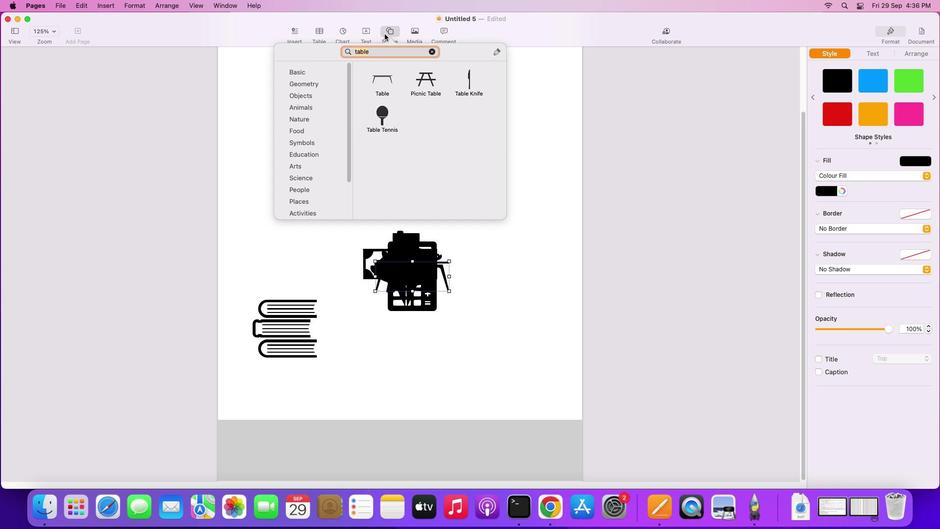 
Action: Mouse pressed left at (392, 34)
Screenshot: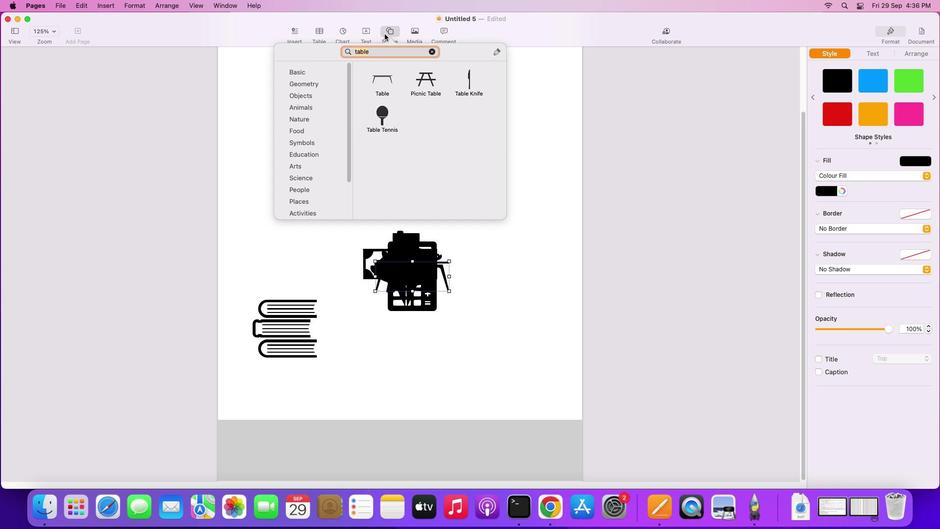 
Action: Mouse moved to (385, 34)
Screenshot: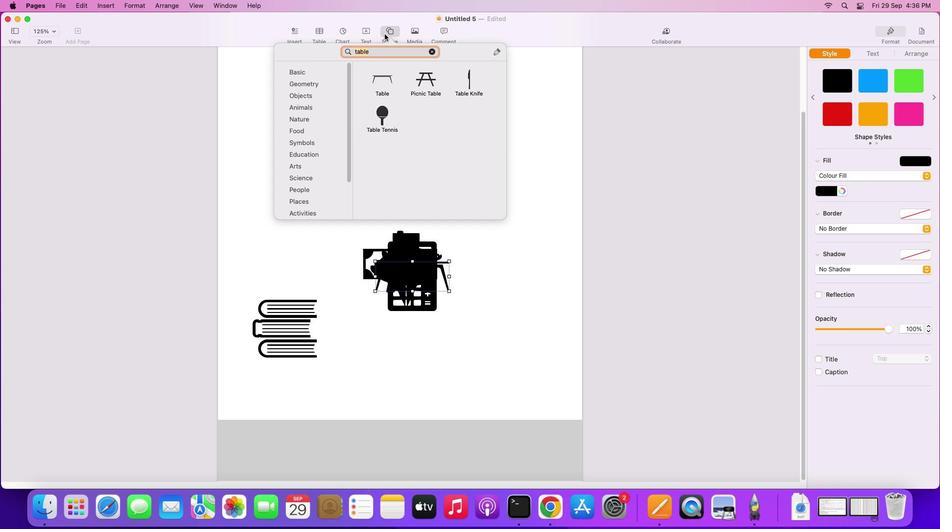 
Action: Key pressed 'c'Key.backspace'l''a''p'
Screenshot: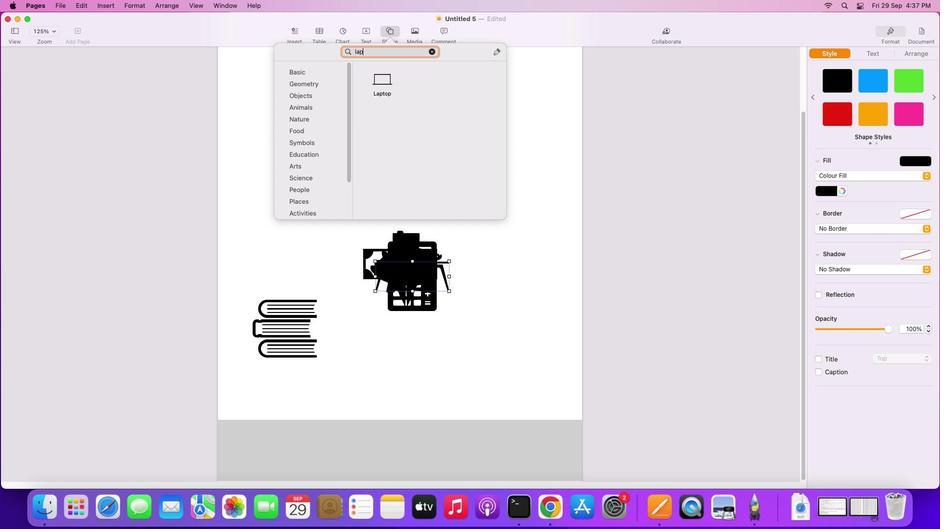 
Action: Mouse moved to (384, 81)
Screenshot: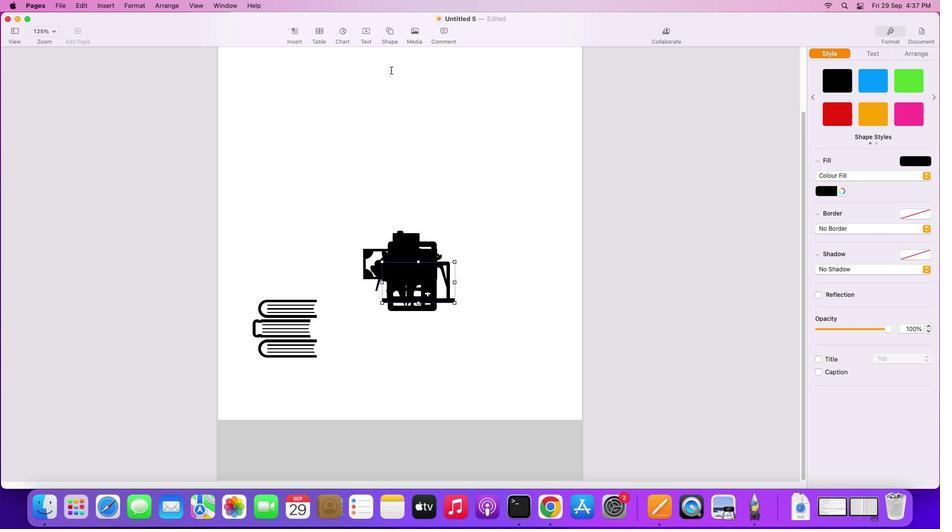 
Action: Mouse pressed left at (384, 81)
Screenshot: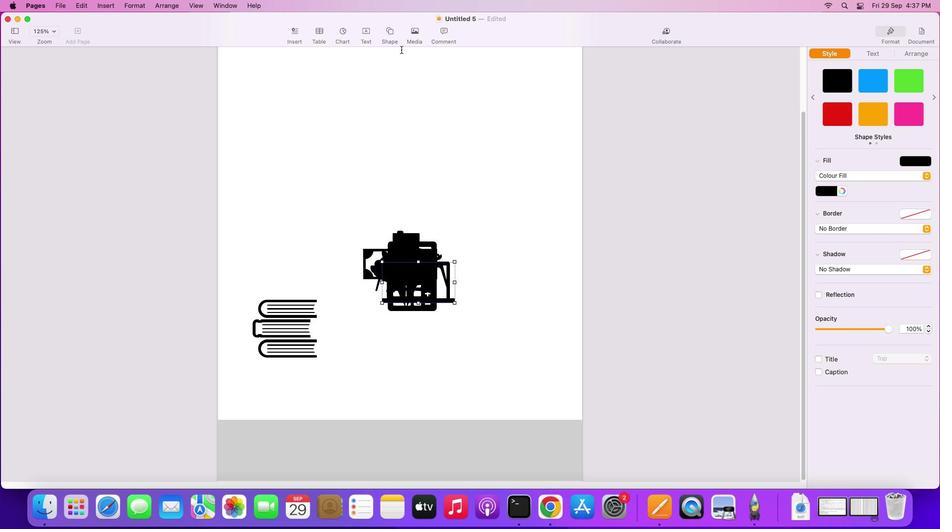 
Action: Mouse moved to (394, 32)
Screenshot: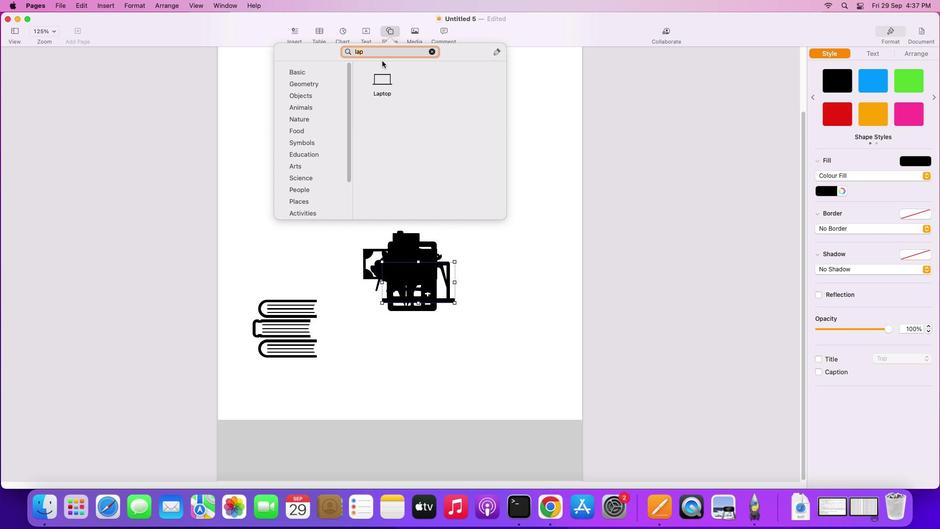 
Action: Mouse pressed left at (394, 32)
Screenshot: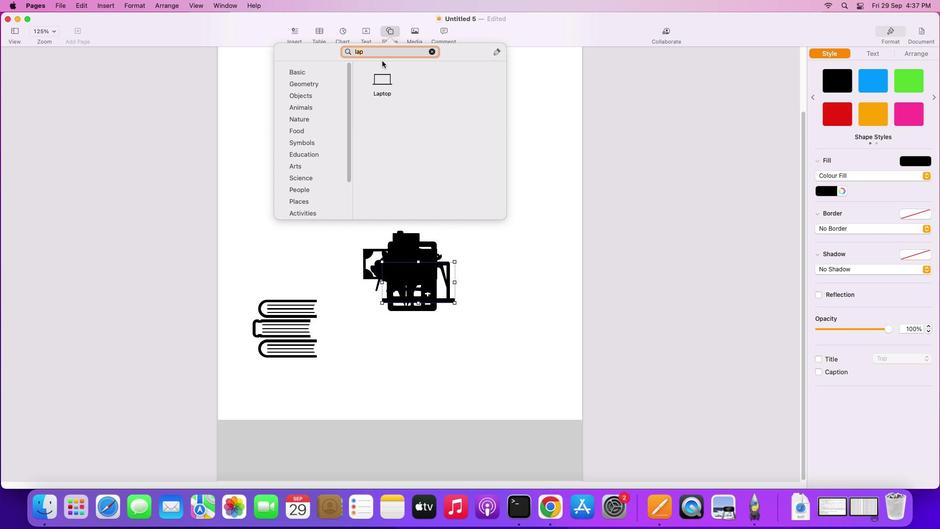 
Action: Mouse moved to (382, 54)
Screenshot: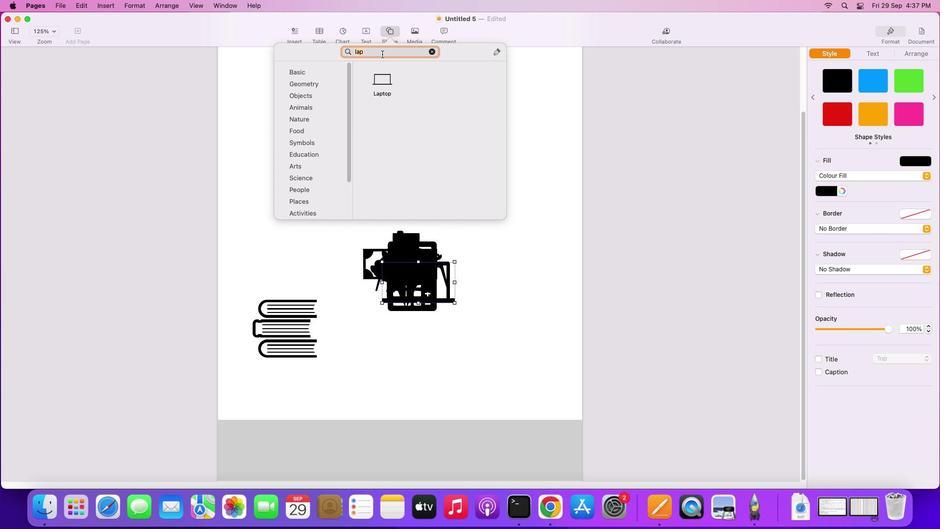 
Action: Key pressed 'p''h''o''n''e'
Screenshot: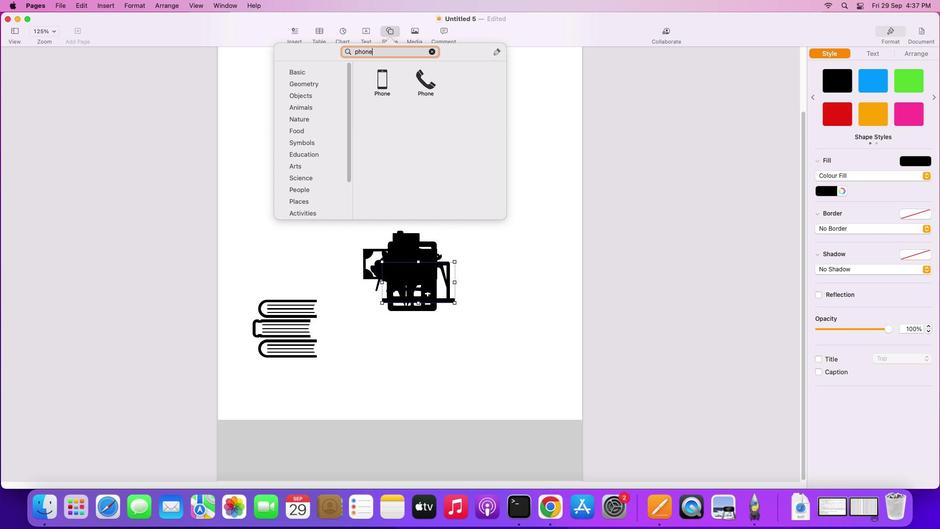 
Action: Mouse moved to (382, 87)
Screenshot: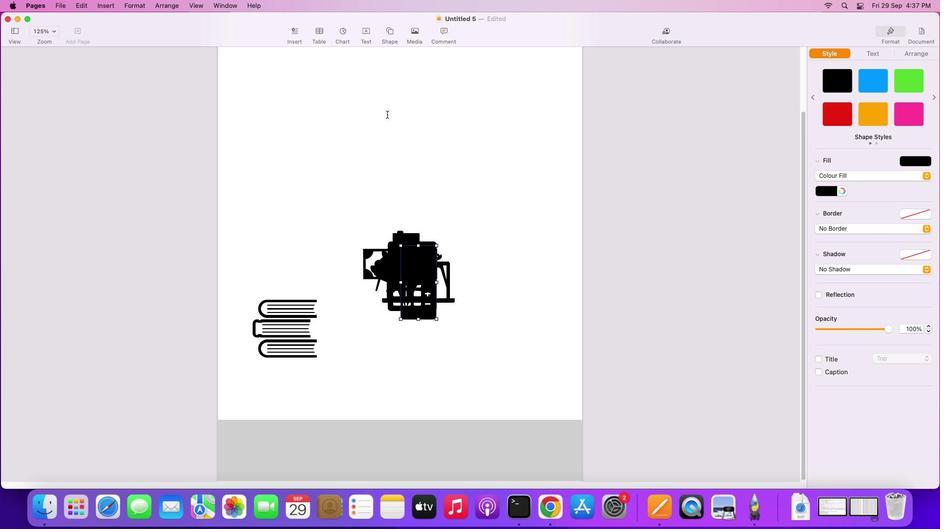 
Action: Mouse pressed left at (382, 87)
Screenshot: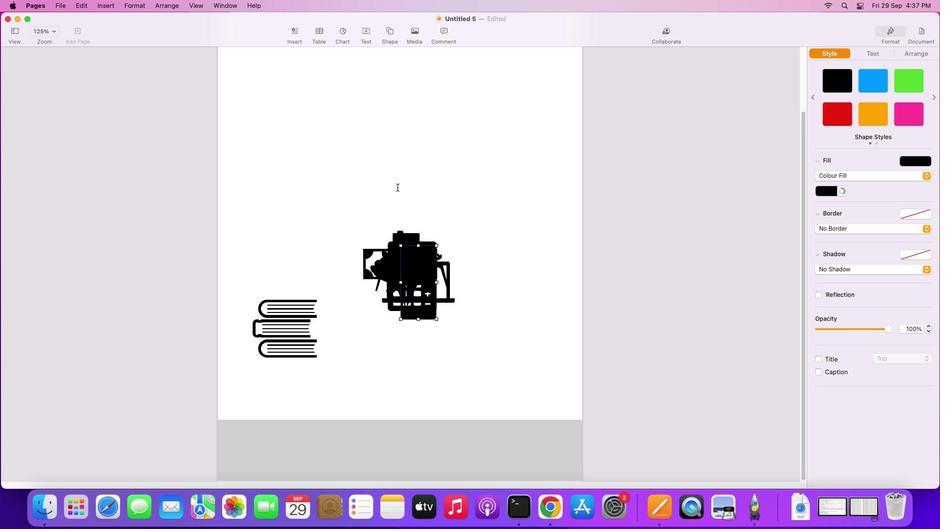 
Action: Mouse moved to (419, 287)
Screenshot: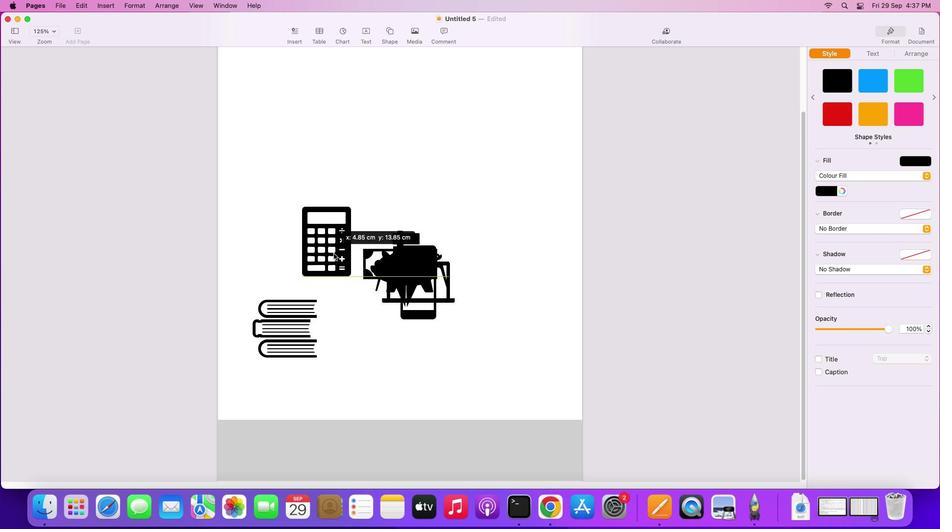 
Action: Mouse pressed left at (419, 287)
Screenshot: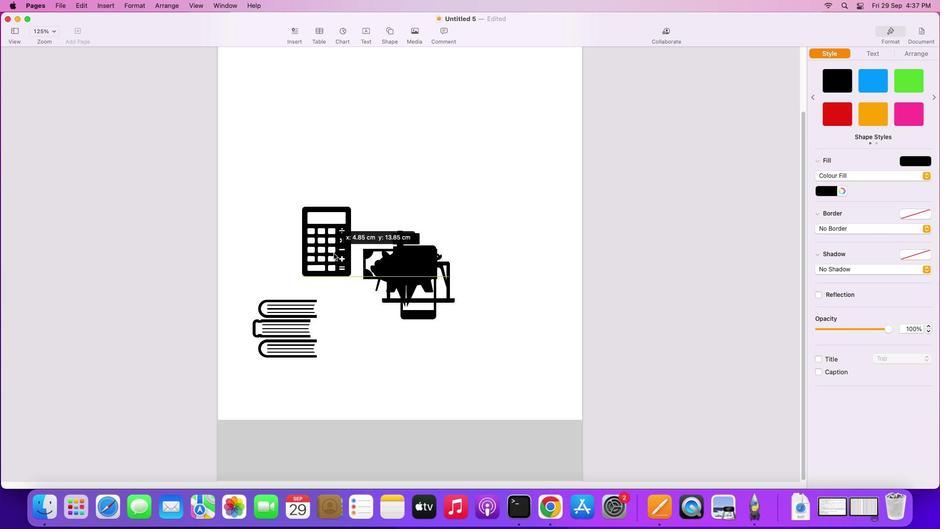 
Action: Mouse moved to (403, 265)
Screenshot: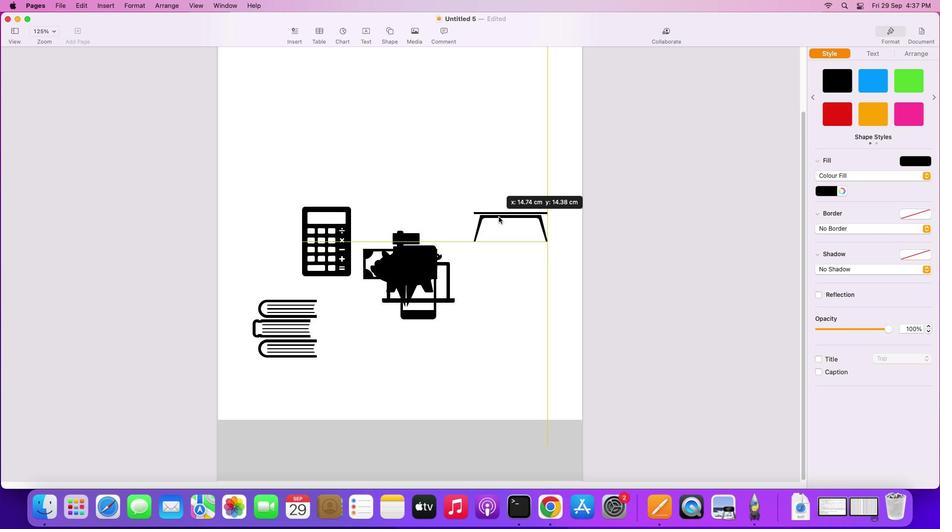 
Action: Mouse pressed left at (403, 265)
Screenshot: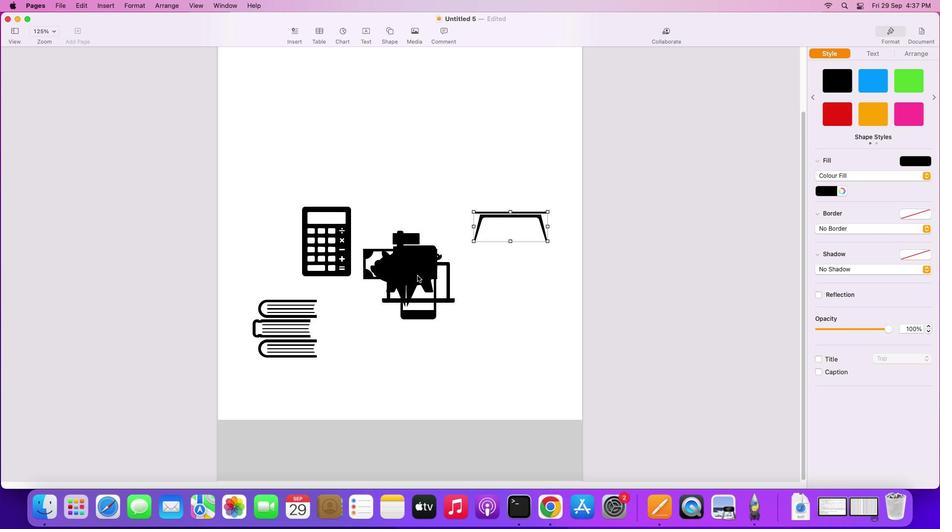 
Action: Mouse moved to (402, 278)
Screenshot: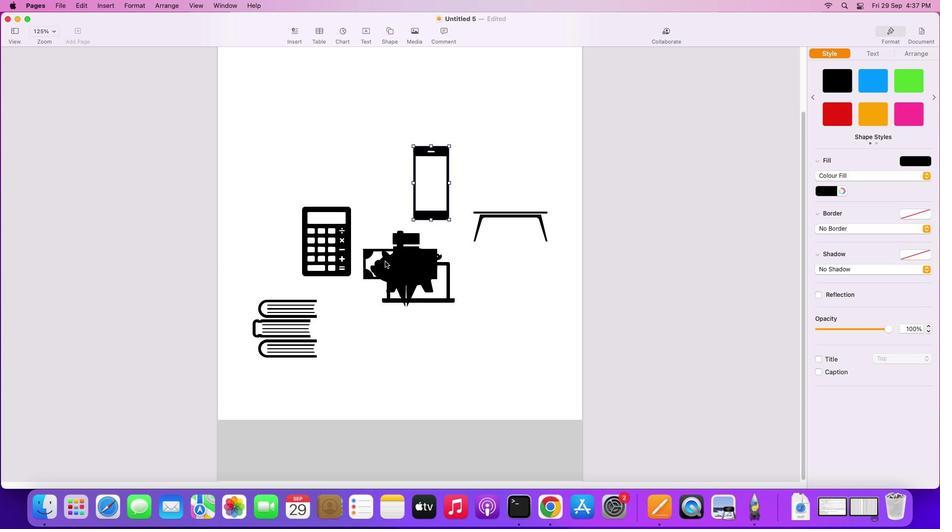 
Action: Mouse pressed left at (402, 278)
Screenshot: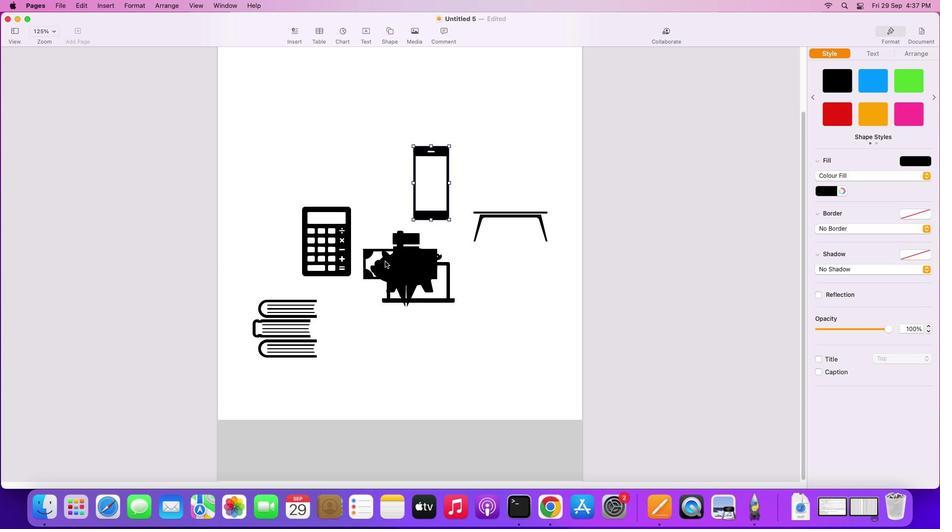 
Action: Mouse moved to (377, 274)
Screenshot: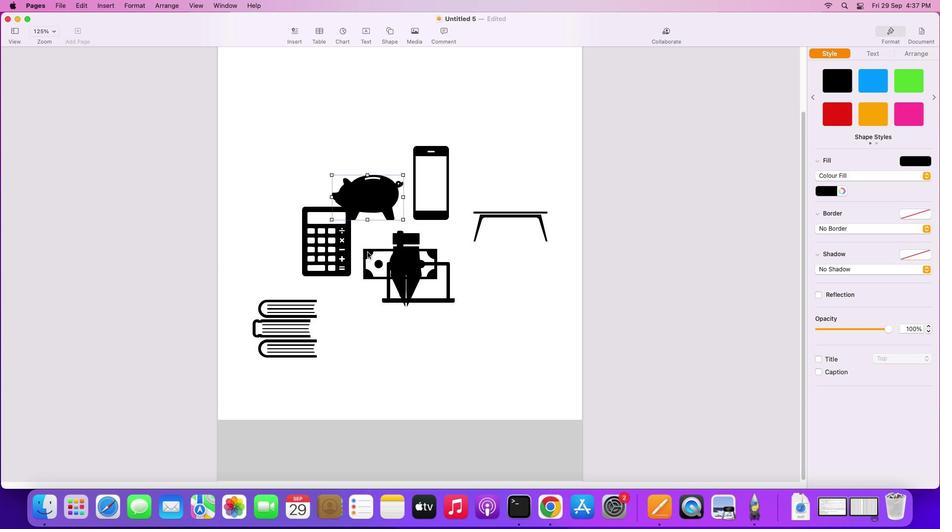 
Action: Mouse pressed left at (377, 274)
Screenshot: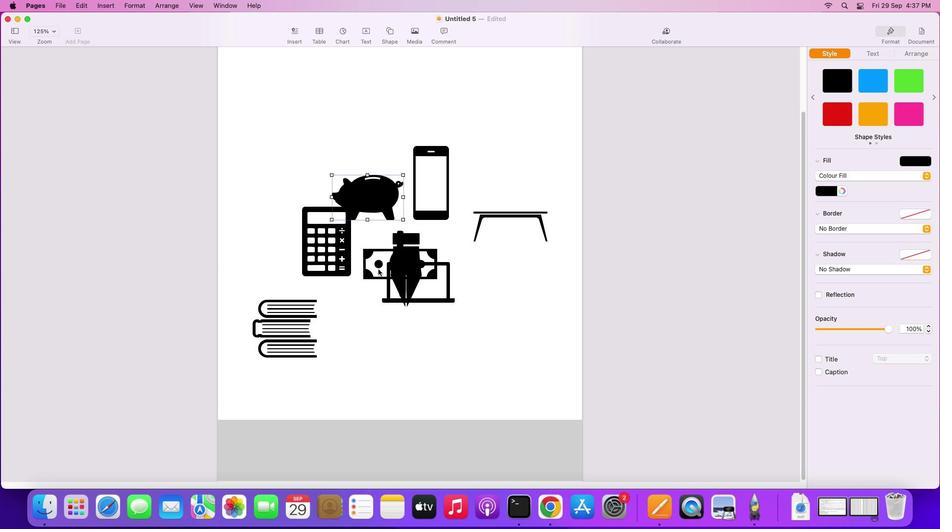 
Action: Mouse moved to (390, 267)
Screenshot: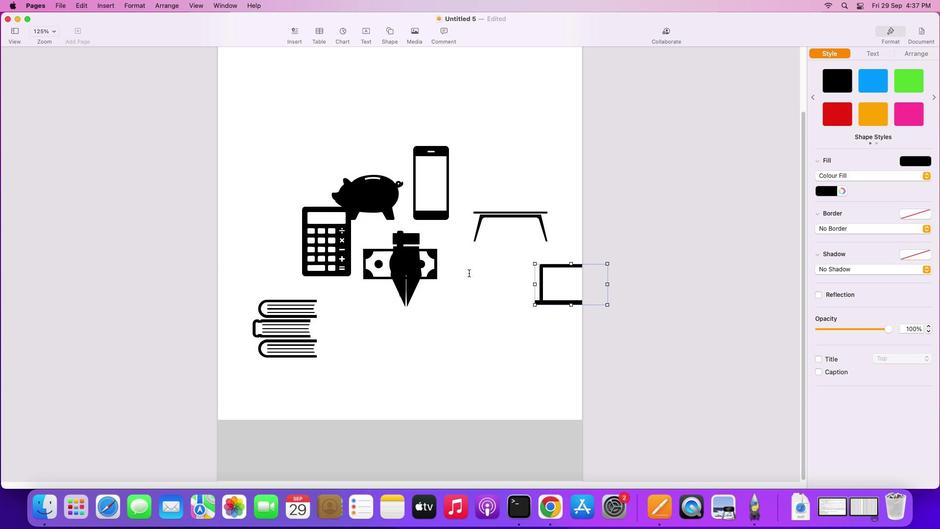 
Action: Mouse pressed left at (390, 267)
Screenshot: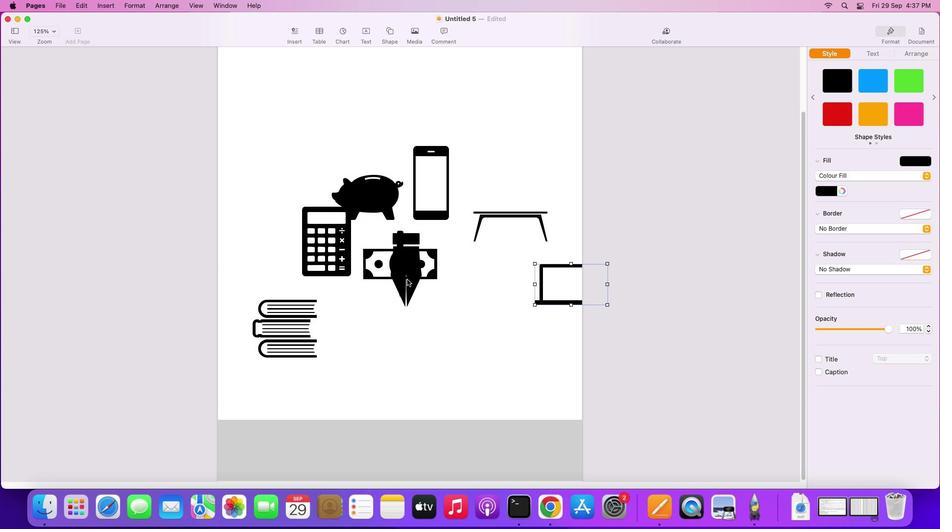 
Action: Mouse moved to (396, 277)
Screenshot: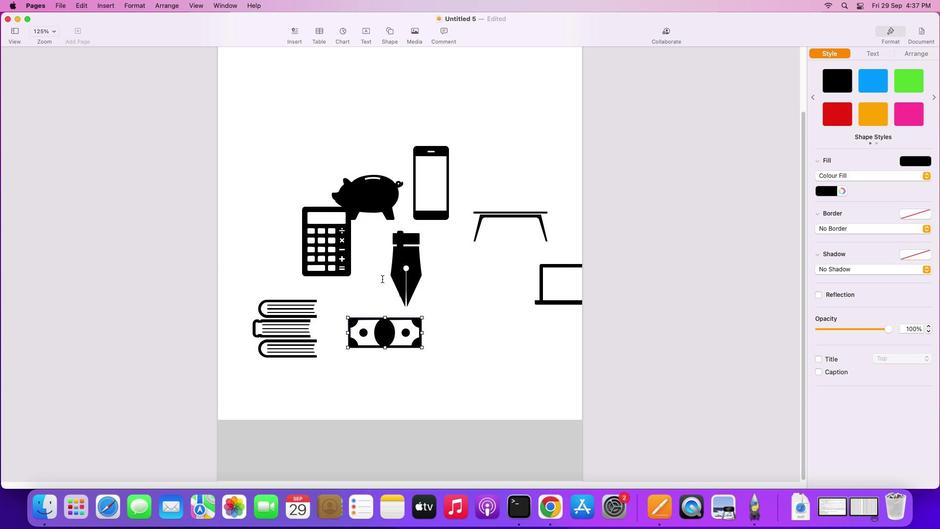 
Action: Mouse pressed left at (396, 277)
Screenshot: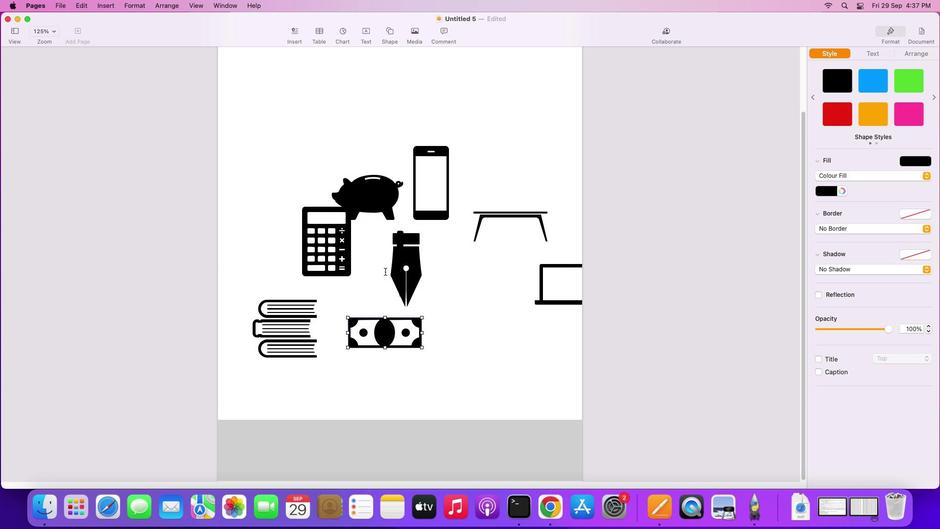 
Action: Mouse moved to (407, 262)
Screenshot: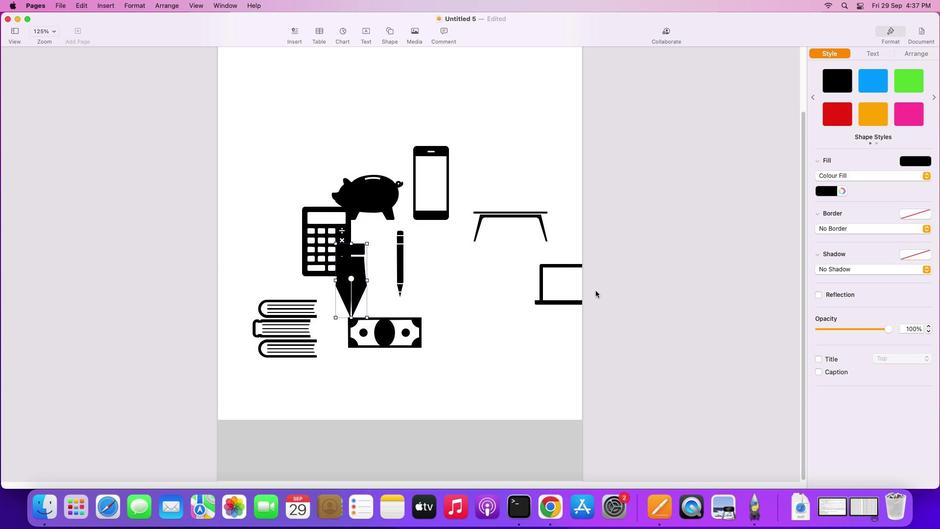 
Action: Mouse pressed left at (407, 262)
Screenshot: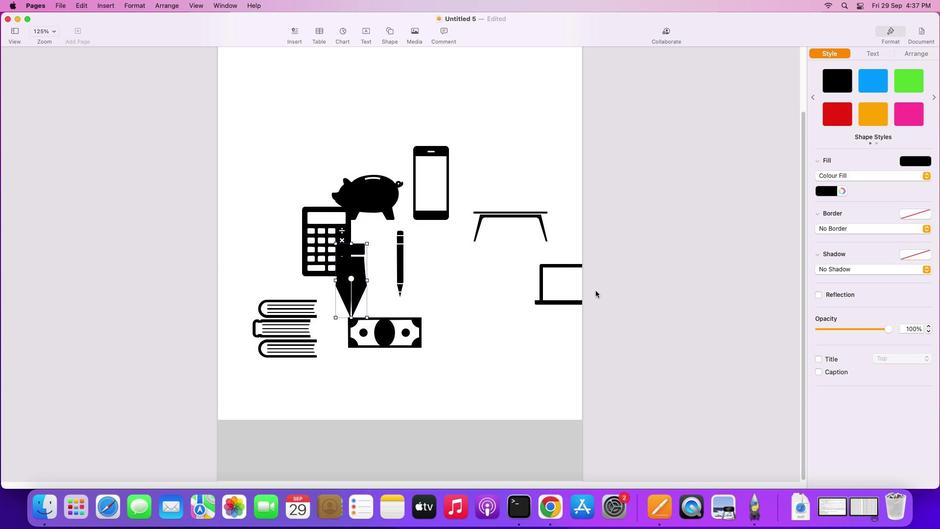 
Action: Mouse moved to (552, 293)
Screenshot: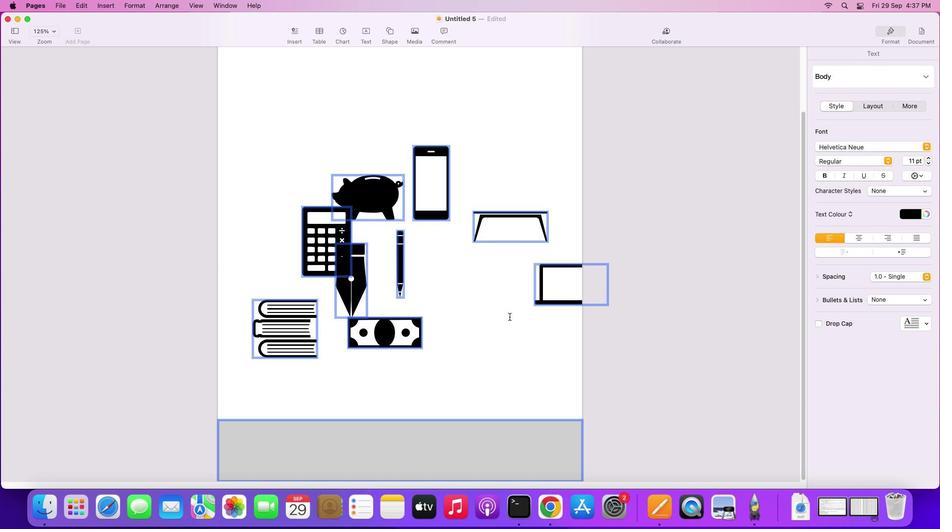 
Action: Mouse pressed left at (552, 293)
Screenshot: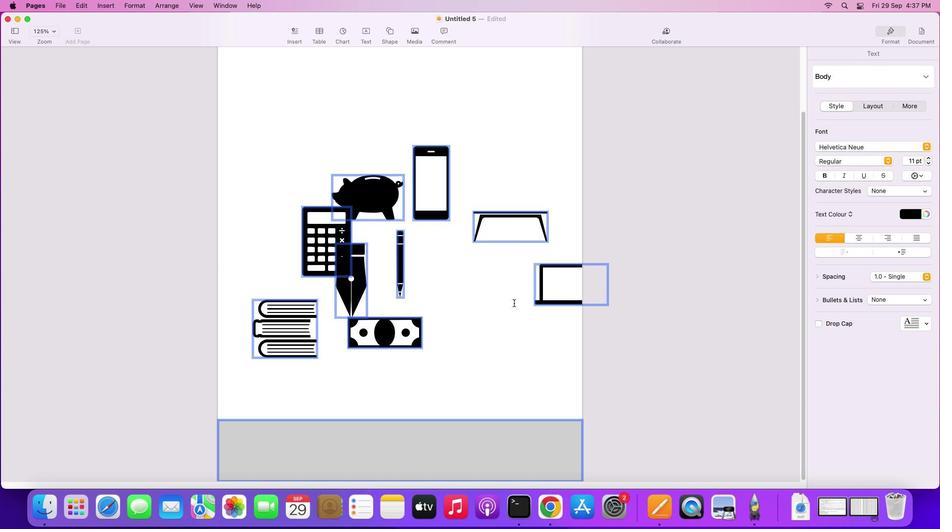 
Action: Mouse moved to (546, 324)
Screenshot: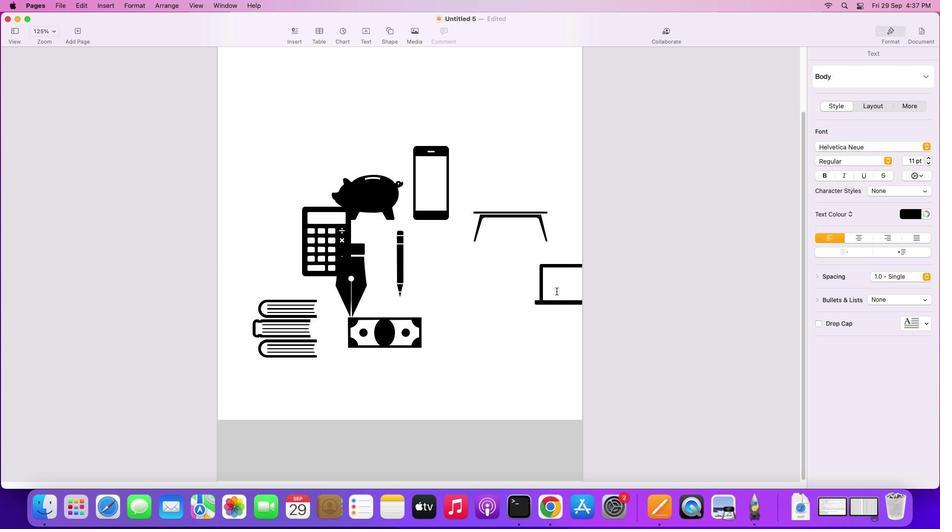 
Action: Mouse pressed left at (546, 324)
Screenshot: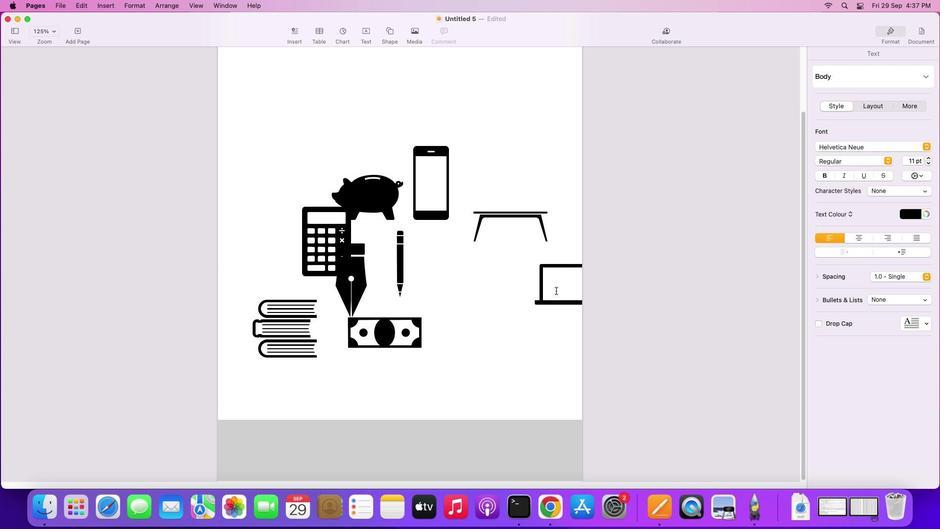 
Action: Mouse moved to (557, 291)
Screenshot: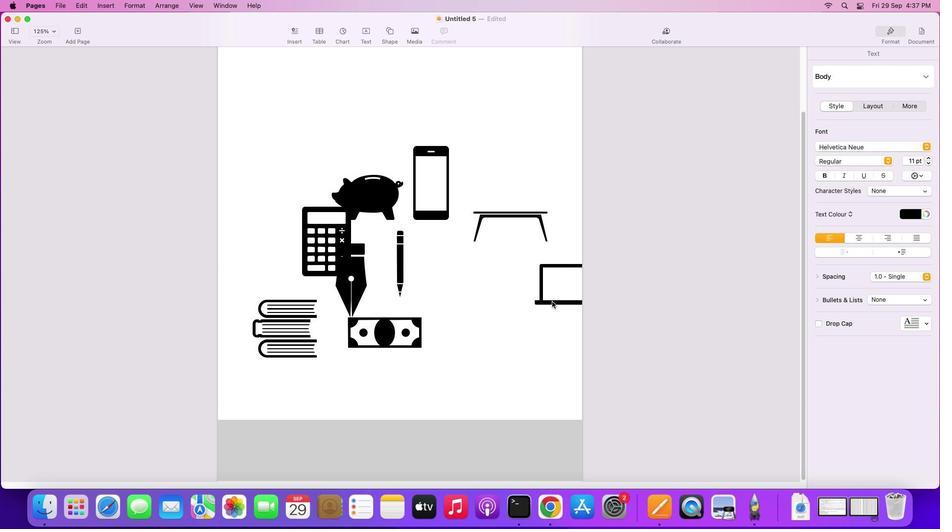 
Action: Mouse pressed left at (557, 291)
Screenshot: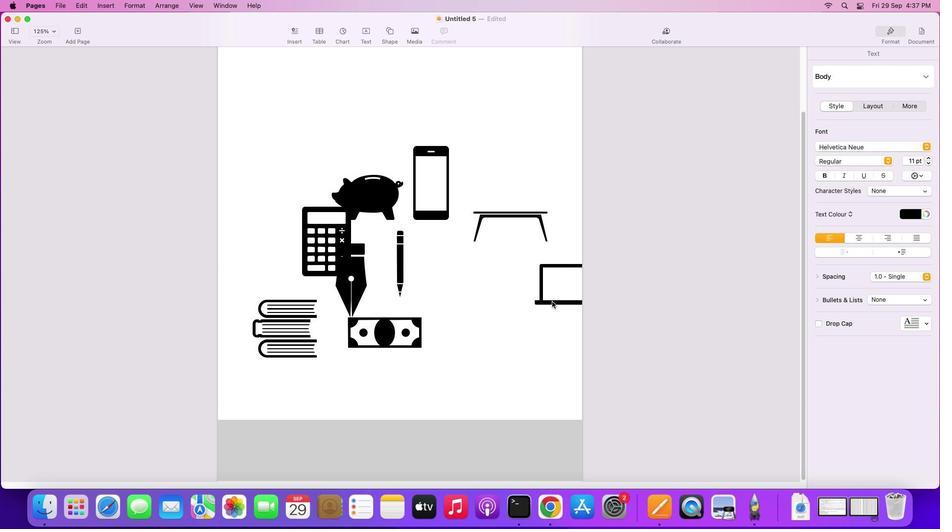 
Action: Mouse moved to (552, 301)
Screenshot: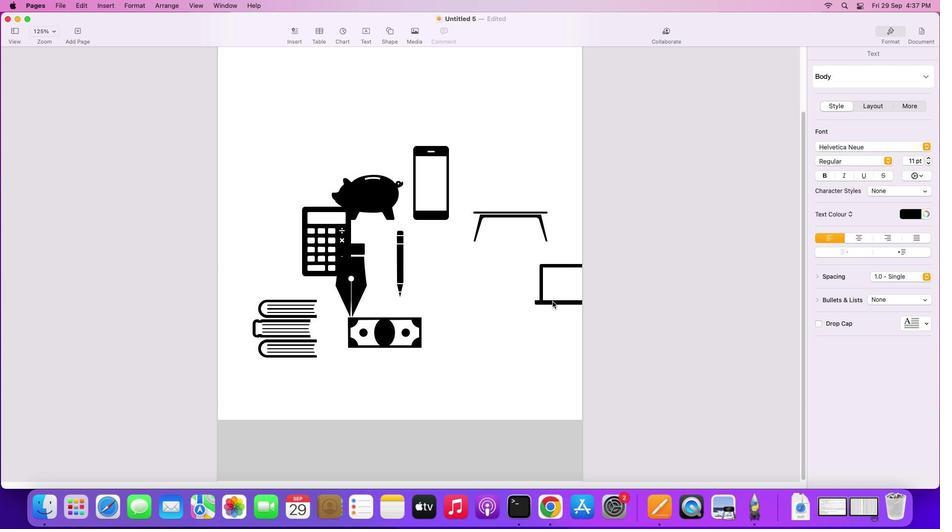 
Action: Mouse pressed left at (552, 301)
Screenshot: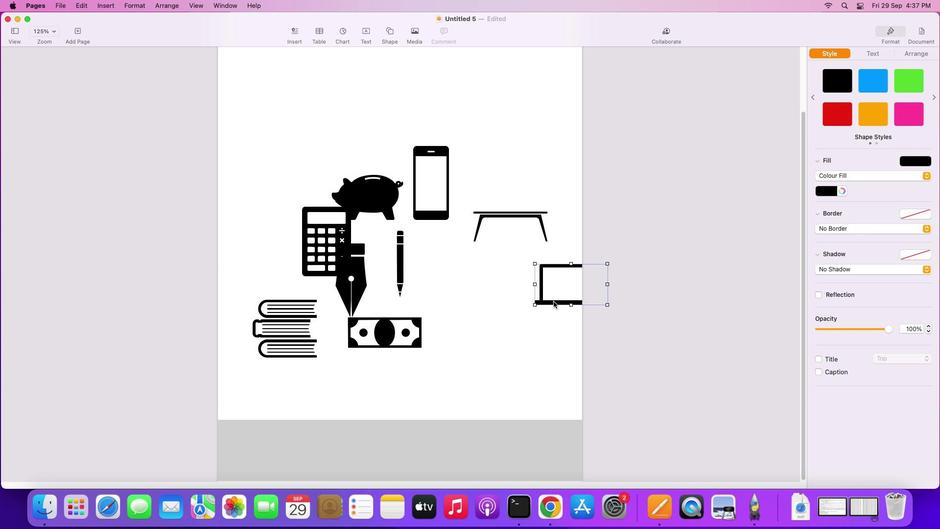 
Action: Mouse moved to (554, 301)
Screenshot: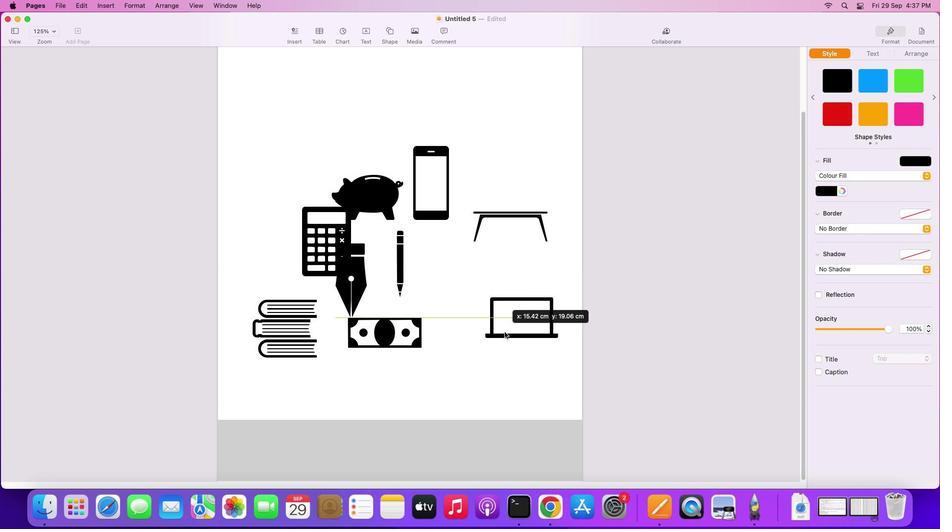
Action: Mouse pressed left at (554, 301)
Screenshot: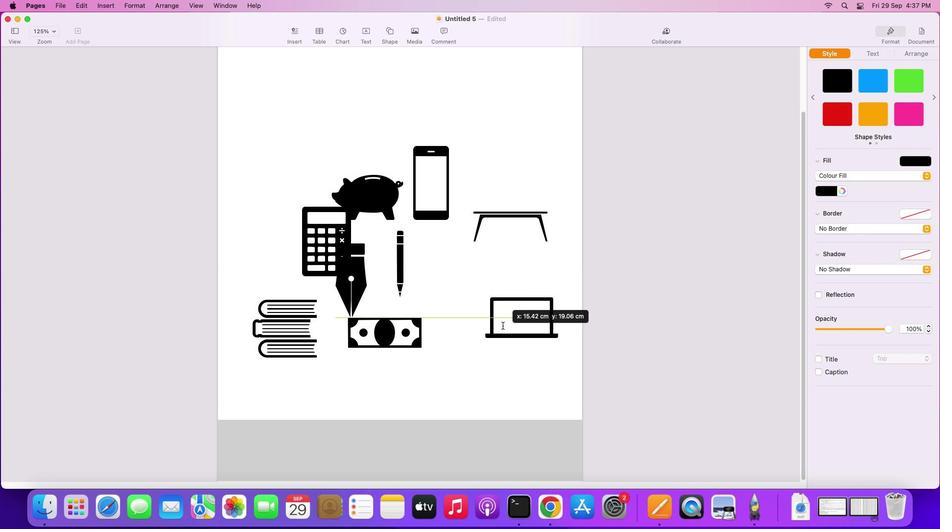 
Action: Mouse moved to (393, 41)
Screenshot: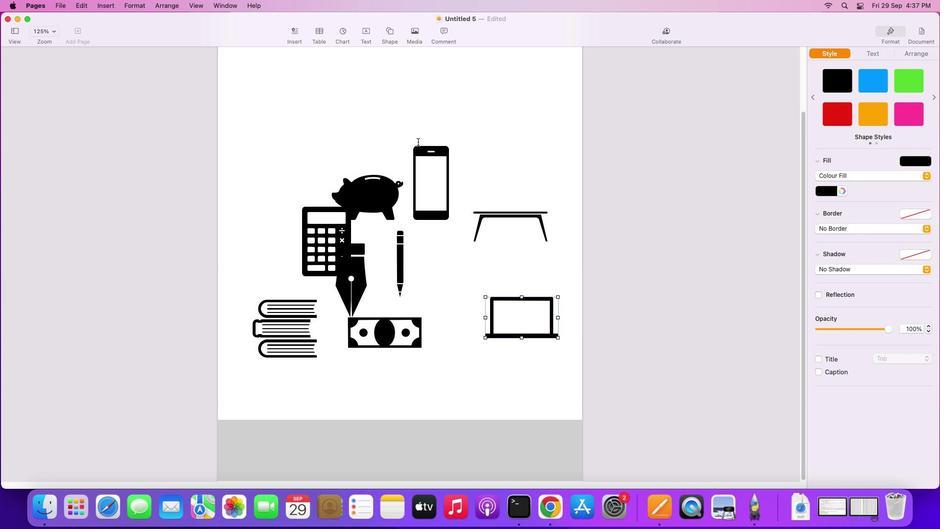 
Action: Mouse pressed left at (393, 41)
Screenshot: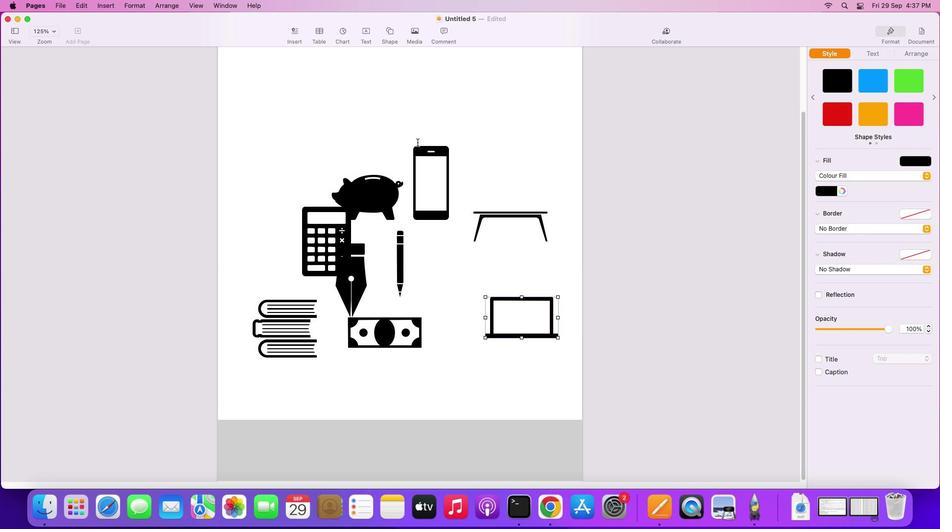
Action: Mouse moved to (387, 34)
Screenshot: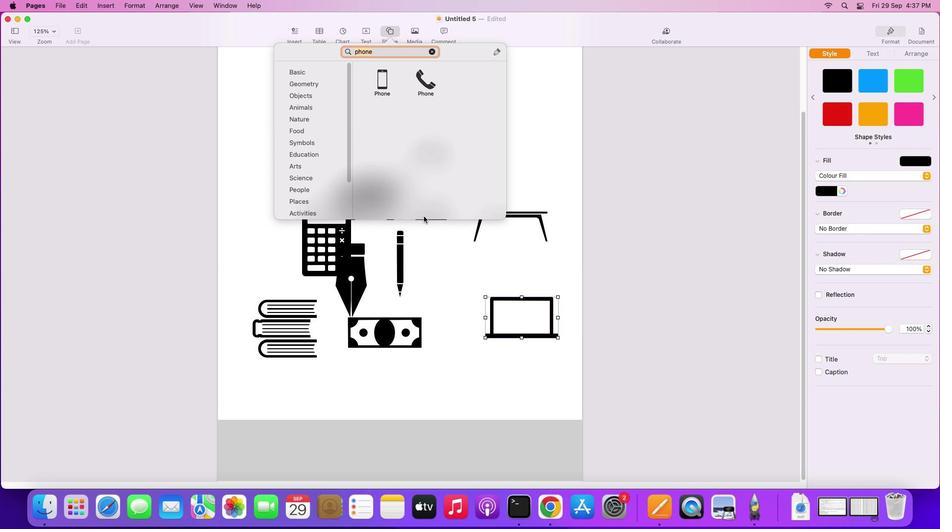 
Action: Mouse pressed left at (387, 34)
Screenshot: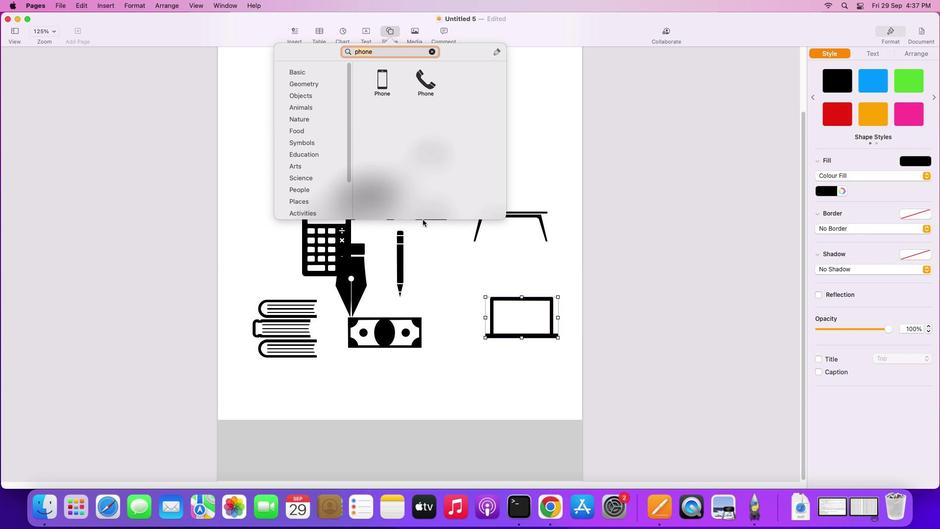 
Action: Mouse moved to (304, 70)
Screenshot: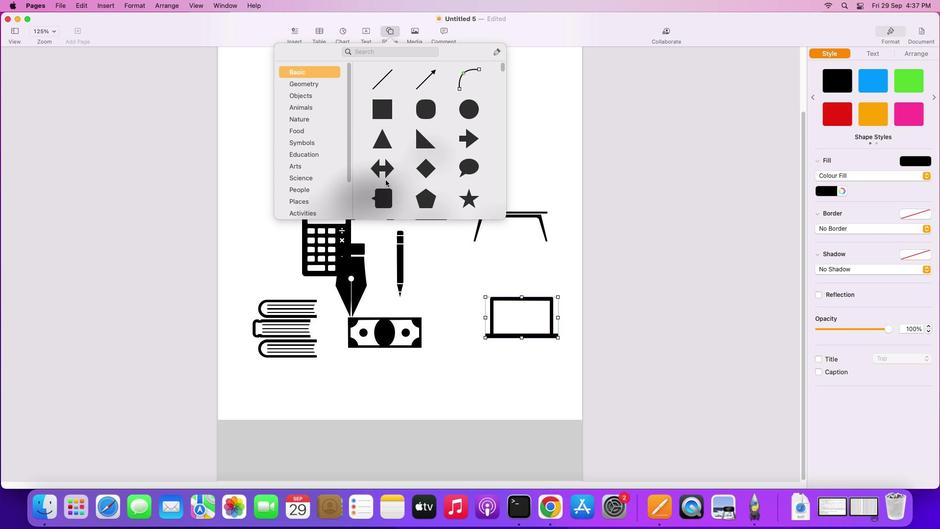 
Action: Mouse pressed left at (304, 70)
Screenshot: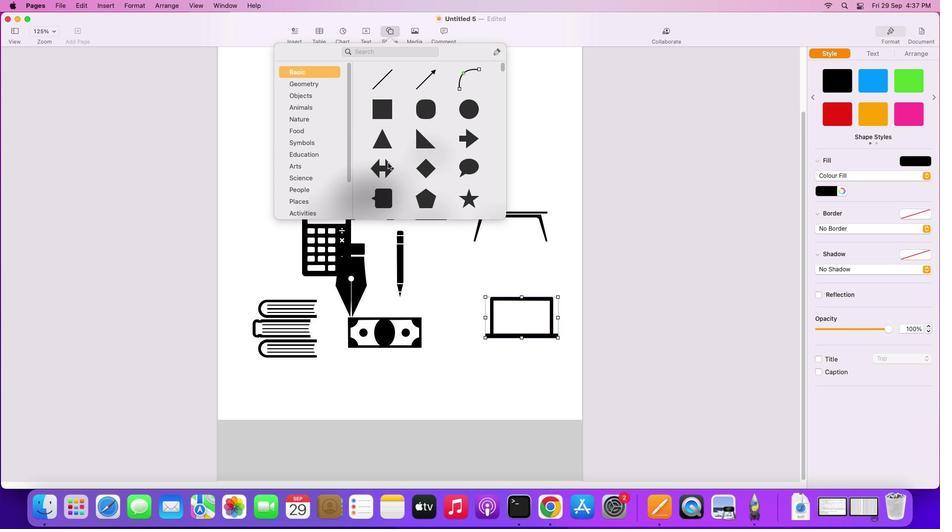 
Action: Mouse moved to (396, 181)
Screenshot: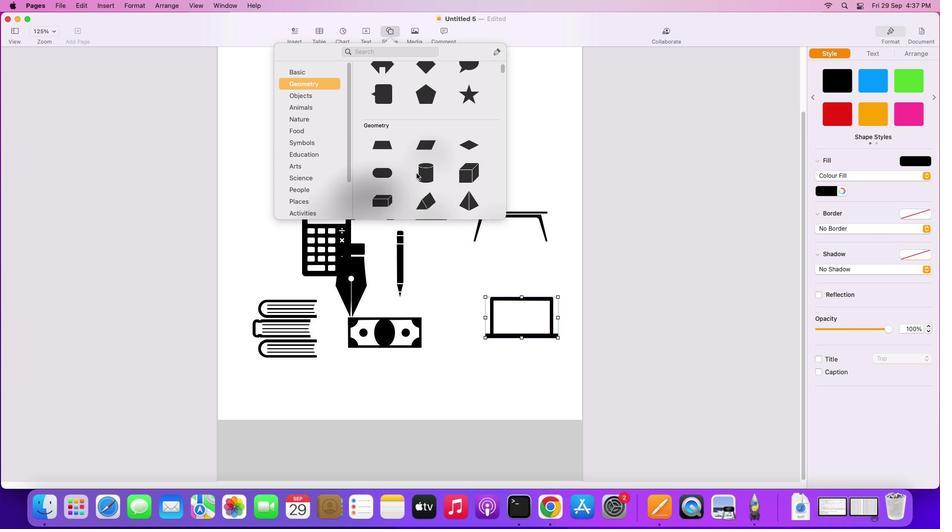 
Action: Mouse scrolled (396, 181) with delta (0, 0)
Screenshot: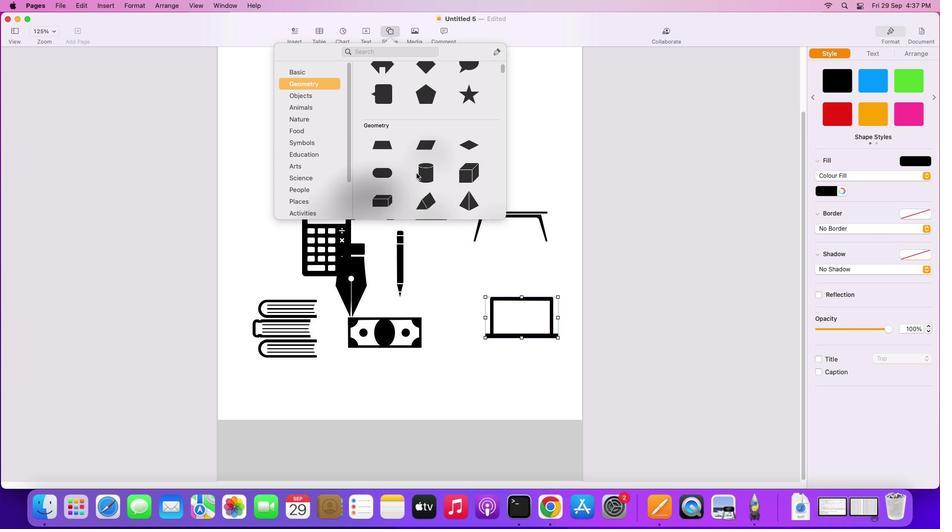 
Action: Mouse moved to (396, 179)
Screenshot: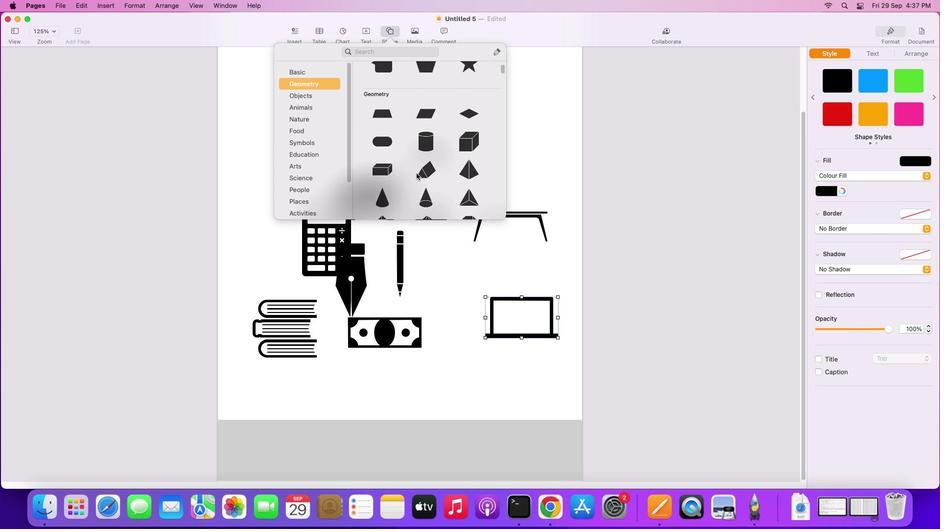 
Action: Mouse scrolled (396, 179) with delta (0, 0)
Screenshot: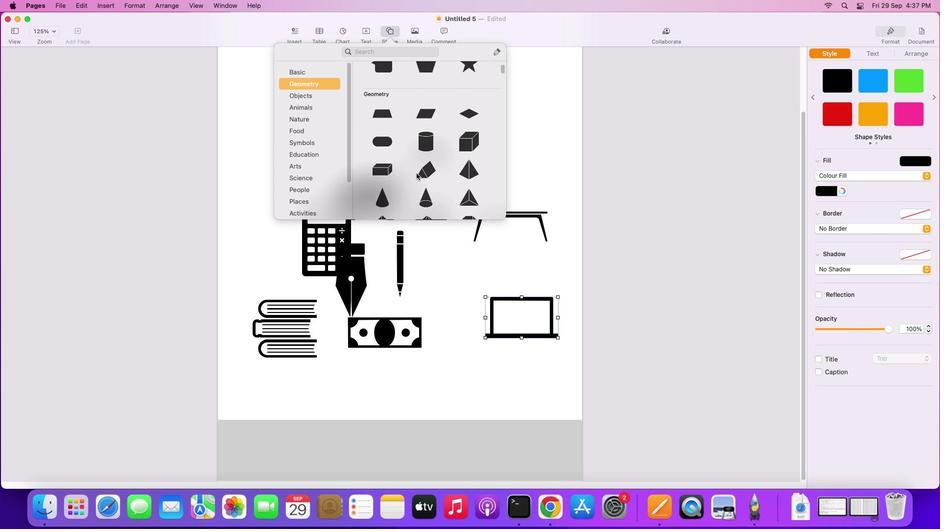 
Action: Mouse moved to (395, 178)
Screenshot: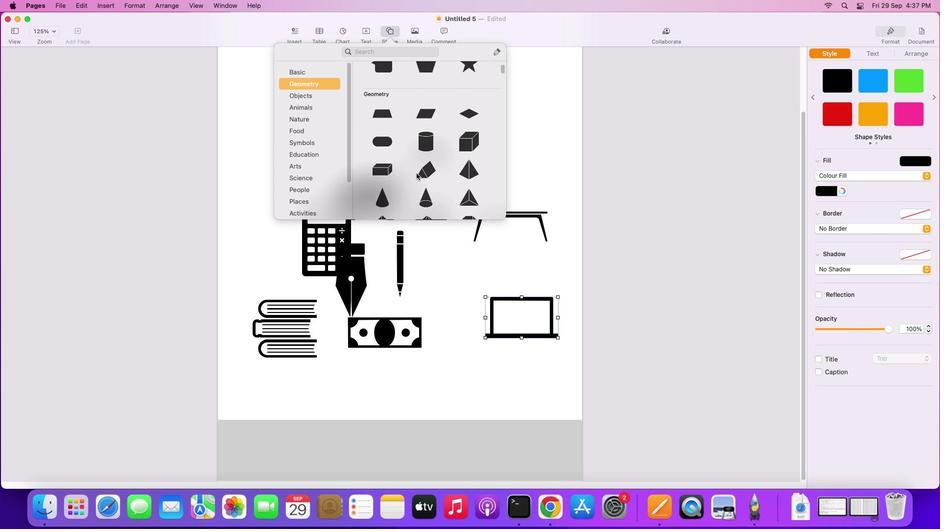 
Action: Mouse scrolled (395, 178) with delta (0, -1)
Screenshot: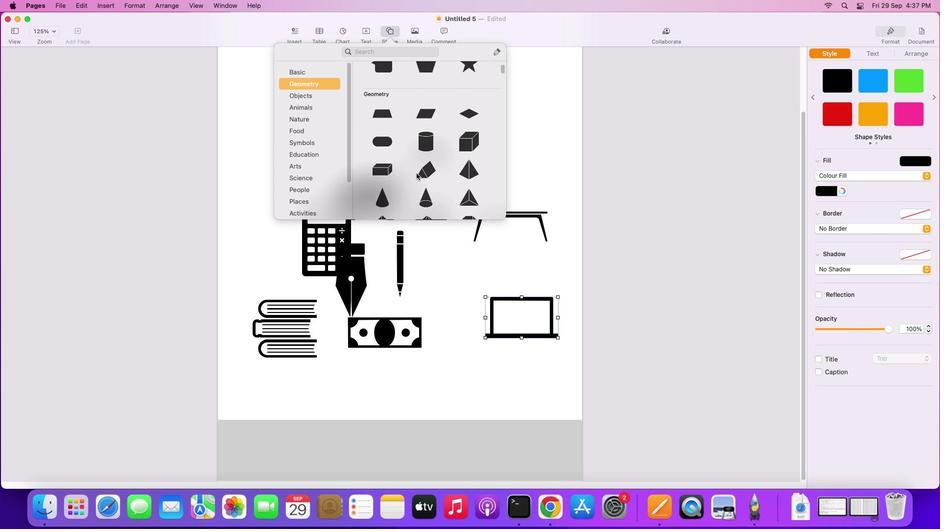 
Action: Mouse moved to (395, 176)
Screenshot: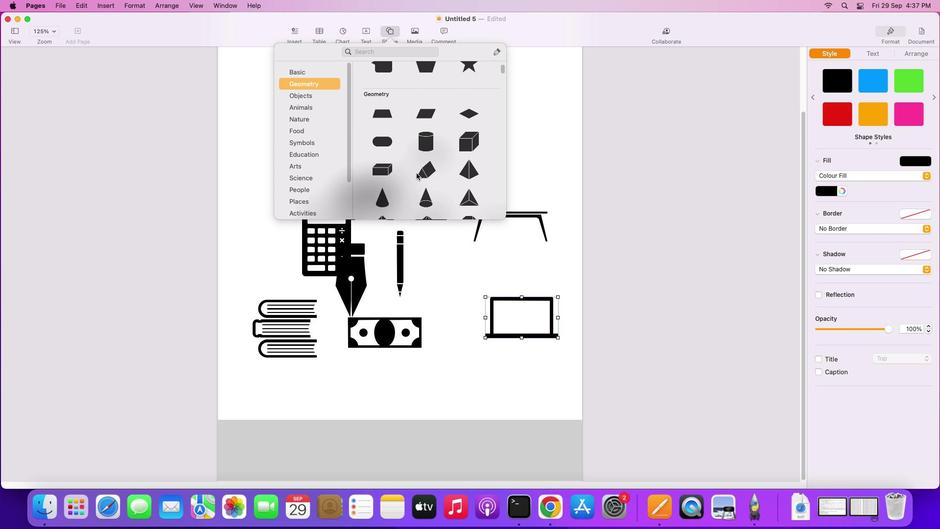 
Action: Mouse scrolled (395, 176) with delta (0, -2)
Screenshot: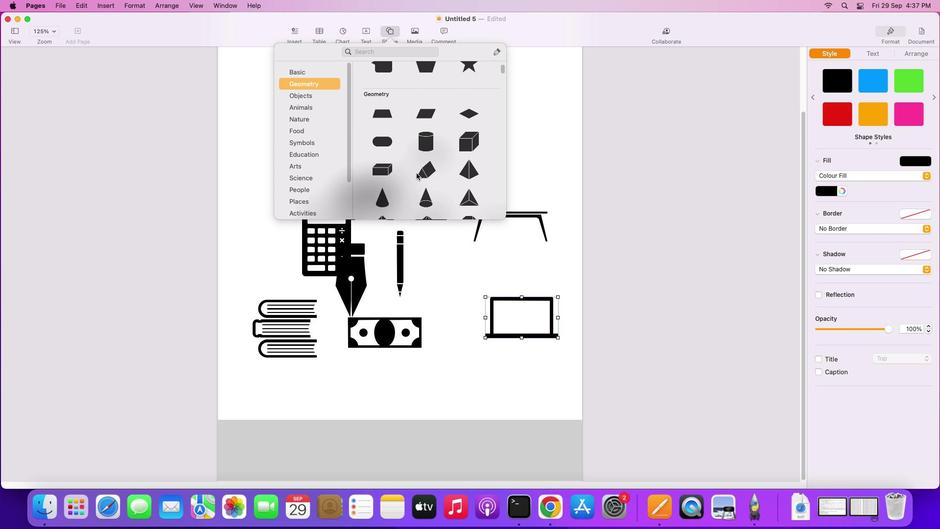 
Action: Mouse moved to (416, 174)
Screenshot: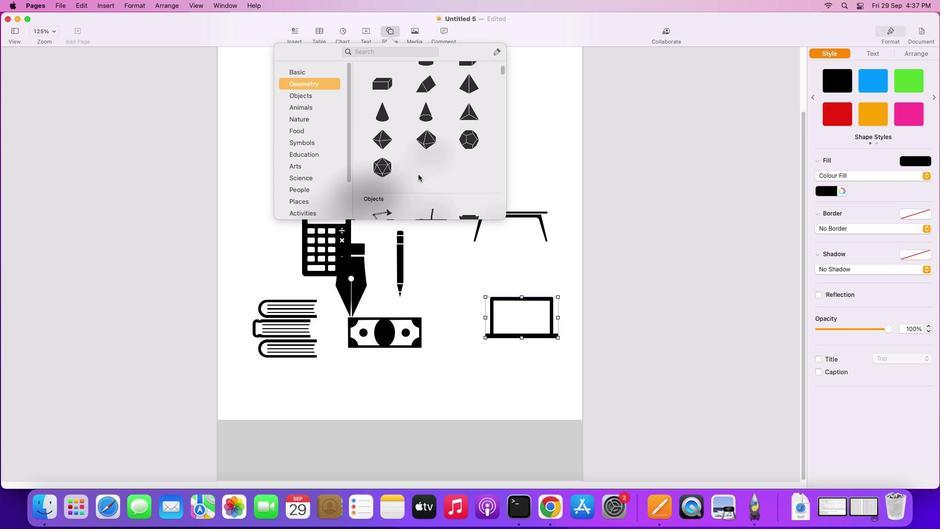 
Action: Mouse scrolled (416, 174) with delta (0, 0)
Screenshot: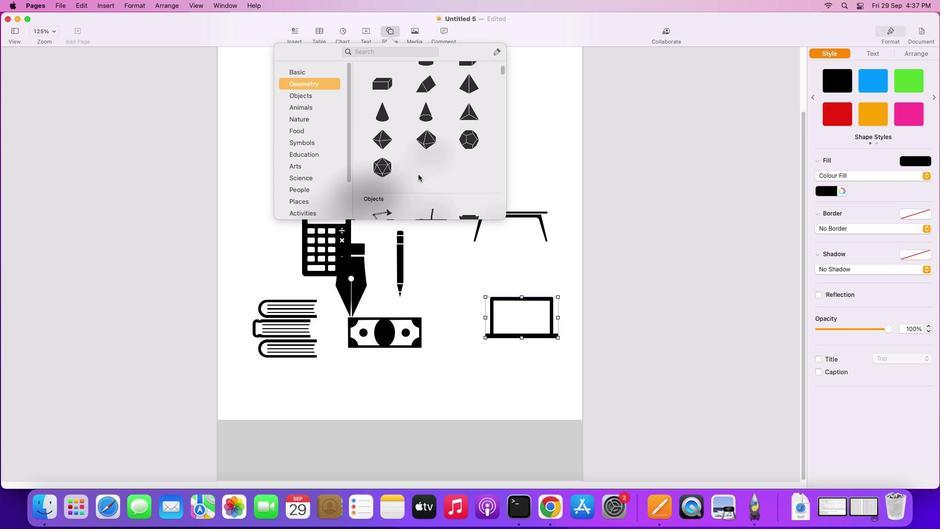 
Action: Mouse scrolled (416, 174) with delta (0, 0)
Screenshot: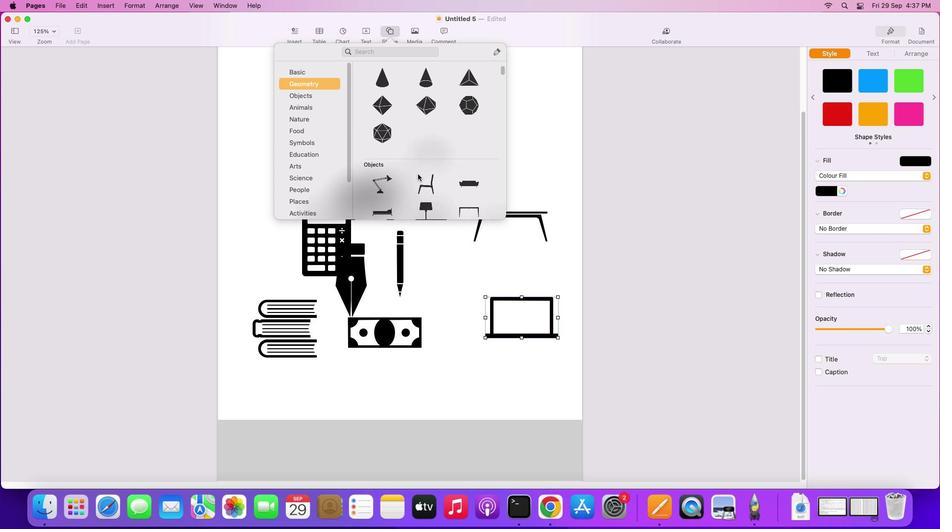 
Action: Mouse scrolled (416, 174) with delta (0, -1)
Screenshot: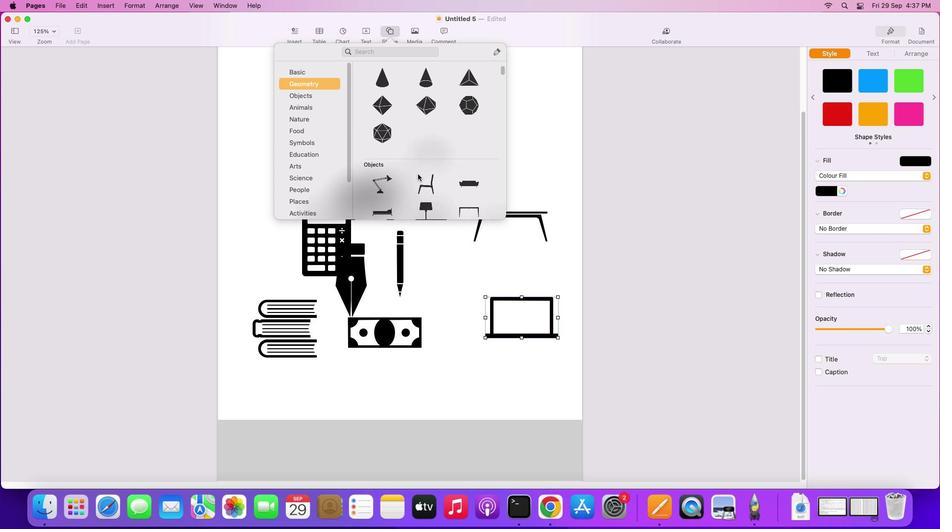 
Action: Mouse moved to (416, 174)
Screenshot: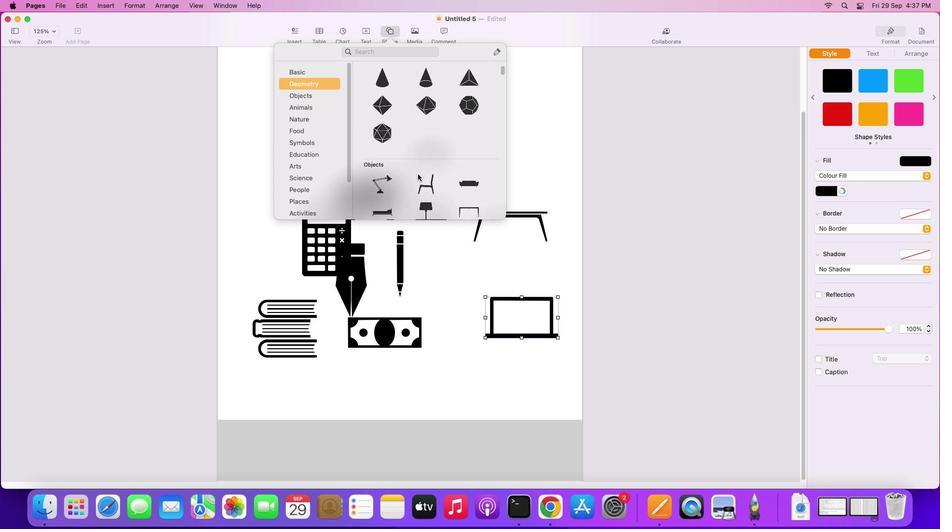 
Action: Mouse scrolled (416, 174) with delta (0, -2)
Screenshot: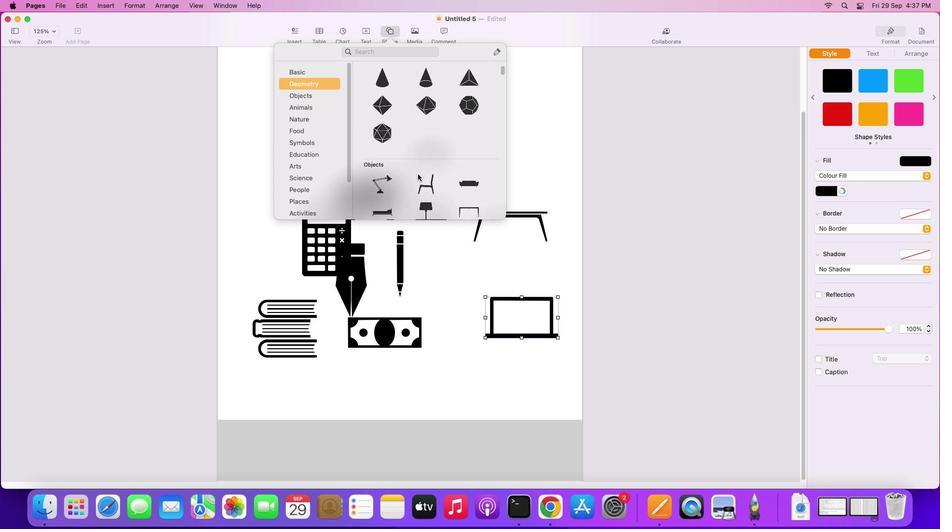 
Action: Mouse scrolled (416, 174) with delta (0, -2)
Screenshot: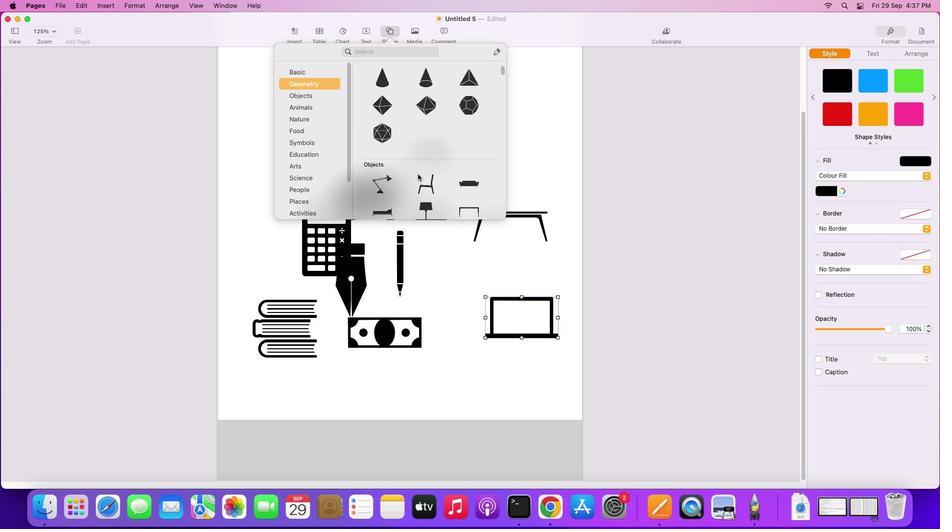 
Action: Mouse moved to (418, 174)
Screenshot: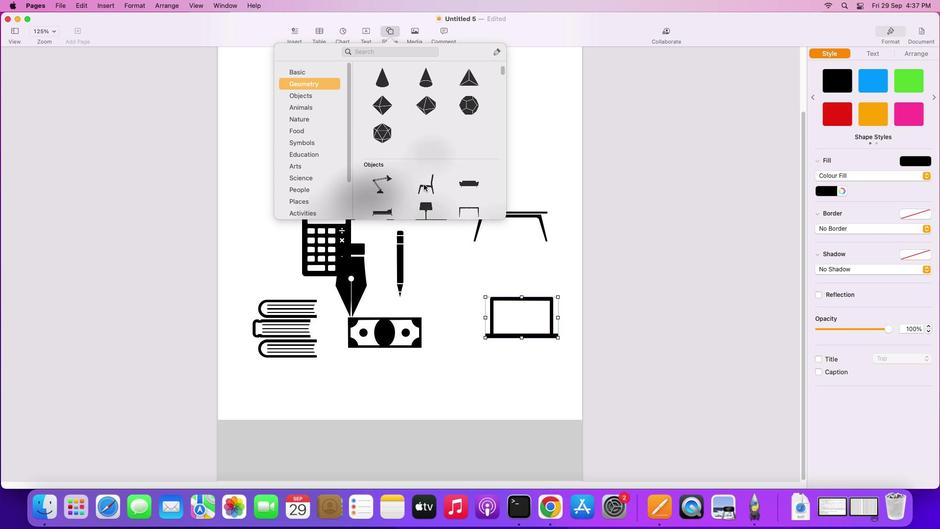 
Action: Mouse scrolled (418, 174) with delta (0, 0)
Screenshot: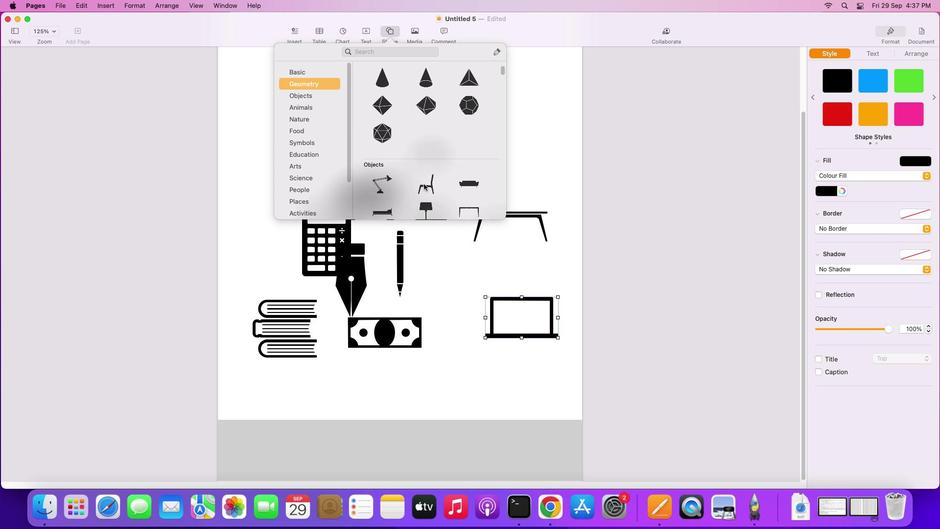
Action: Mouse scrolled (418, 174) with delta (0, 0)
Screenshot: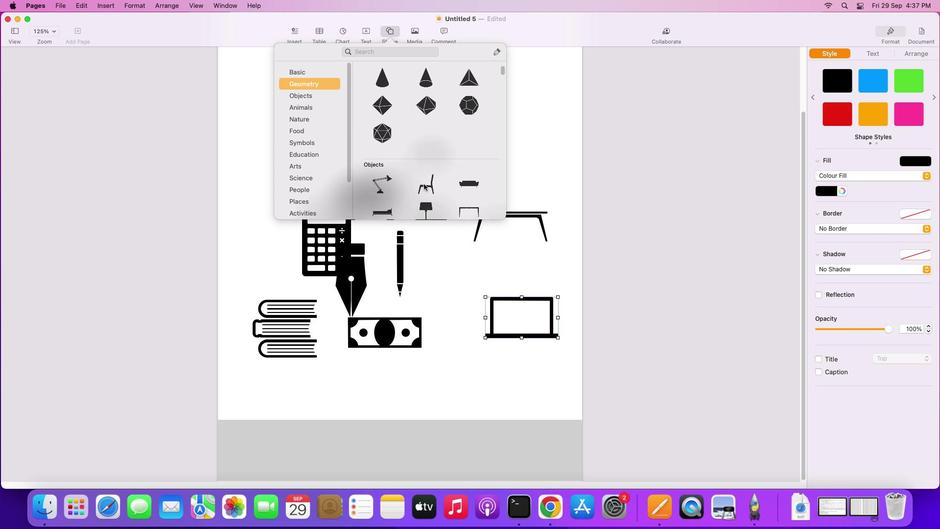 
Action: Mouse scrolled (418, 174) with delta (0, -1)
Screenshot: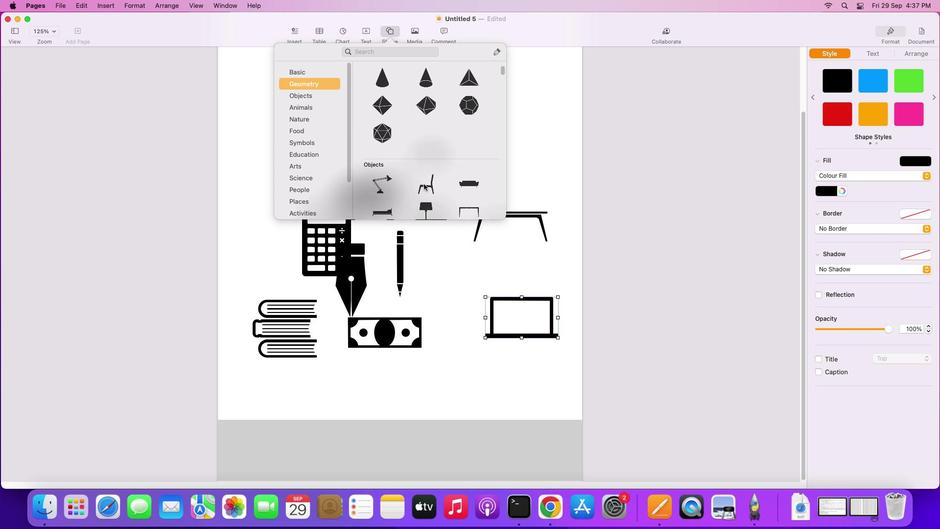
Action: Mouse scrolled (418, 174) with delta (0, -2)
Screenshot: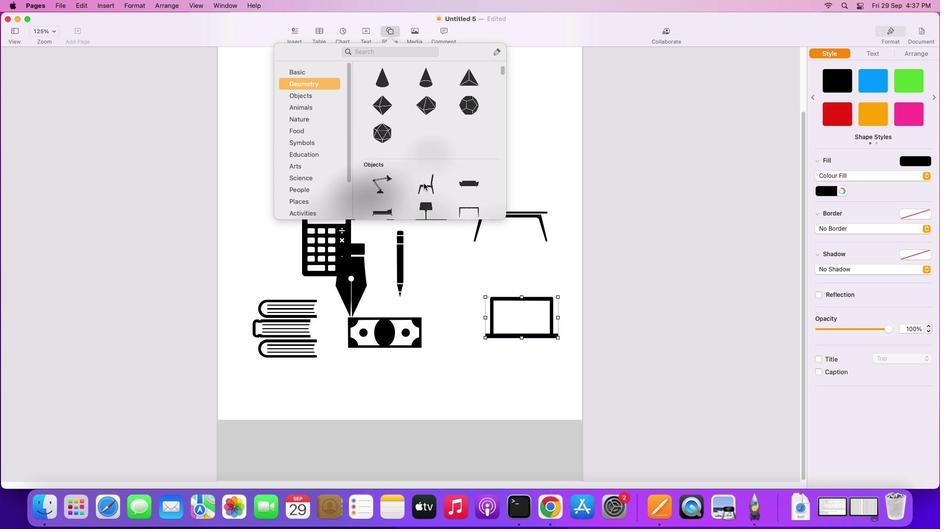 
Action: Mouse scrolled (418, 174) with delta (0, -2)
Screenshot: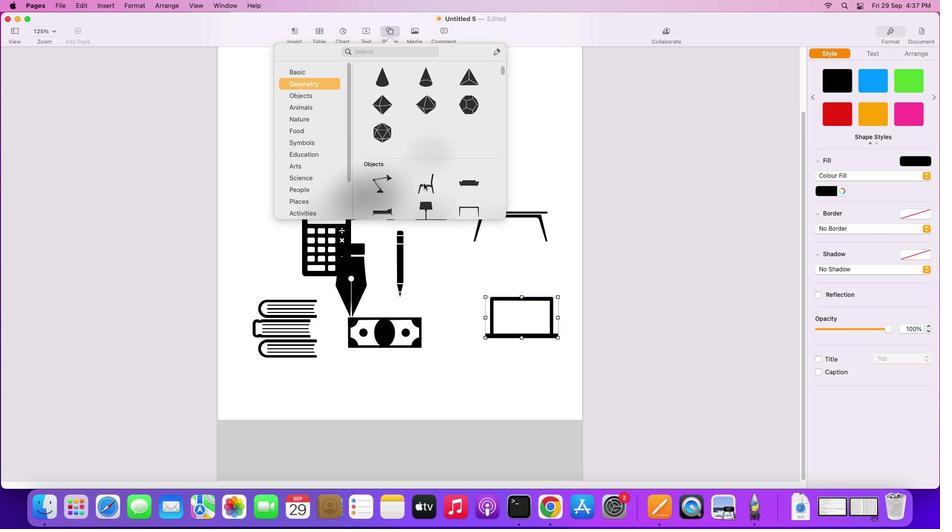 
Action: Mouse scrolled (418, 174) with delta (0, -3)
Screenshot: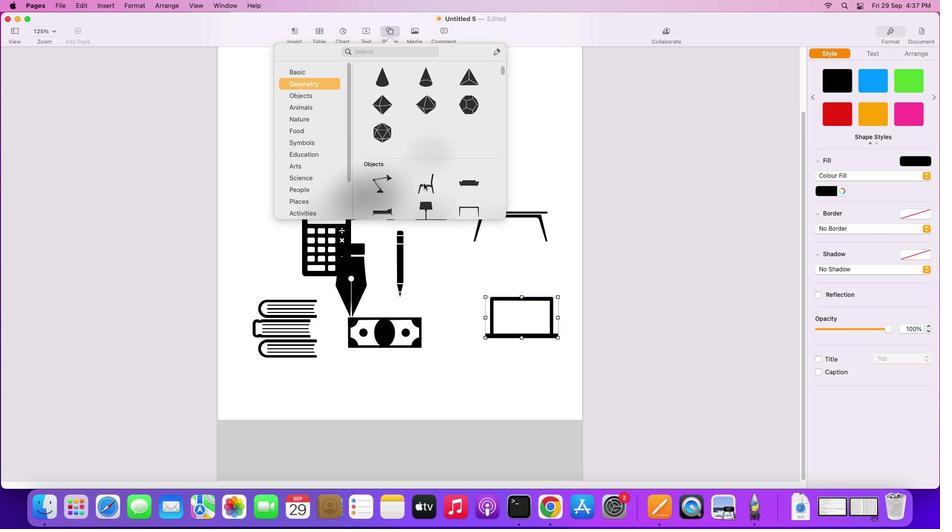 
Action: Mouse moved to (424, 183)
Screenshot: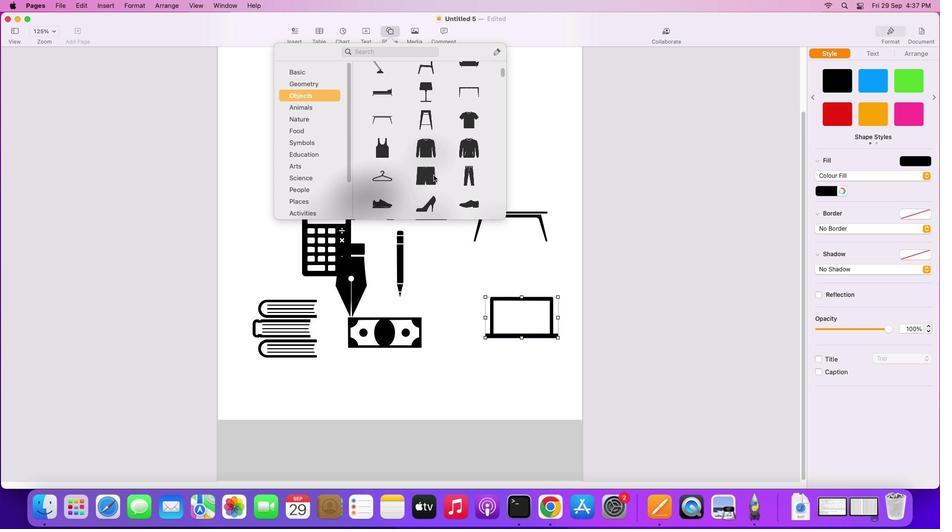 
Action: Mouse scrolled (424, 183) with delta (0, 0)
Screenshot: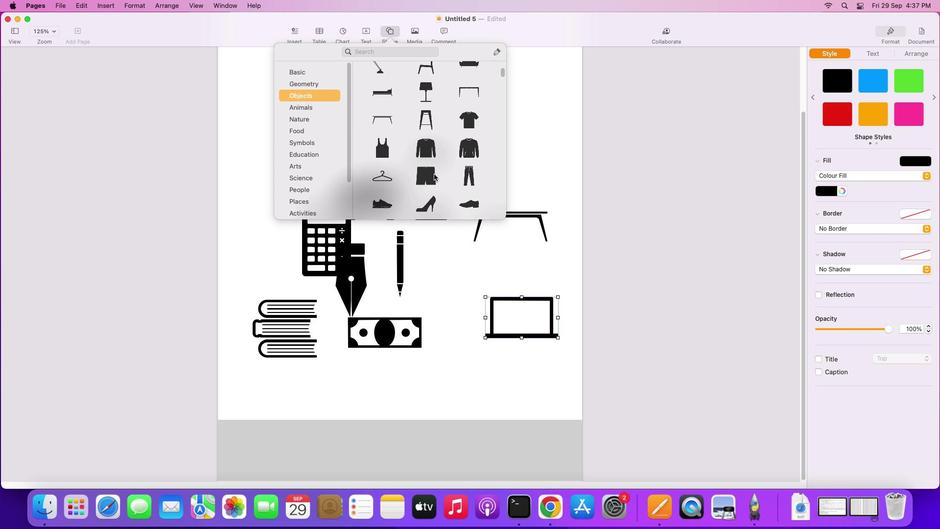 
Action: Mouse moved to (424, 183)
Screenshot: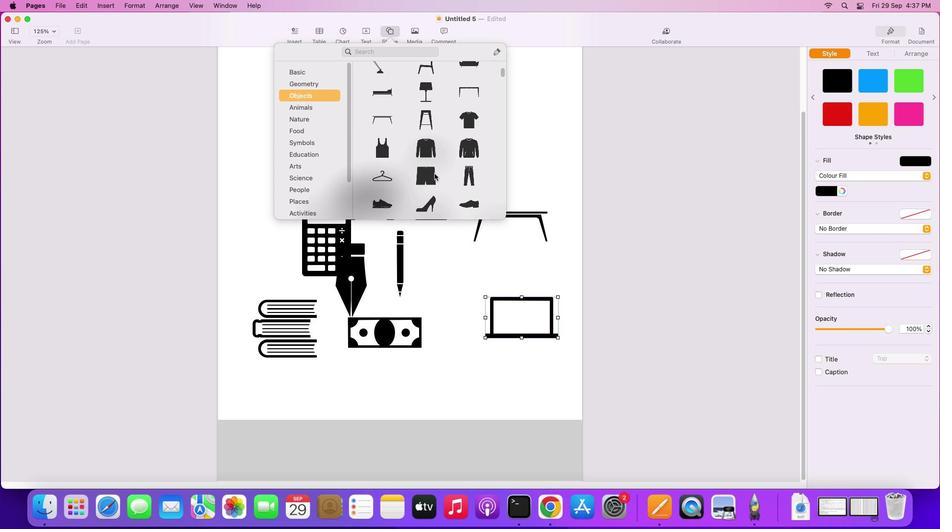 
Action: Mouse scrolled (424, 183) with delta (0, 0)
Screenshot: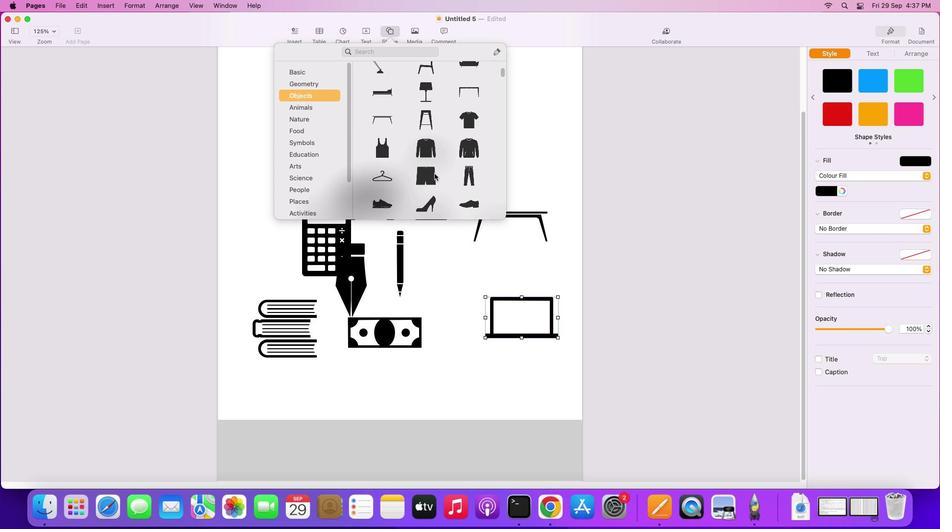 
Action: Mouse scrolled (424, 183) with delta (0, -1)
Screenshot: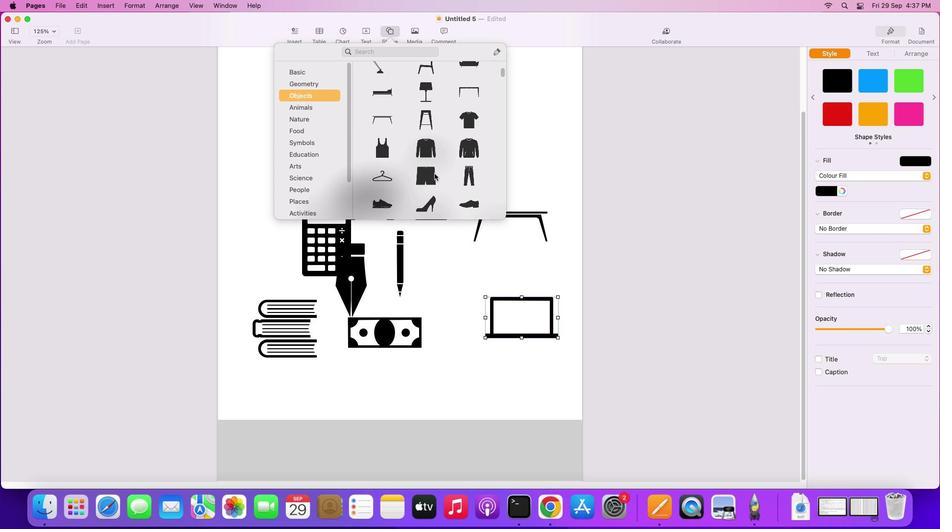 
Action: Mouse scrolled (424, 183) with delta (0, -2)
Screenshot: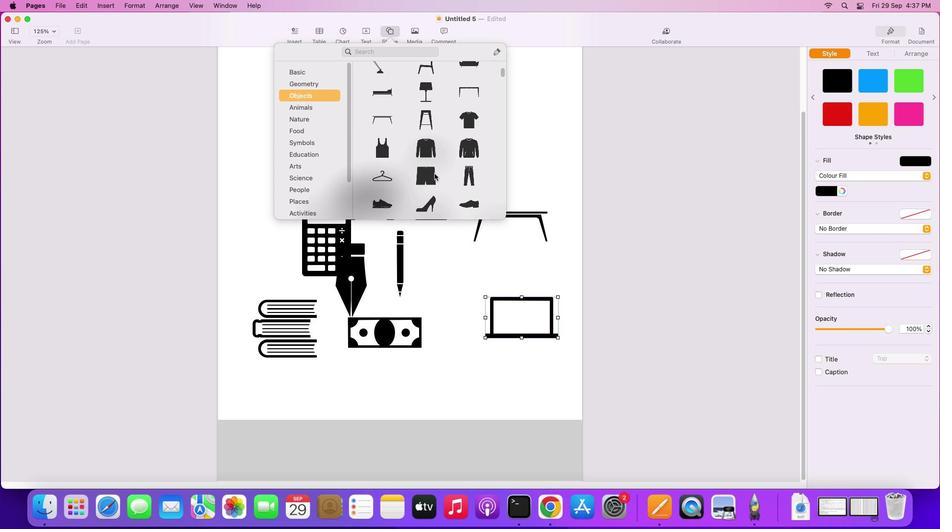
Action: Mouse scrolled (424, 183) with delta (0, -2)
Screenshot: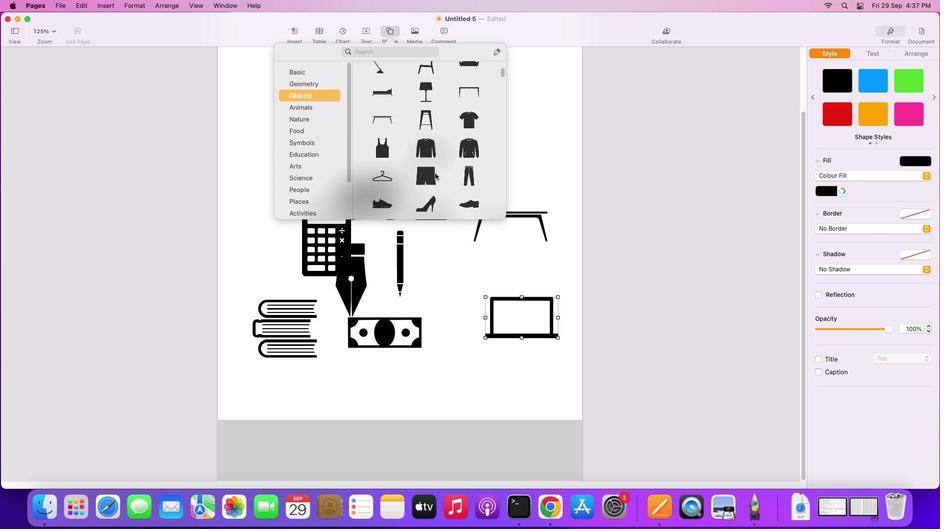 
Action: Mouse scrolled (424, 183) with delta (0, -3)
Screenshot: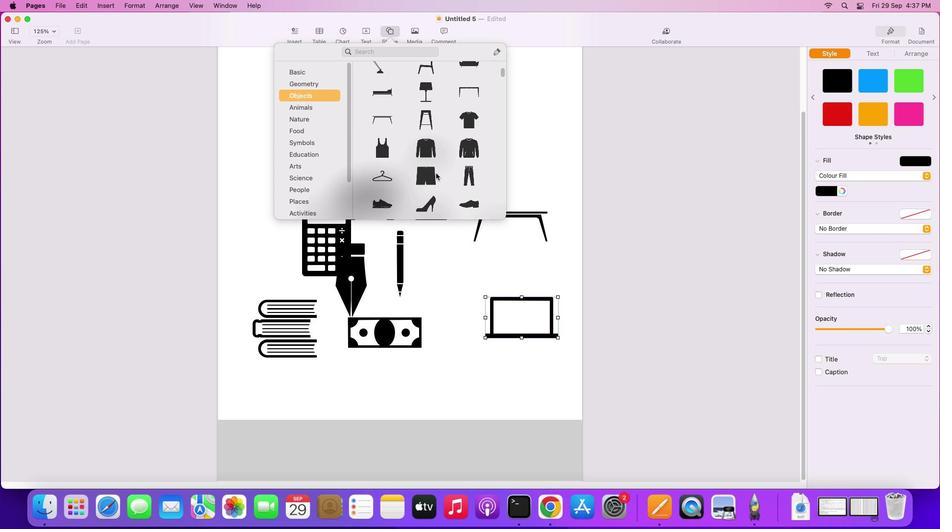 
Action: Mouse moved to (439, 175)
Screenshot: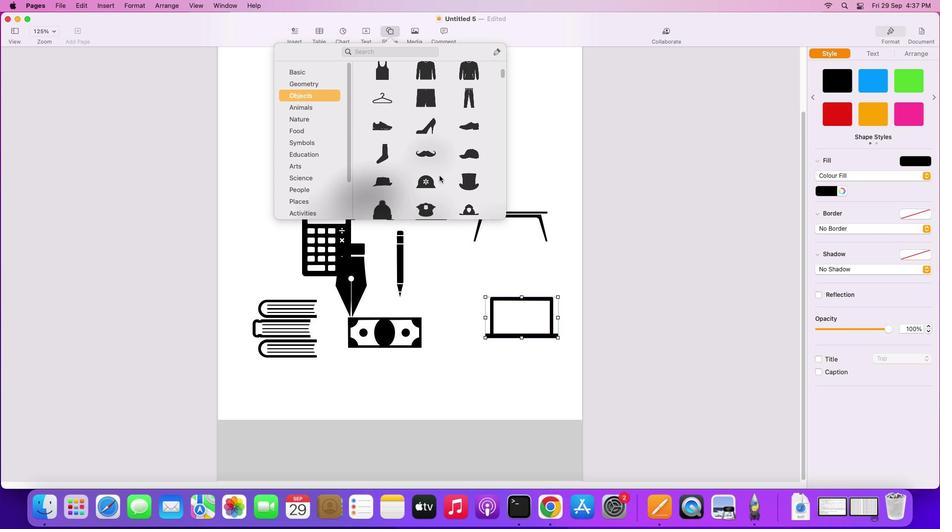 
Action: Mouse scrolled (439, 175) with delta (0, 0)
Screenshot: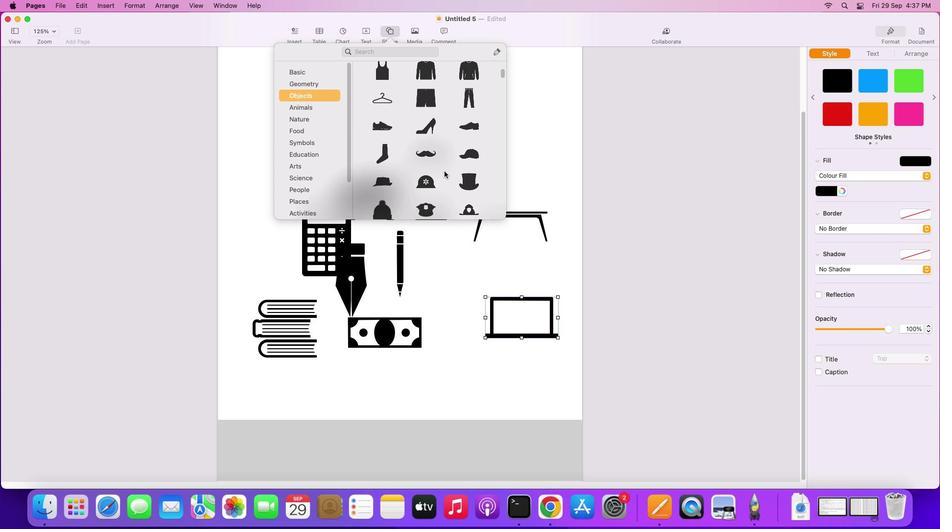 
Action: Mouse scrolled (439, 175) with delta (0, 0)
Screenshot: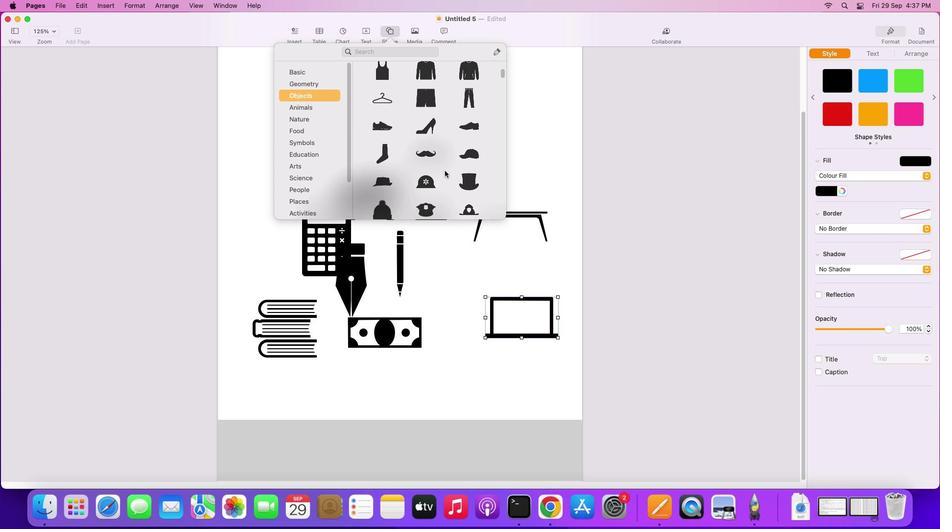 
Action: Mouse scrolled (439, 175) with delta (0, -1)
Screenshot: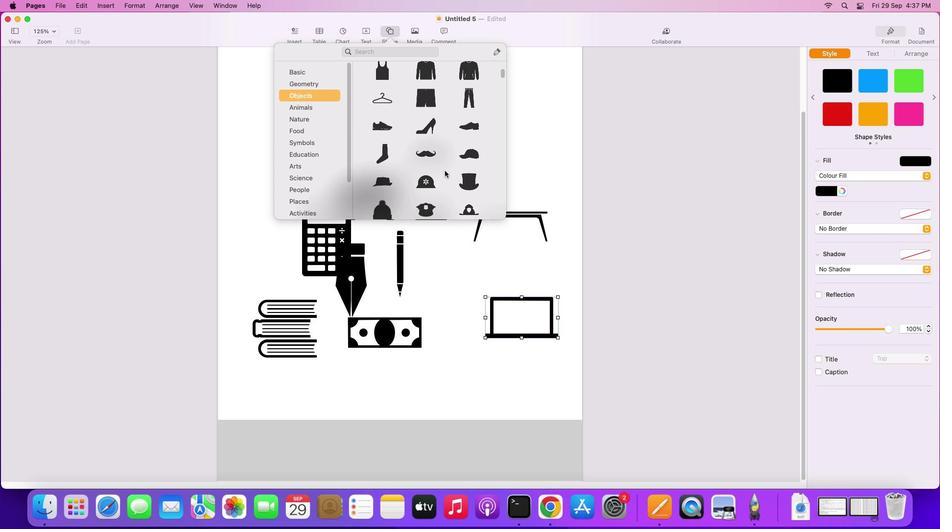
Action: Mouse scrolled (439, 175) with delta (0, -2)
Screenshot: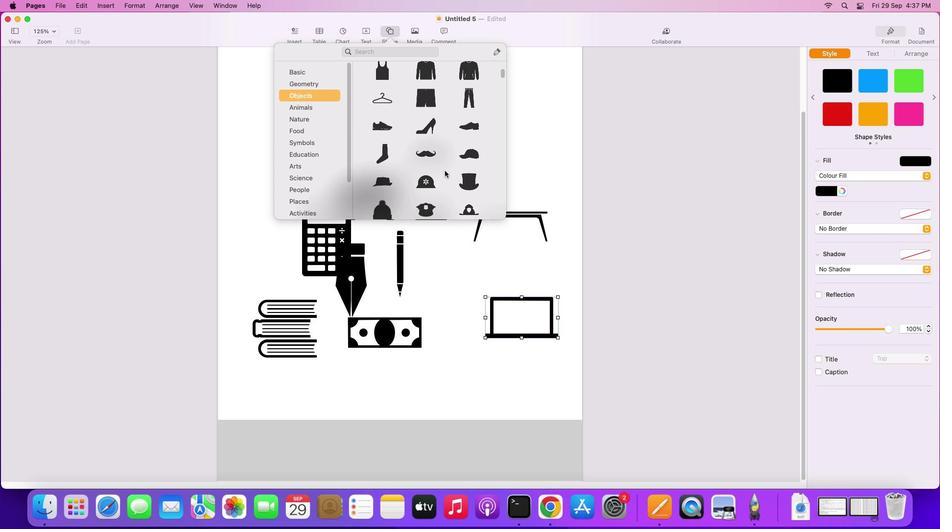 
Action: Mouse scrolled (439, 175) with delta (0, -2)
Screenshot: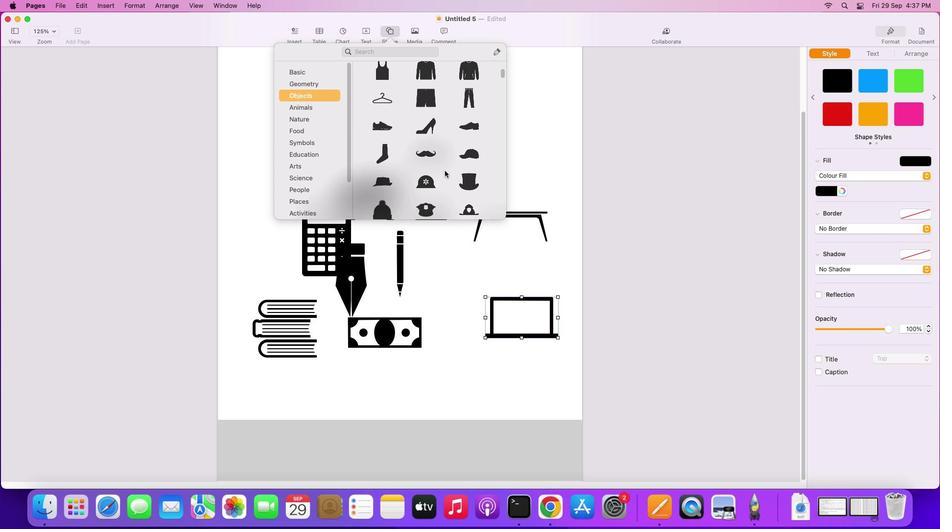 
Action: Mouse moved to (441, 169)
Screenshot: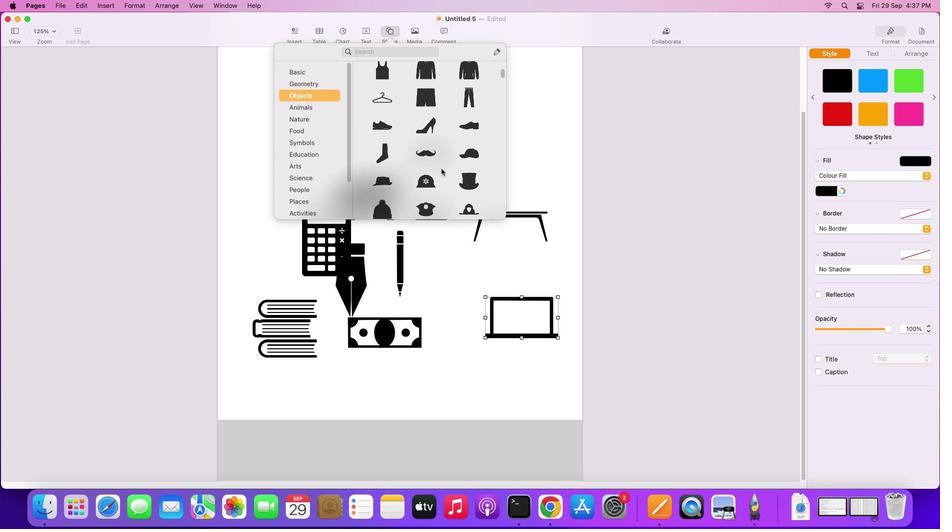 
Action: Mouse scrolled (441, 169) with delta (0, 0)
Screenshot: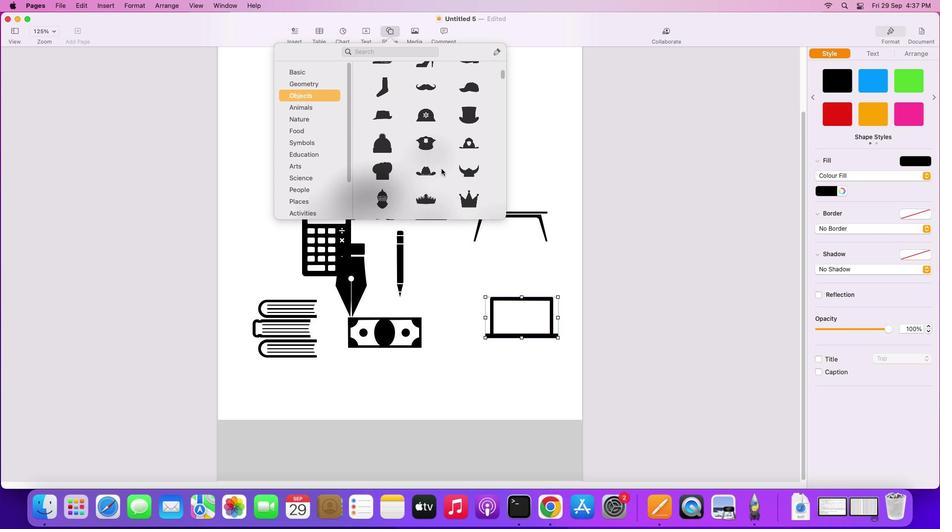 
Action: Mouse scrolled (441, 169) with delta (0, 0)
Screenshot: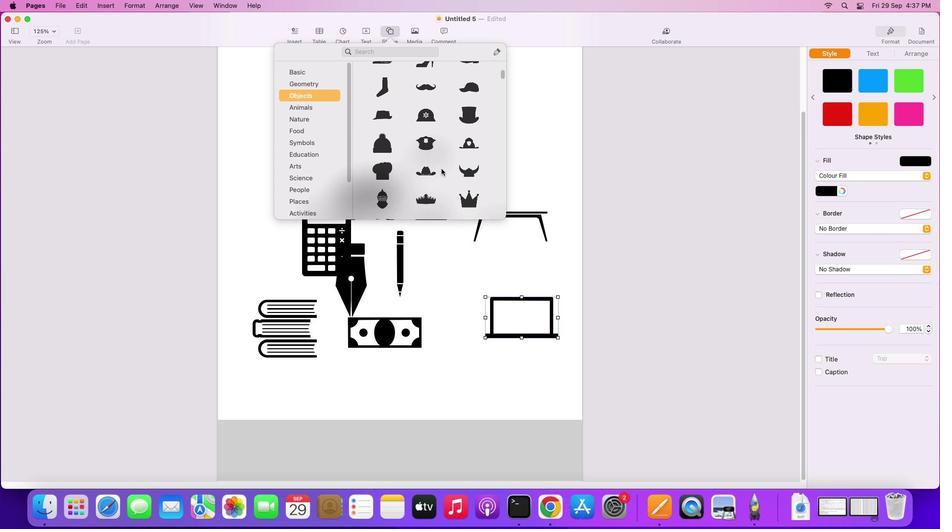 
Action: Mouse scrolled (441, 169) with delta (0, -1)
Screenshot: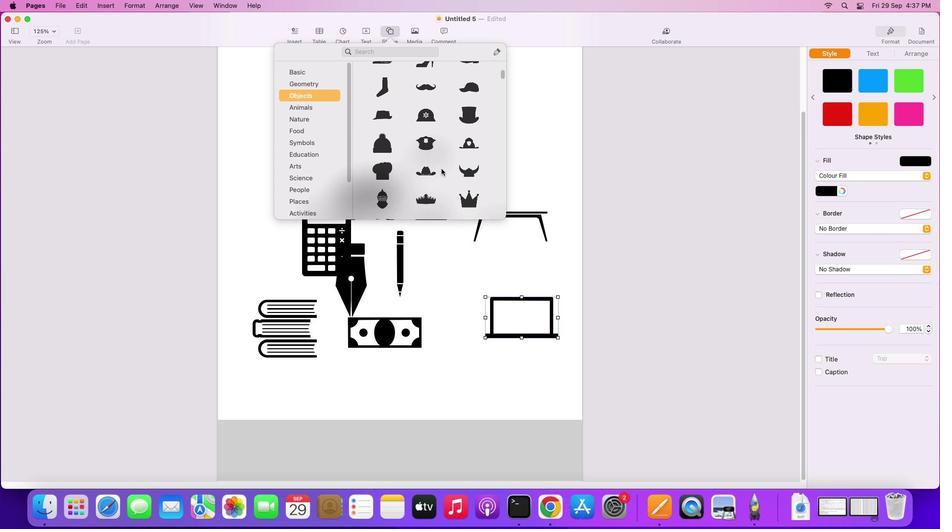 
Action: Mouse scrolled (441, 169) with delta (0, -1)
Screenshot: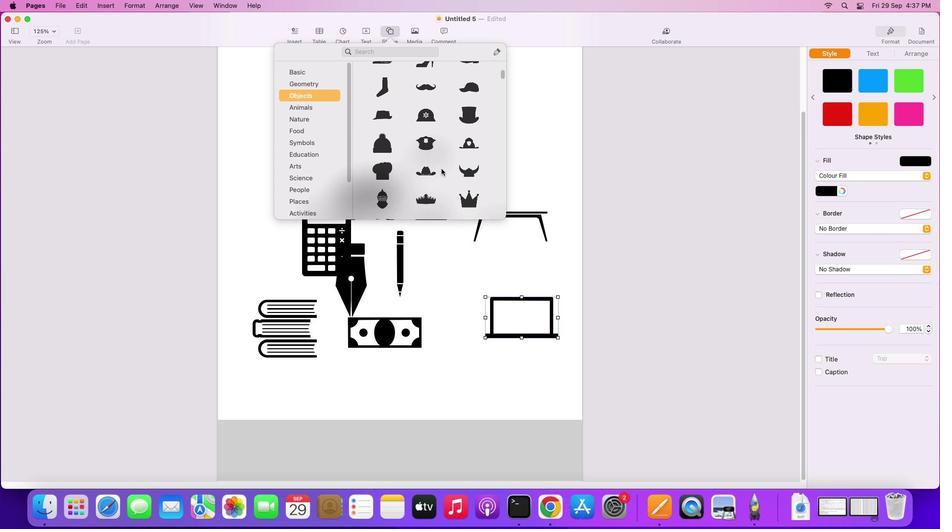 
Action: Mouse scrolled (441, 169) with delta (0, -1)
Screenshot: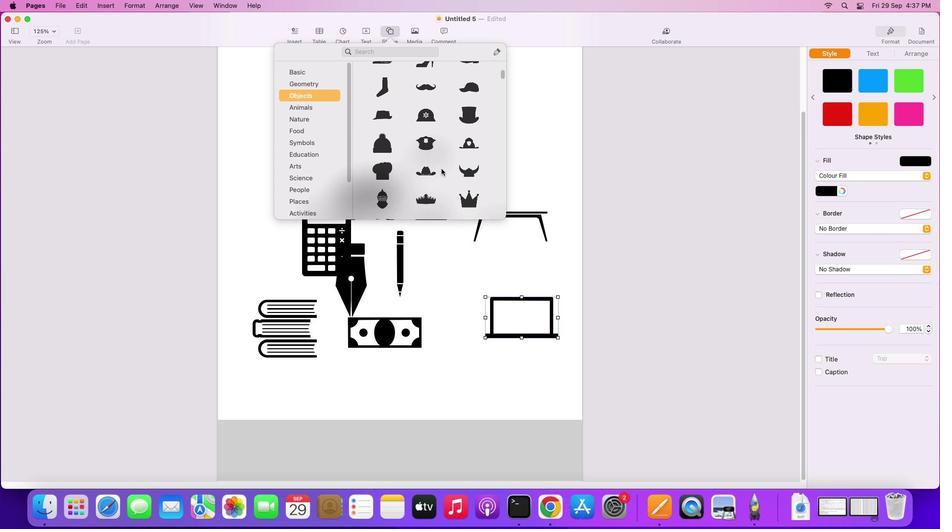 
Action: Mouse scrolled (441, 169) with delta (0, 0)
Screenshot: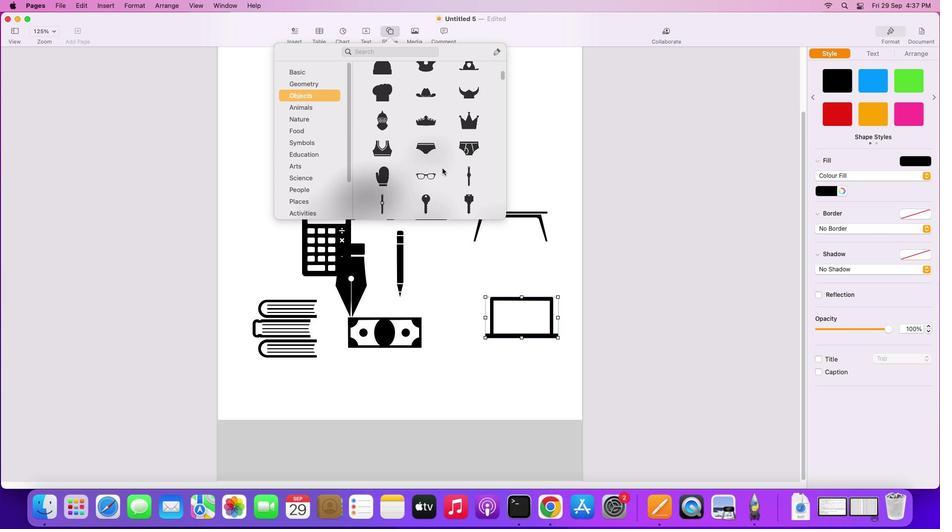 
Action: Mouse scrolled (441, 169) with delta (0, 0)
Screenshot: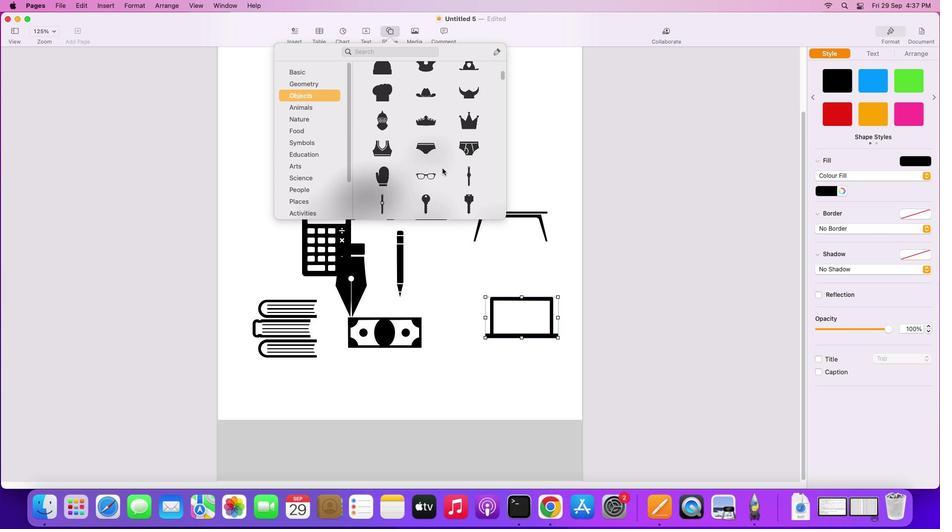 
Action: Mouse scrolled (441, 169) with delta (0, -1)
Screenshot: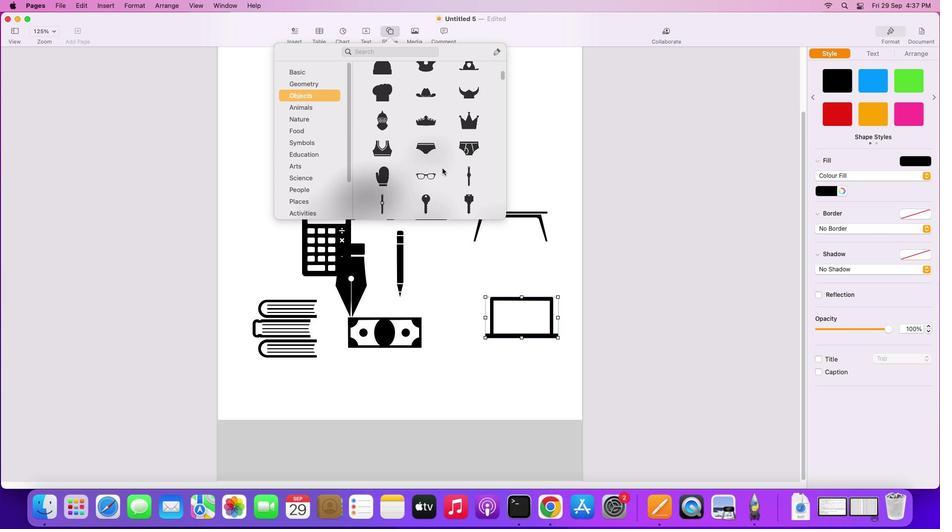 
Action: Mouse scrolled (441, 169) with delta (0, -2)
Screenshot: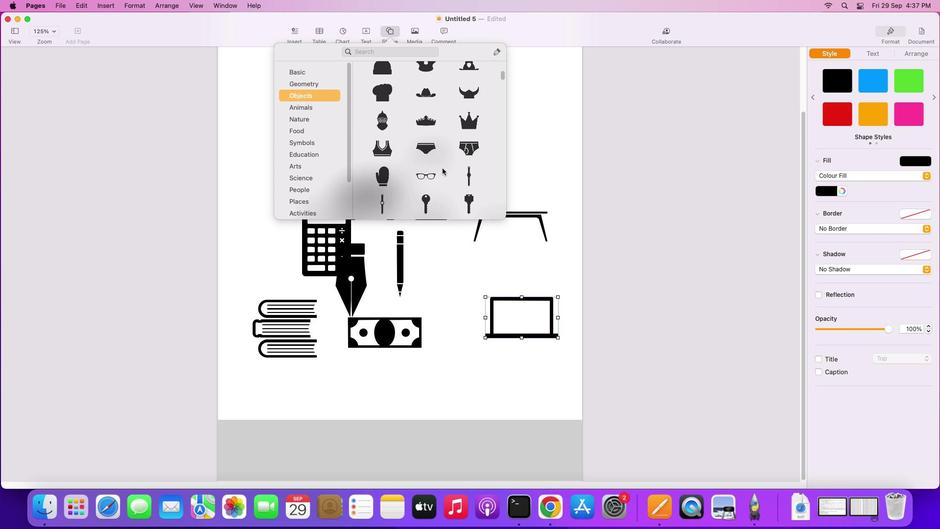 
Action: Mouse scrolled (441, 169) with delta (0, -2)
Screenshot: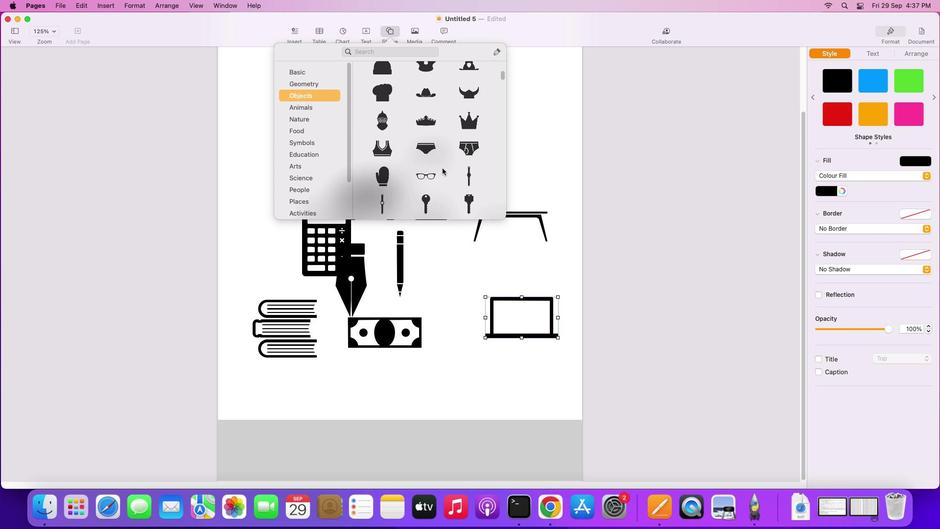 
Action: Mouse moved to (442, 192)
Screenshot: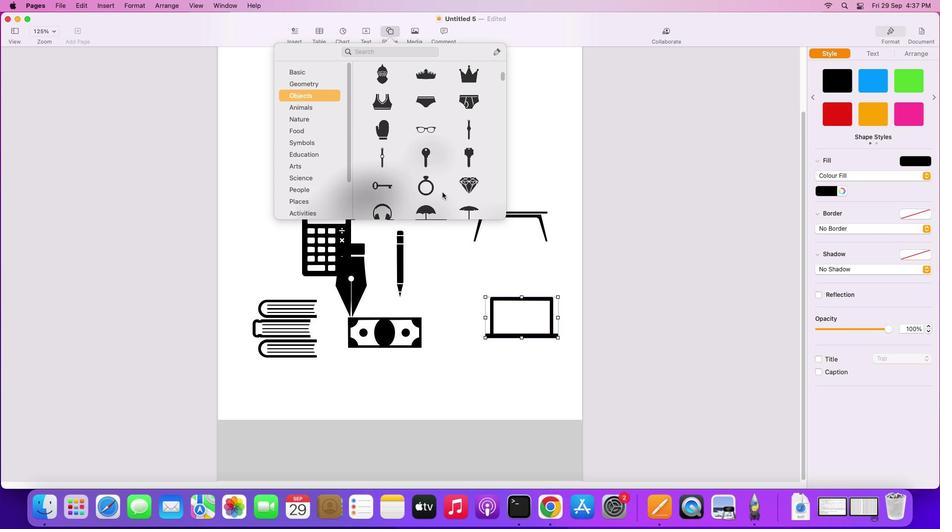 
Action: Mouse scrolled (442, 192) with delta (0, 0)
Screenshot: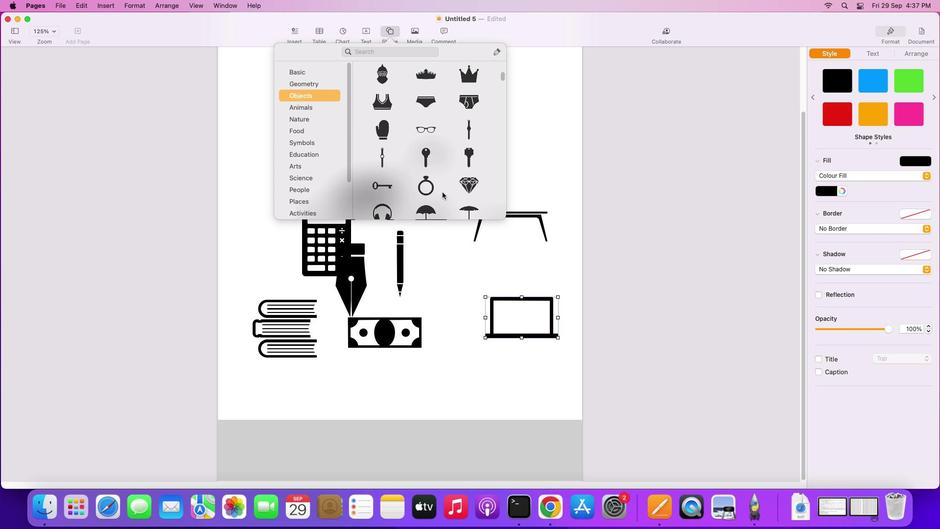 
Action: Mouse scrolled (442, 192) with delta (0, 0)
Screenshot: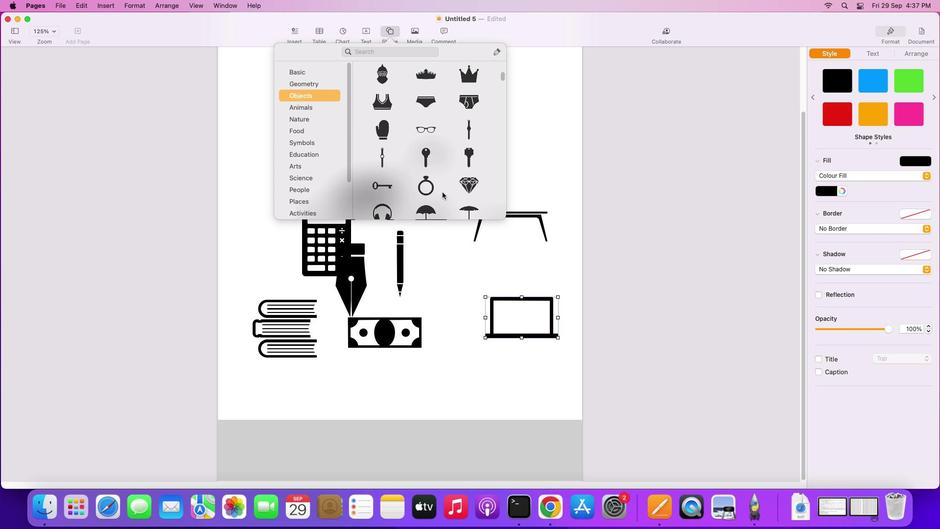 
Action: Mouse scrolled (442, 192) with delta (0, -1)
Screenshot: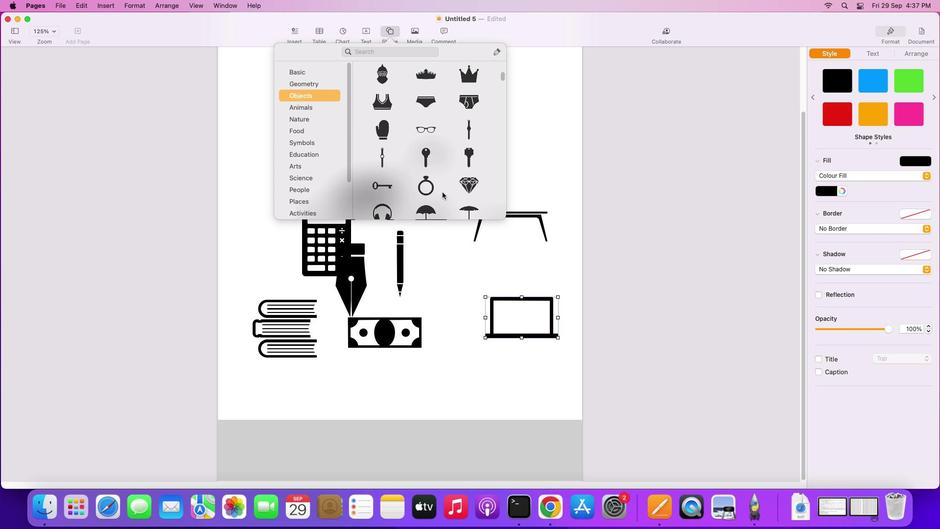 
Action: Mouse scrolled (442, 192) with delta (0, -1)
Screenshot: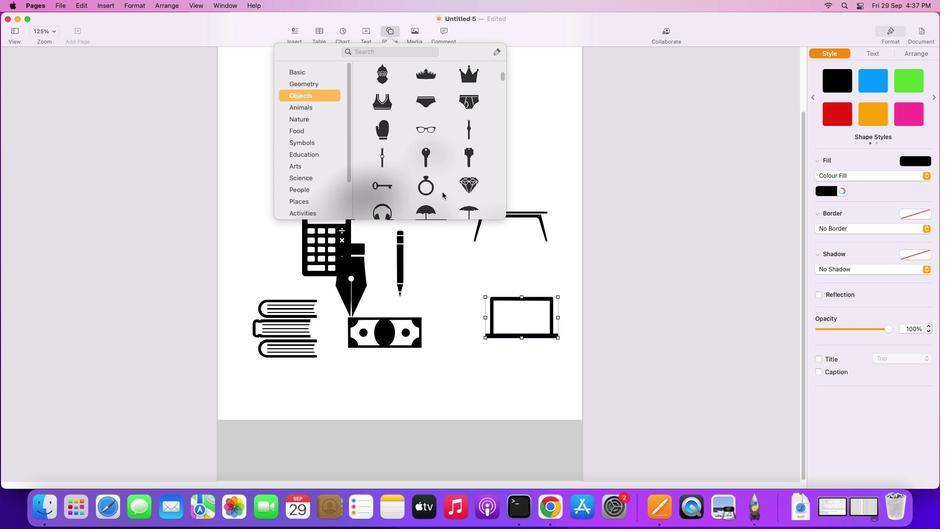 
Action: Mouse moved to (438, 178)
Screenshot: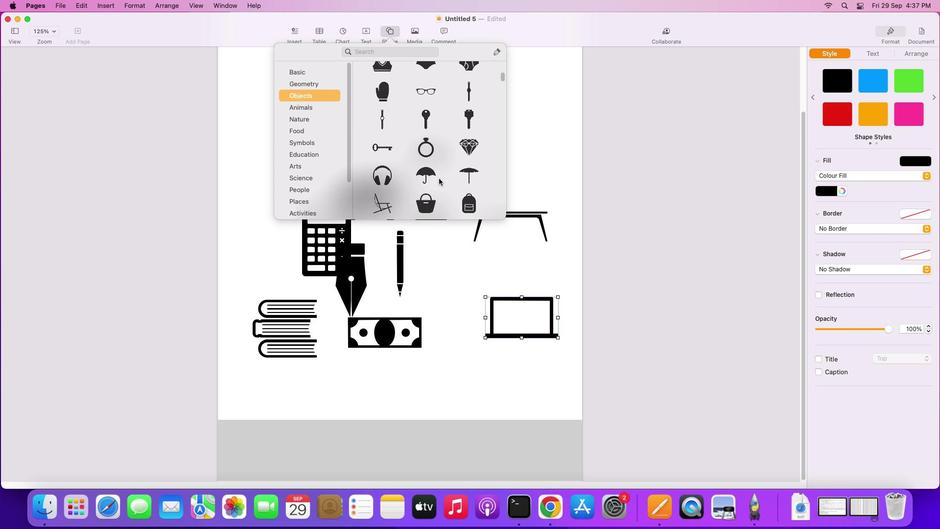 
Action: Mouse scrolled (438, 178) with delta (0, 0)
Screenshot: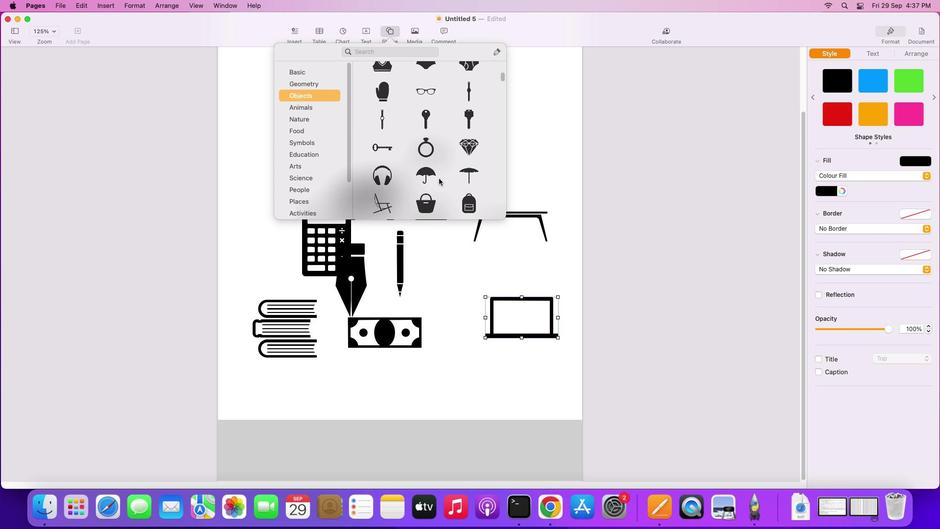 
Action: Mouse scrolled (438, 178) with delta (0, 0)
Screenshot: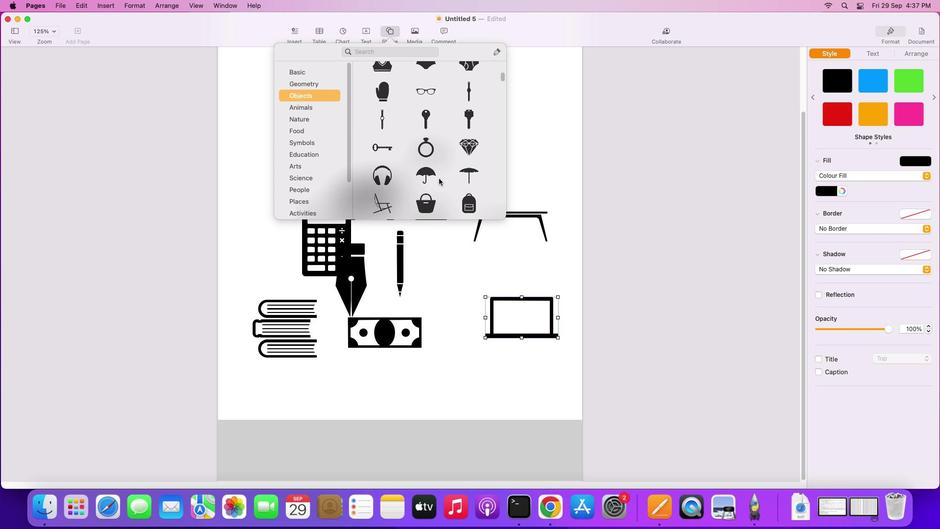 
Action: Mouse scrolled (438, 178) with delta (0, 0)
Screenshot: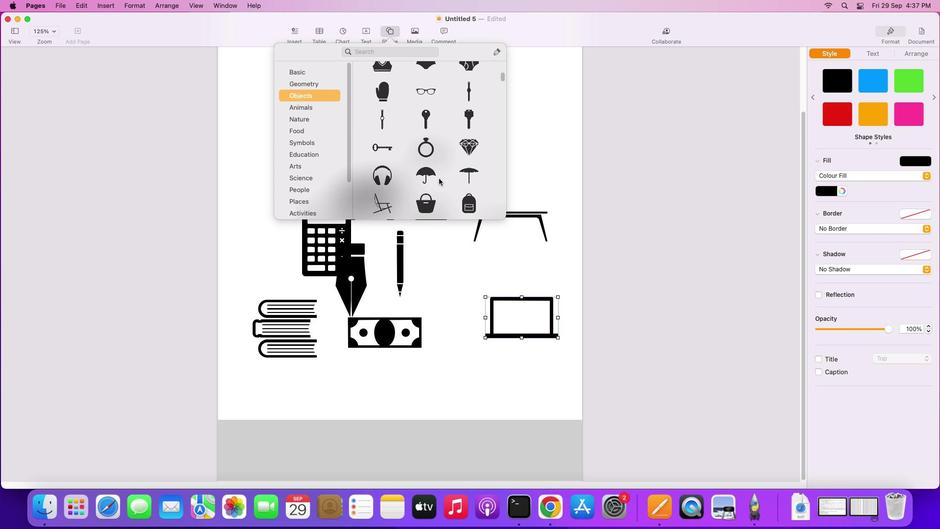 
Action: Mouse scrolled (438, 178) with delta (0, -1)
Screenshot: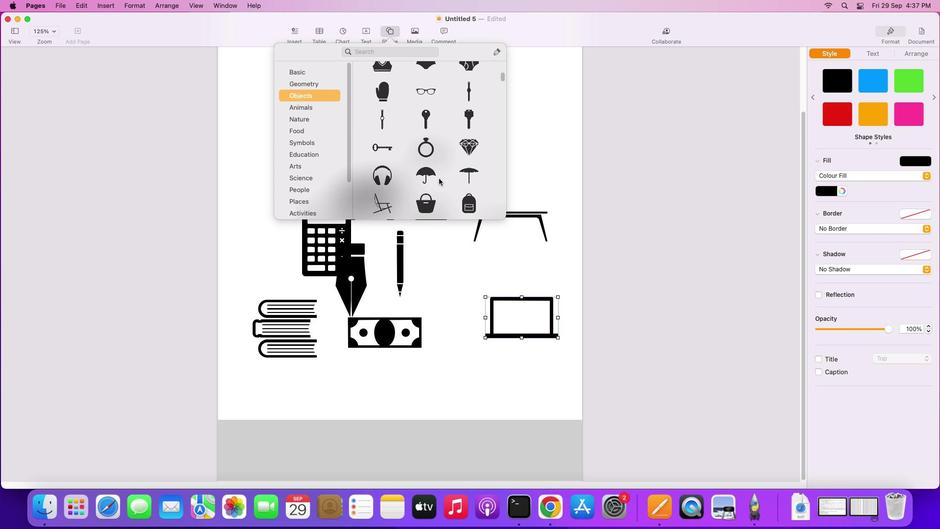 
Action: Mouse moved to (442, 177)
Screenshot: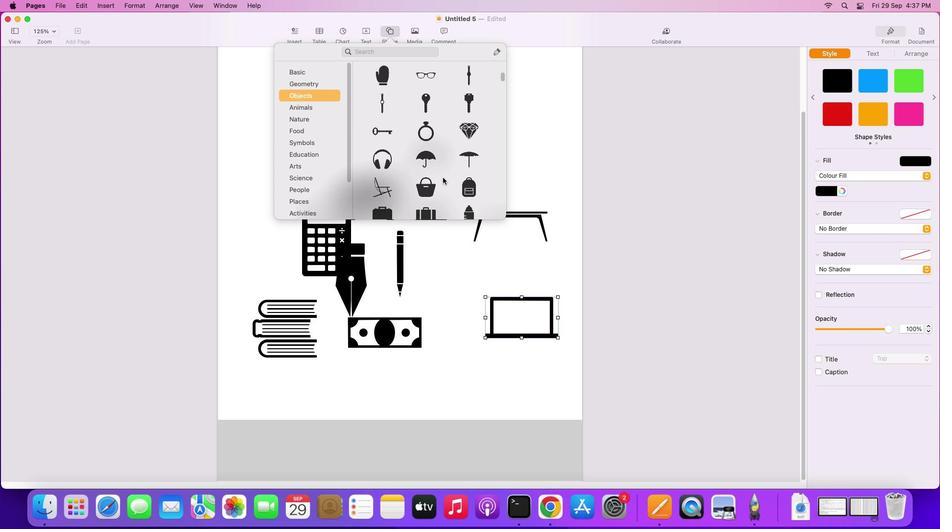 
Action: Mouse scrolled (442, 177) with delta (0, 0)
Screenshot: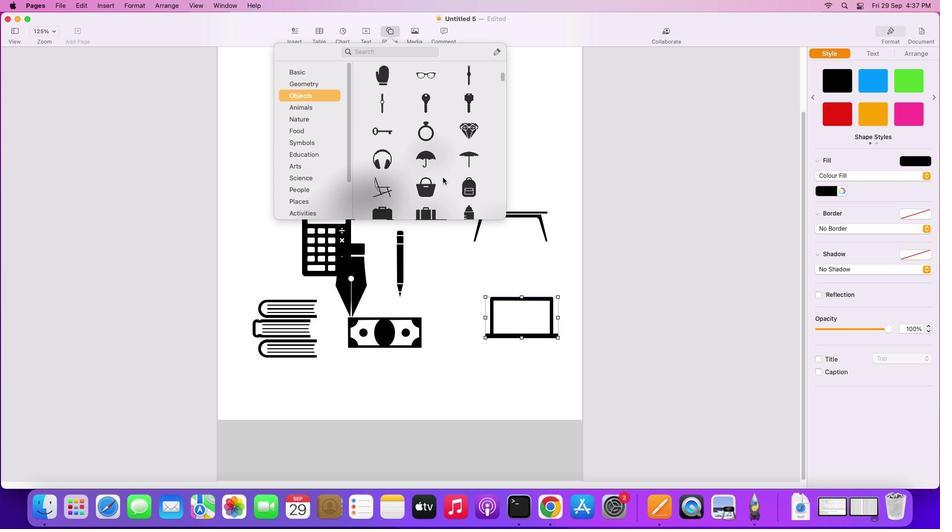 
Action: Mouse scrolled (442, 177) with delta (0, 0)
Screenshot: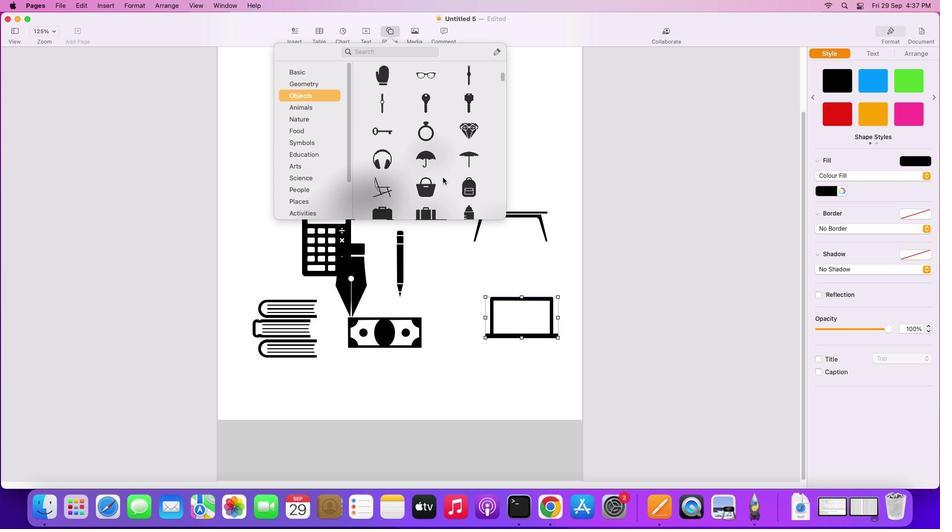 
Action: Mouse scrolled (442, 177) with delta (0, 0)
Screenshot: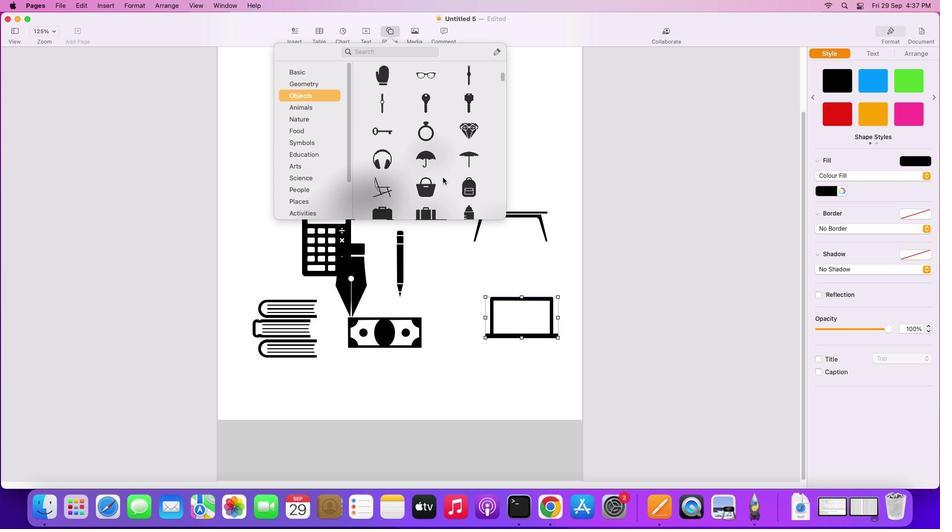 
Action: Mouse scrolled (442, 177) with delta (0, 0)
Screenshot: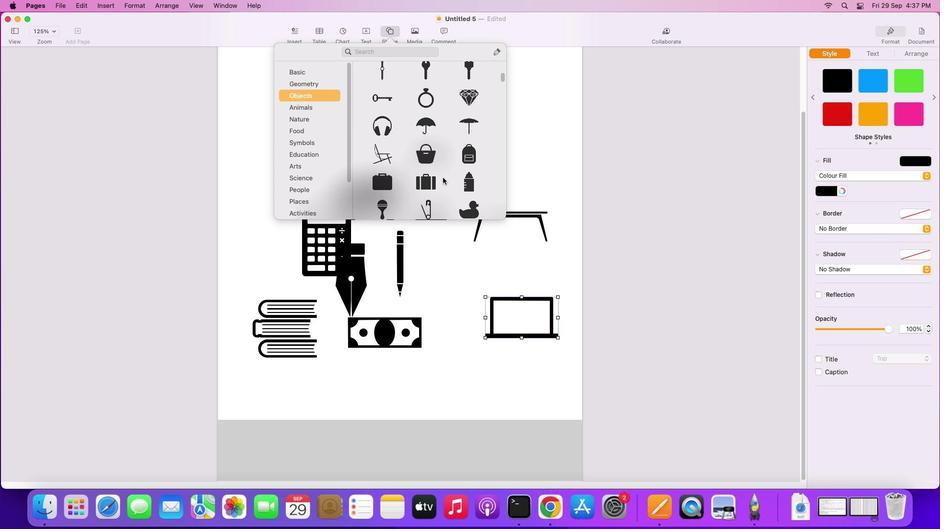 
Action: Mouse scrolled (442, 177) with delta (0, 0)
Screenshot: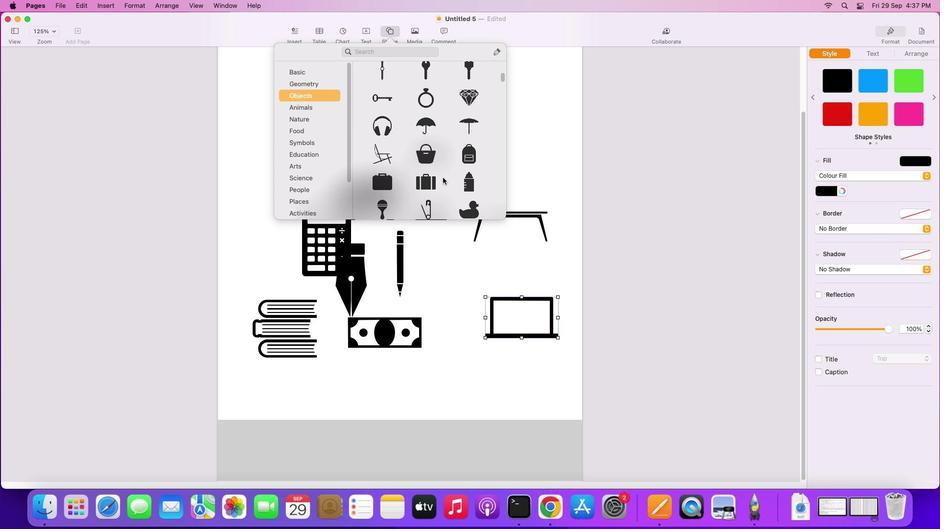 
Action: Mouse scrolled (442, 177) with delta (0, 0)
Screenshot: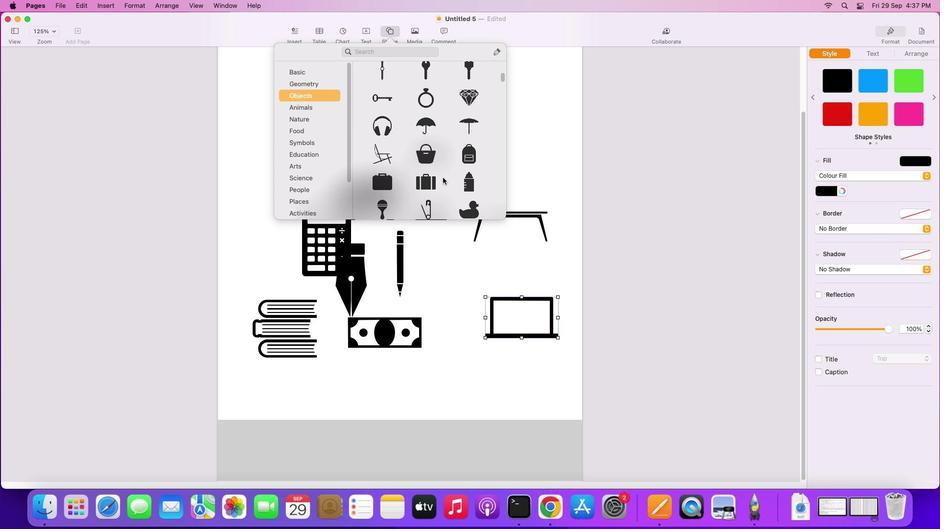 
Action: Mouse scrolled (442, 177) with delta (0, -1)
Screenshot: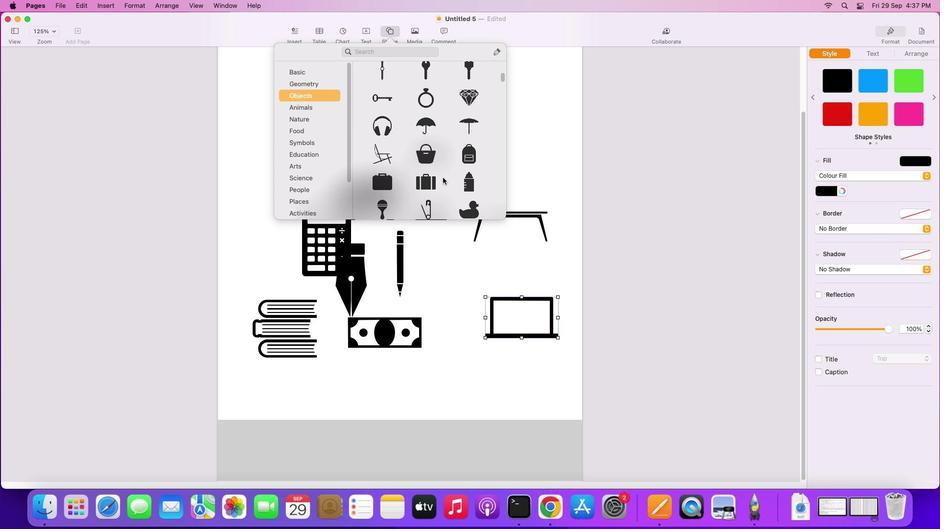 
Action: Mouse moved to (443, 177)
Screenshot: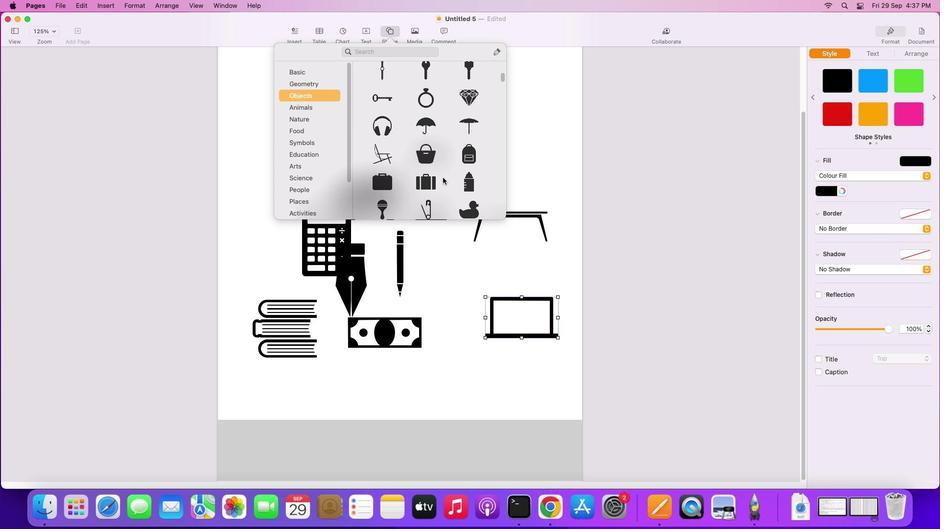 
Action: Mouse scrolled (443, 177) with delta (0, 0)
Screenshot: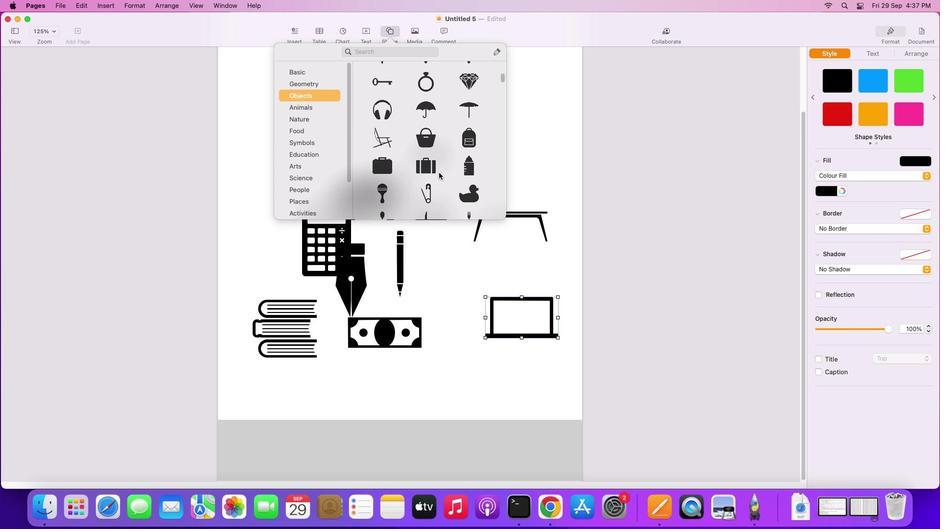 
Action: Mouse scrolled (443, 177) with delta (0, 0)
Screenshot: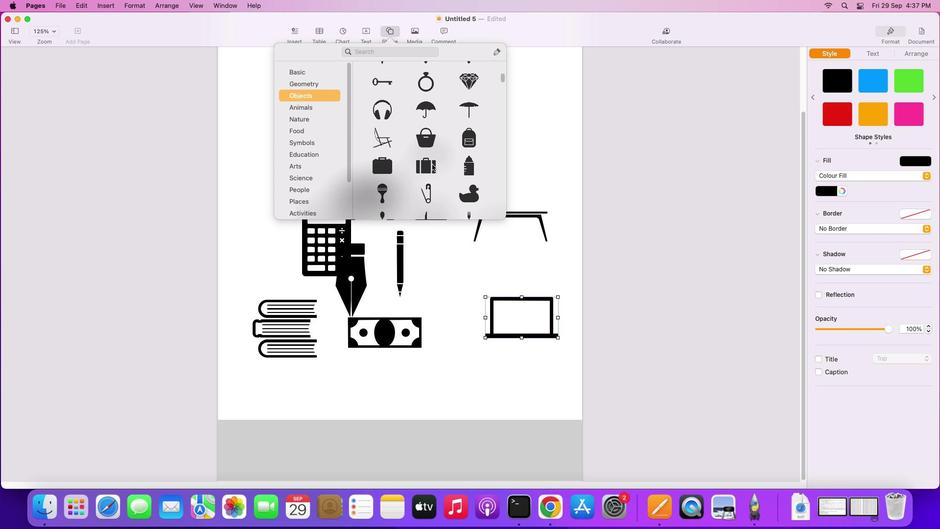 
Action: Mouse scrolled (443, 177) with delta (0, 0)
Screenshot: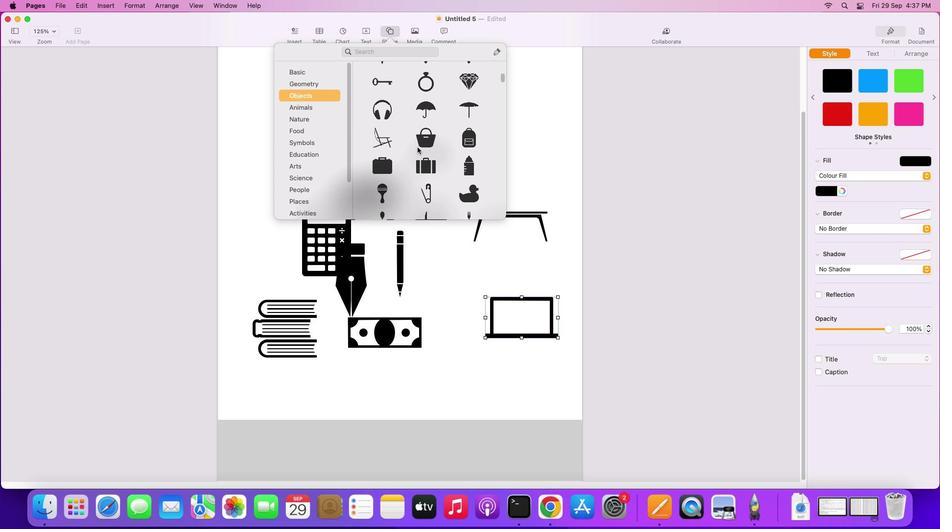 
Action: Mouse moved to (391, 48)
Screenshot: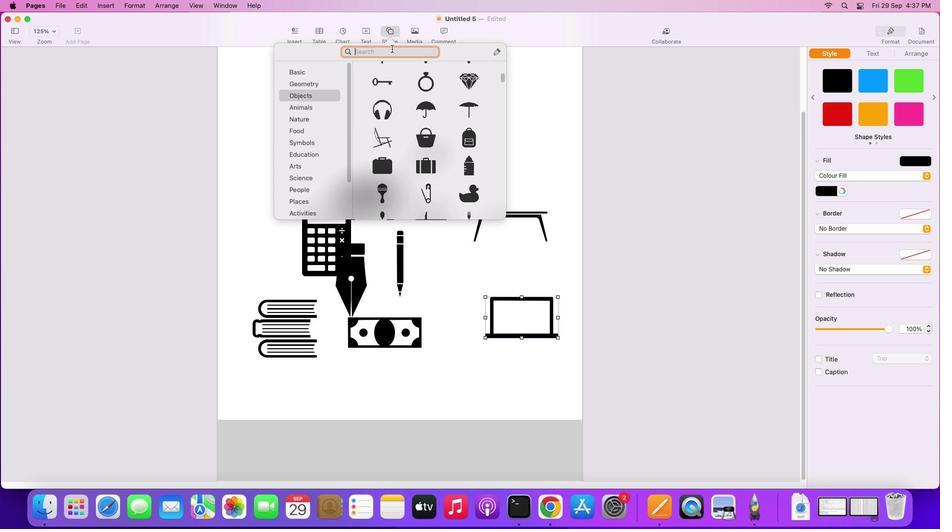 
Action: Mouse pressed left at (391, 48)
Screenshot: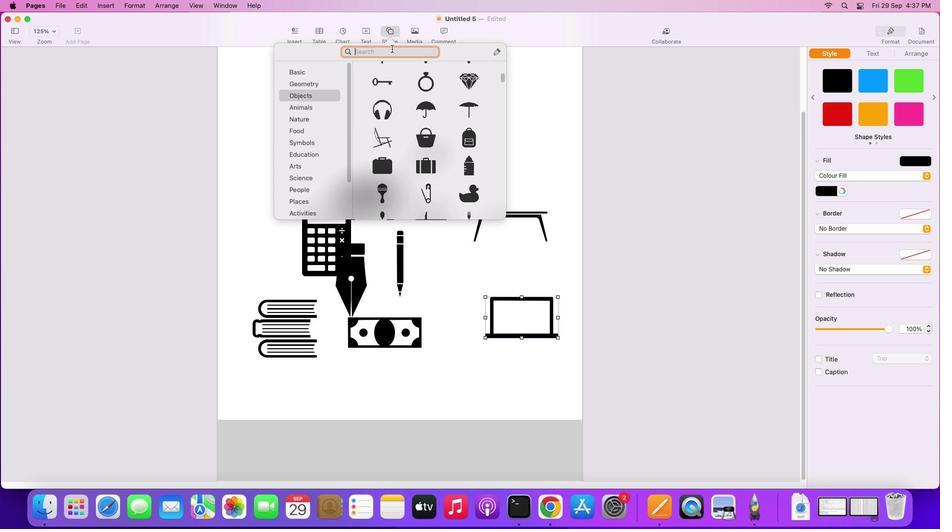 
Action: Key pressed 's''u''i'
Screenshot: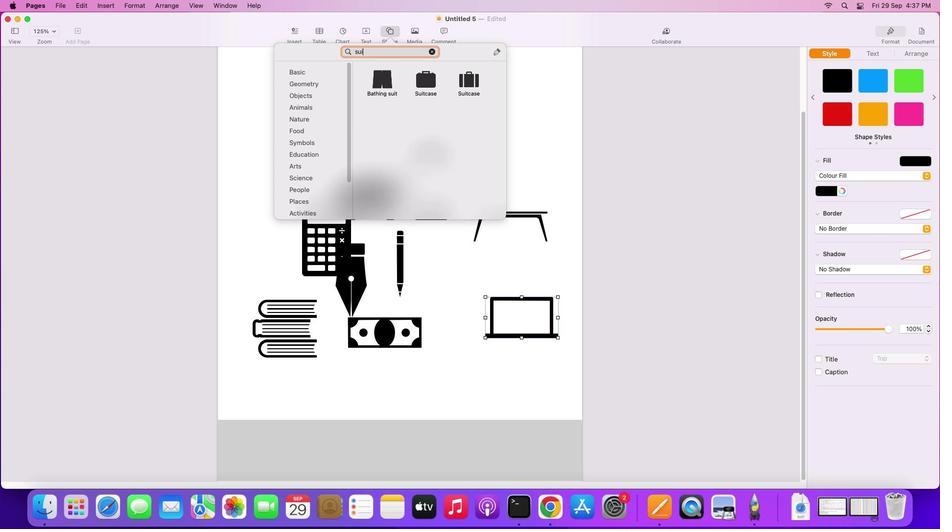 
Action: Mouse moved to (428, 81)
Screenshot: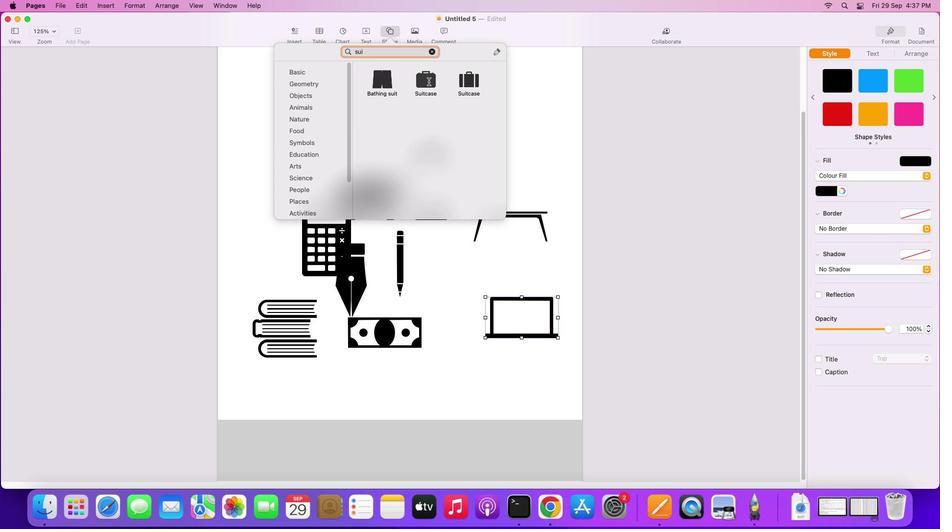 
Action: Mouse pressed left at (428, 81)
